 Task: Find a house in Puerto Tejada for 6 guests from 6th to 15th September, with WiFi, free parking, and self check-in, priced between ₹8,000 and ₹12,000.
Action: Mouse moved to (491, 131)
Screenshot: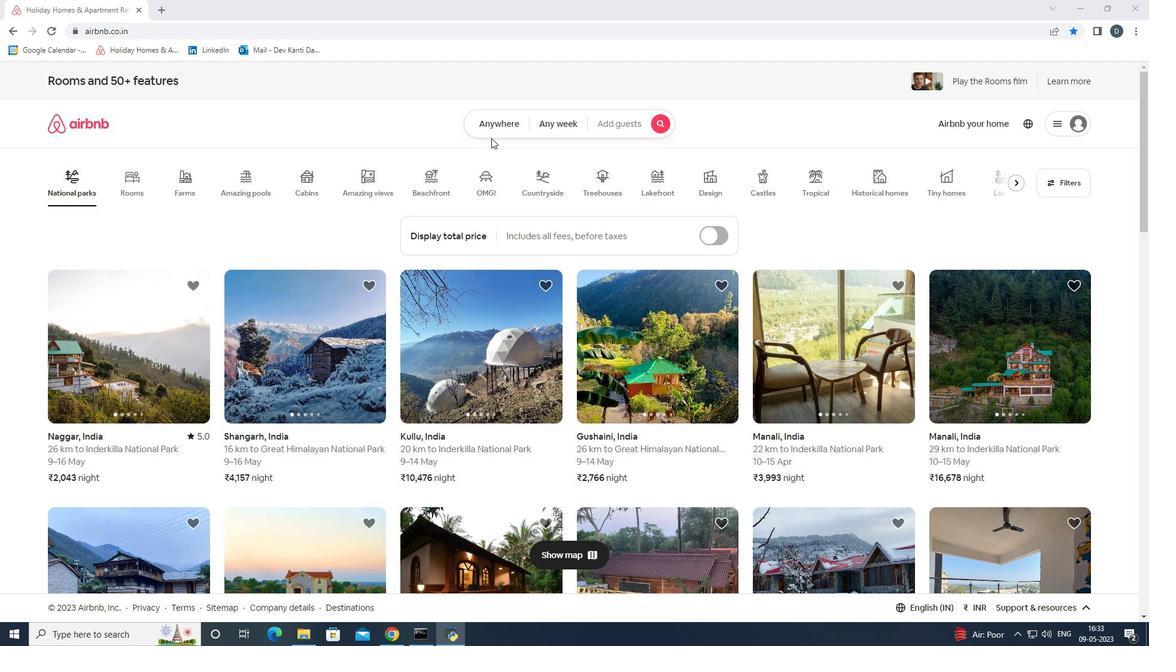 
Action: Mouse pressed left at (491, 131)
Screenshot: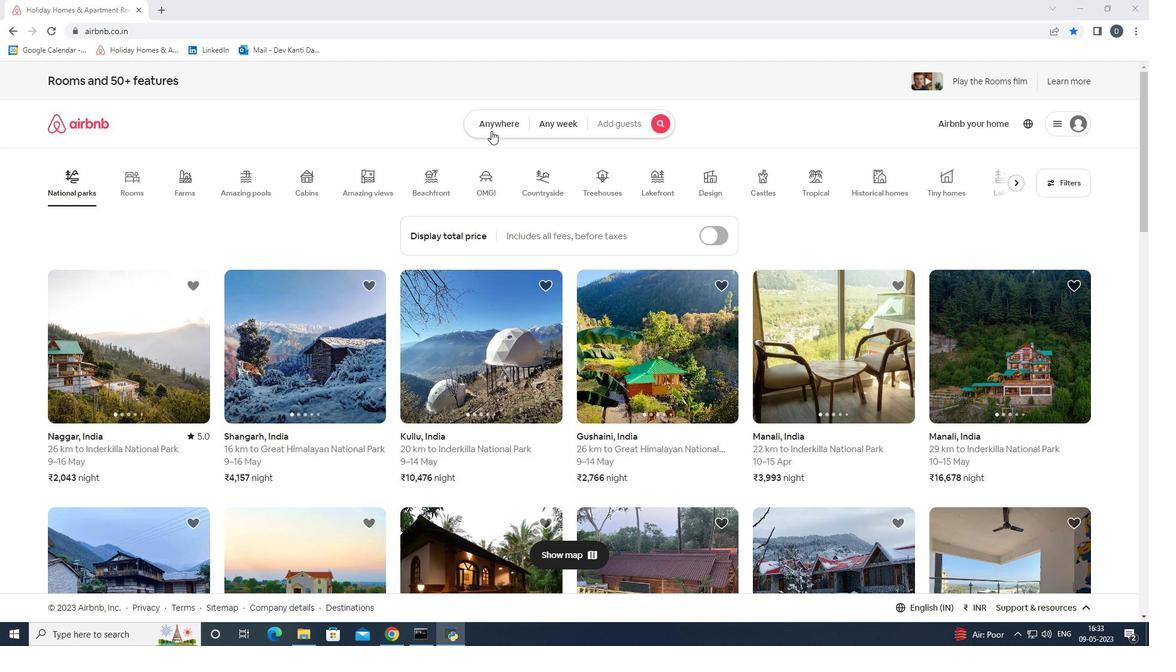 
Action: Mouse moved to (462, 170)
Screenshot: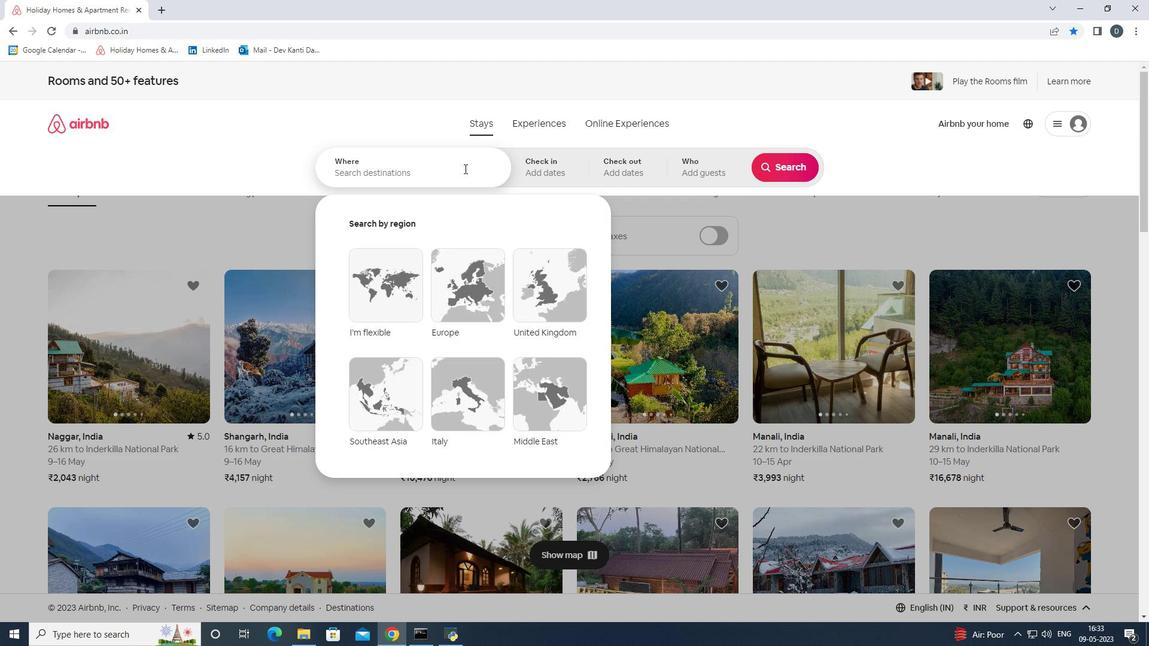 
Action: Mouse pressed left at (462, 170)
Screenshot: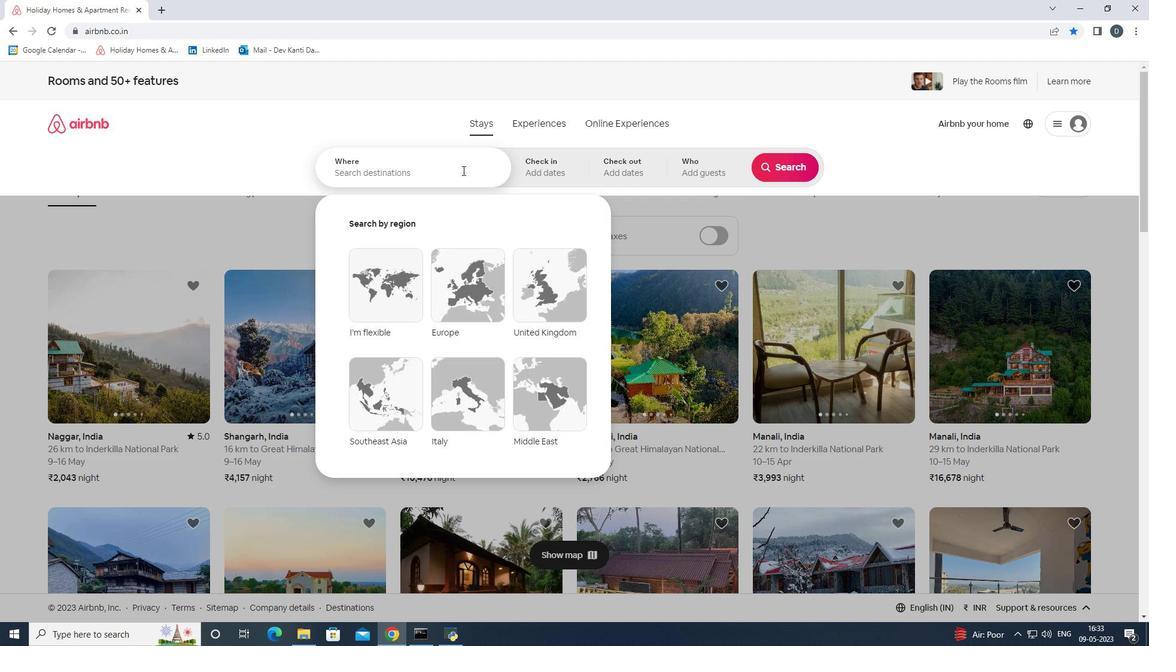 
Action: Key pressed <Key.shift_r><Key.shift_r><Key.shift_r><Key.shift_r><Key.shift_r><Key.shift_r><Key.shift_r><Key.shift_r>Puerto<Key.space><Key.shift_r><Key.shift_r><Key.shift_r><Key.shift_r><Key.shift_r><Key.shift_r><Key.shift_r><Key.shift_r><Key.shift_r><Key.shift_r><Key.shift_r><Key.shift_r><Key.shift_r><Key.shift_r><Key.shift_r><Key.shift_r><Key.shift_r><Key.shift_r><Key.shift_r><Key.shift_r><Key.shift_r><Key.shift_r><Key.shift_r><Key.shift_r><Key.shift_r><Key.shift_r><Key.shift_r><Key.shift_r>Tejada<Key.enter>
Screenshot: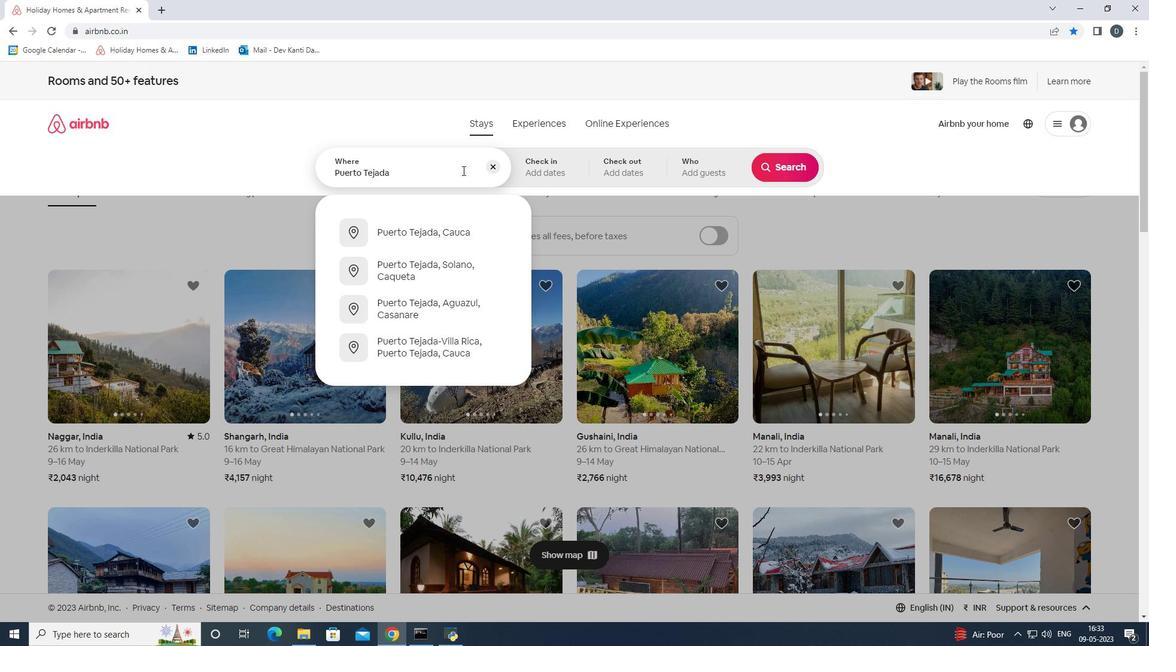 
Action: Mouse moved to (778, 265)
Screenshot: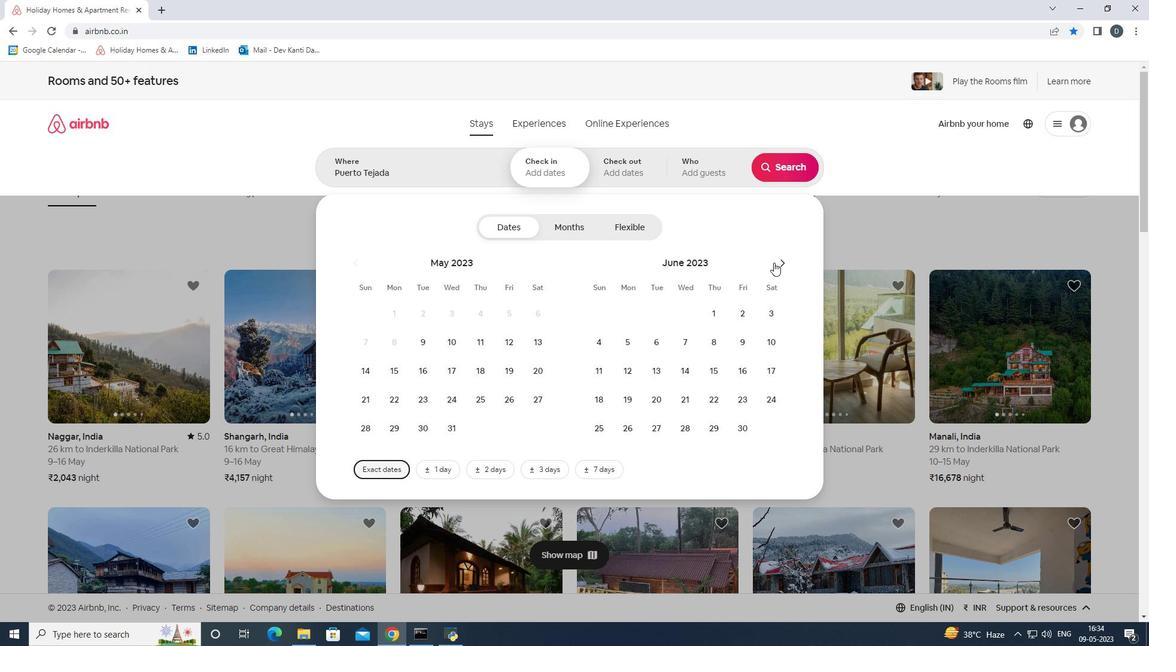 
Action: Mouse pressed left at (778, 265)
Screenshot: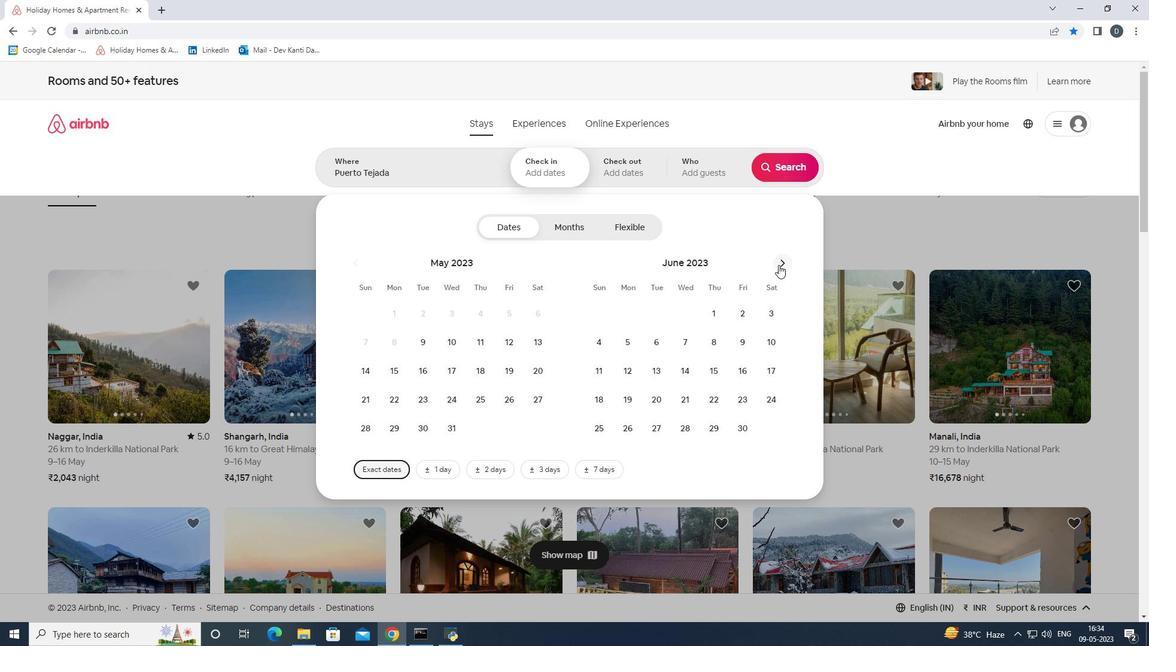 
Action: Mouse pressed left at (778, 265)
Screenshot: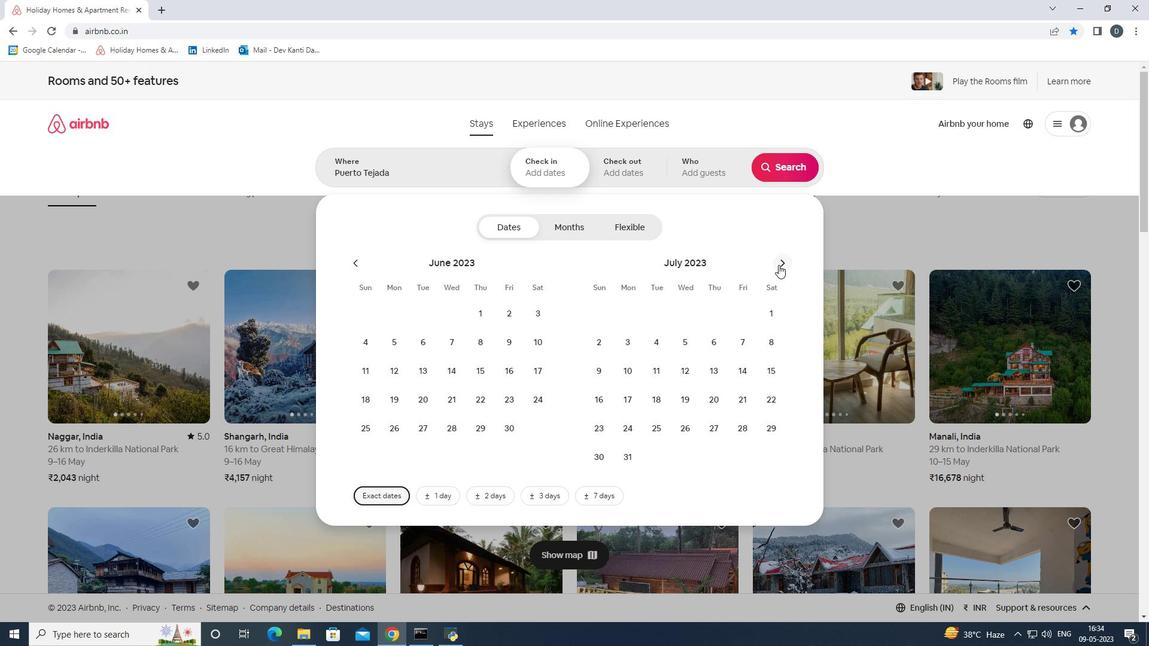 
Action: Mouse pressed left at (778, 265)
Screenshot: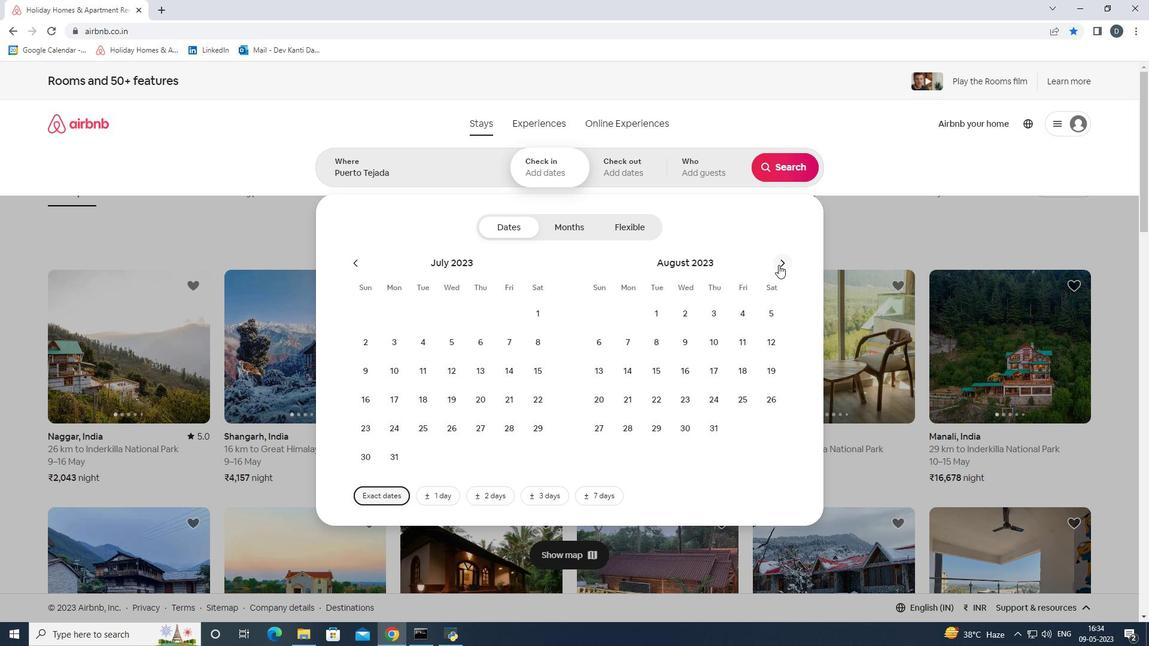 
Action: Mouse moved to (682, 335)
Screenshot: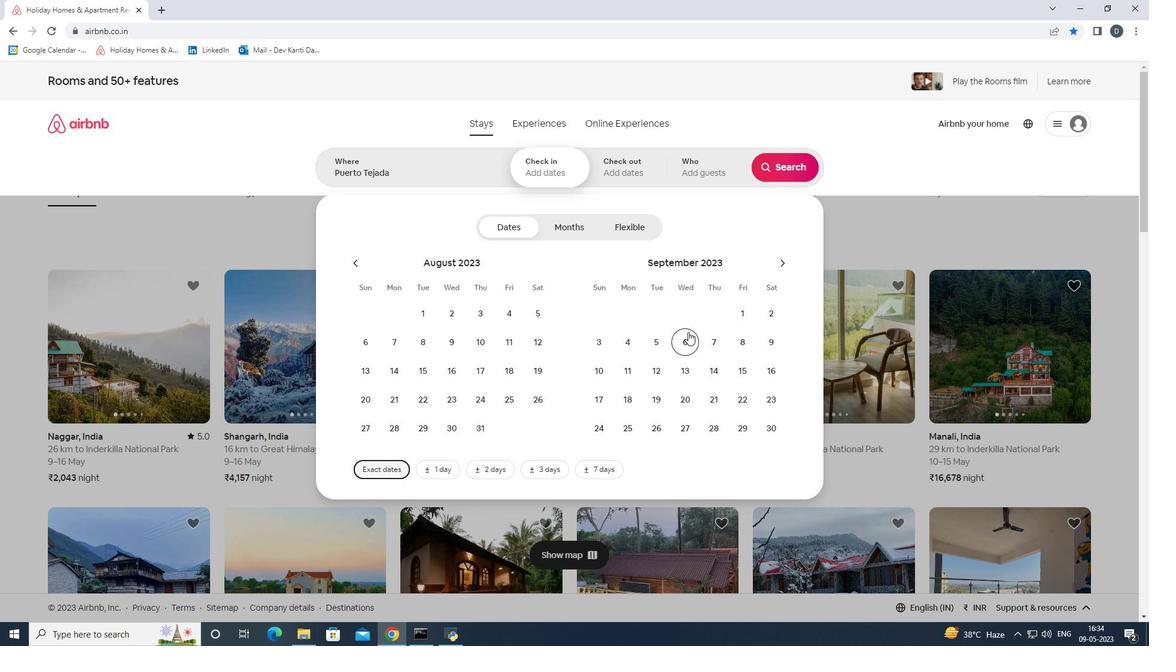 
Action: Mouse pressed left at (682, 335)
Screenshot: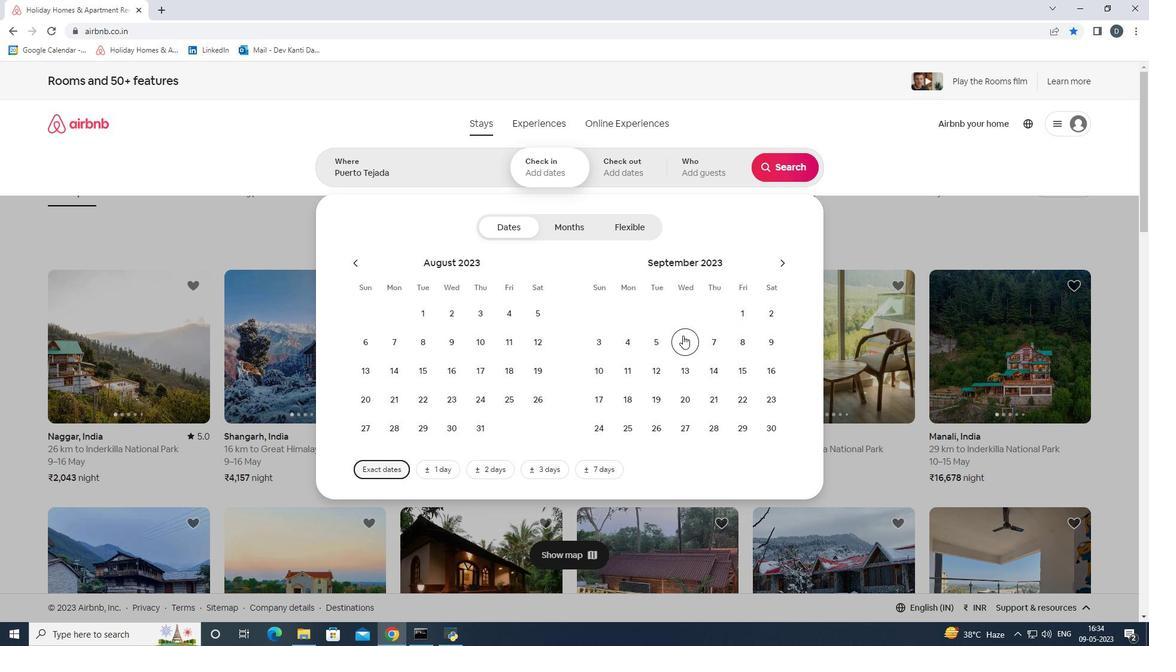 
Action: Mouse moved to (730, 368)
Screenshot: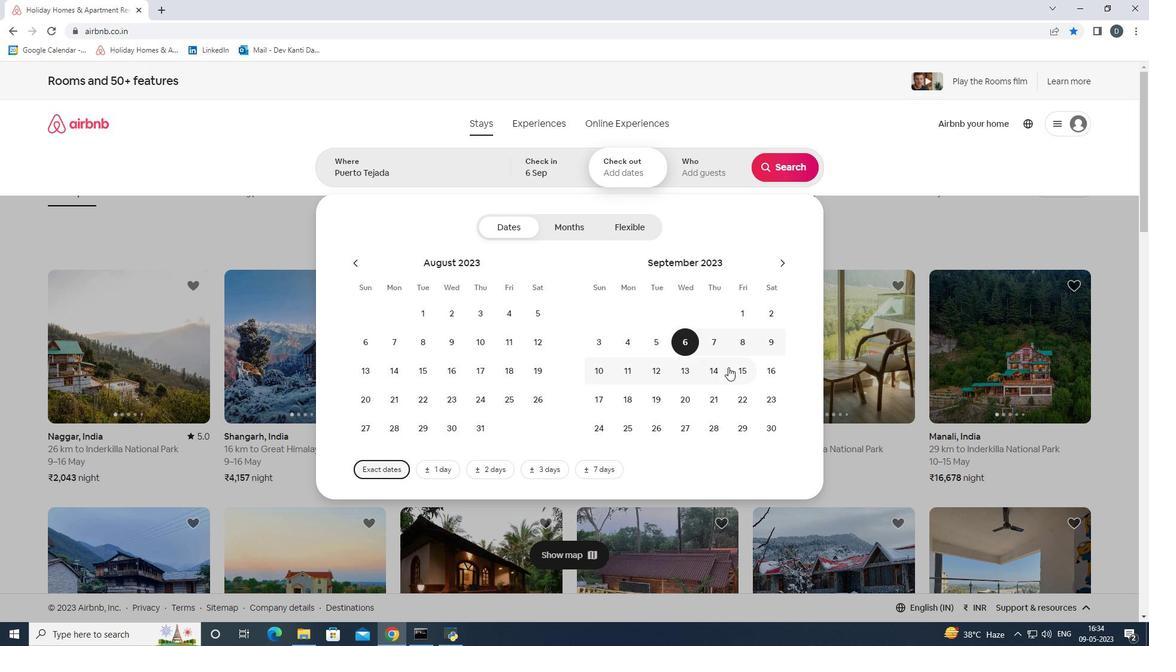 
Action: Mouse pressed left at (730, 368)
Screenshot: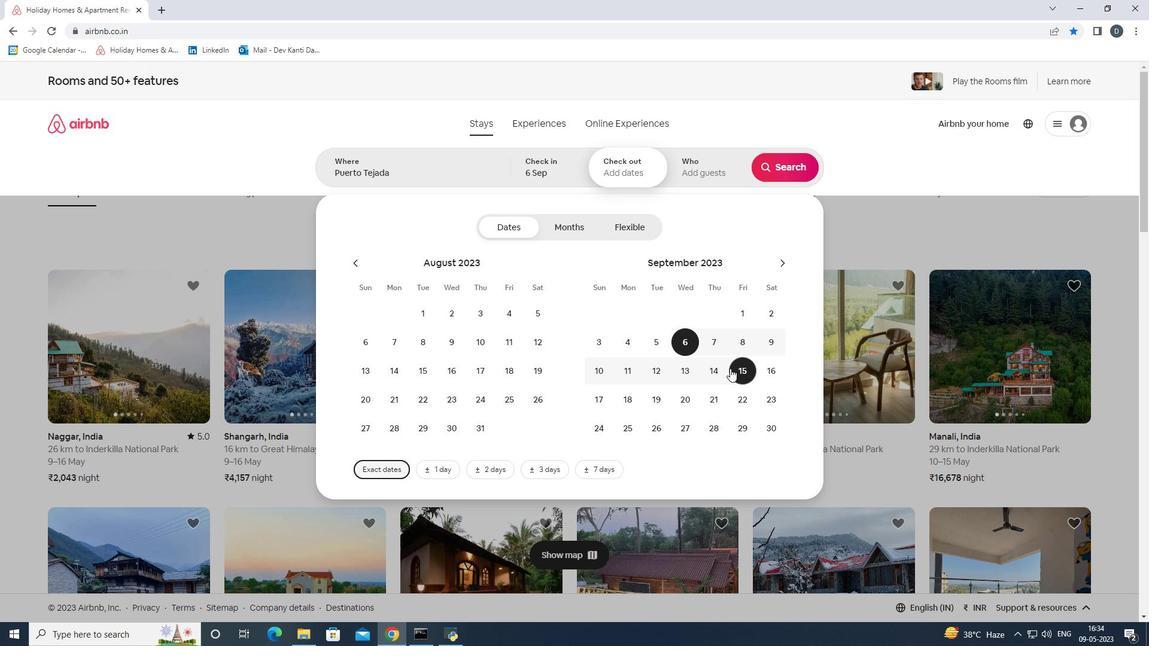 
Action: Mouse moved to (700, 180)
Screenshot: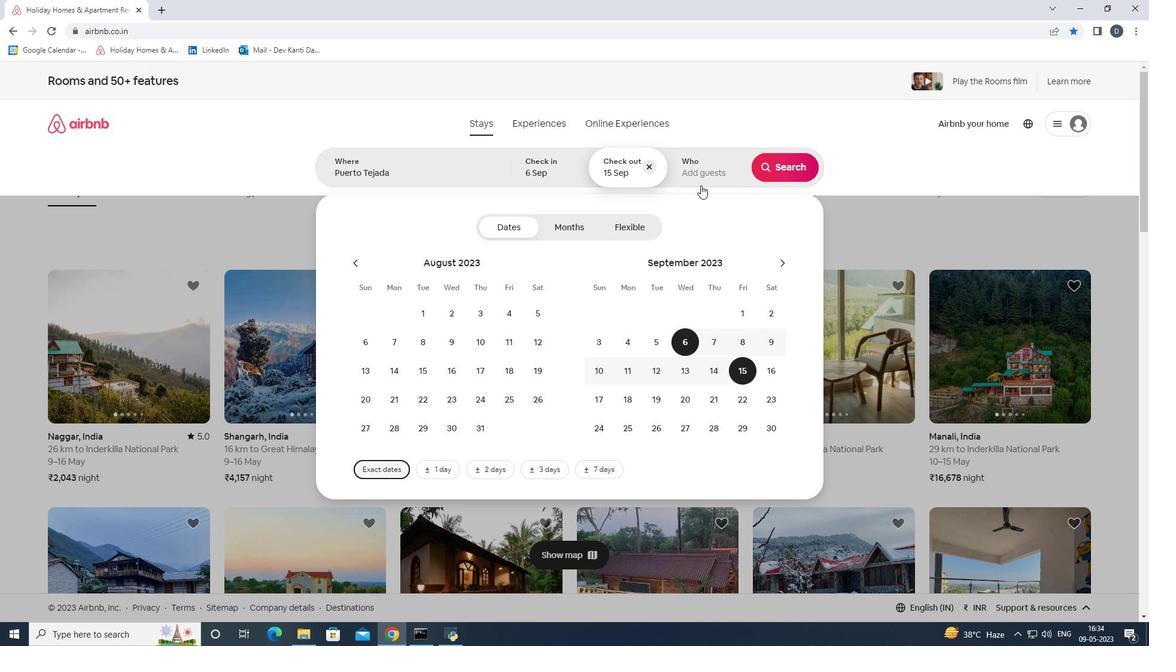 
Action: Mouse pressed left at (700, 180)
Screenshot: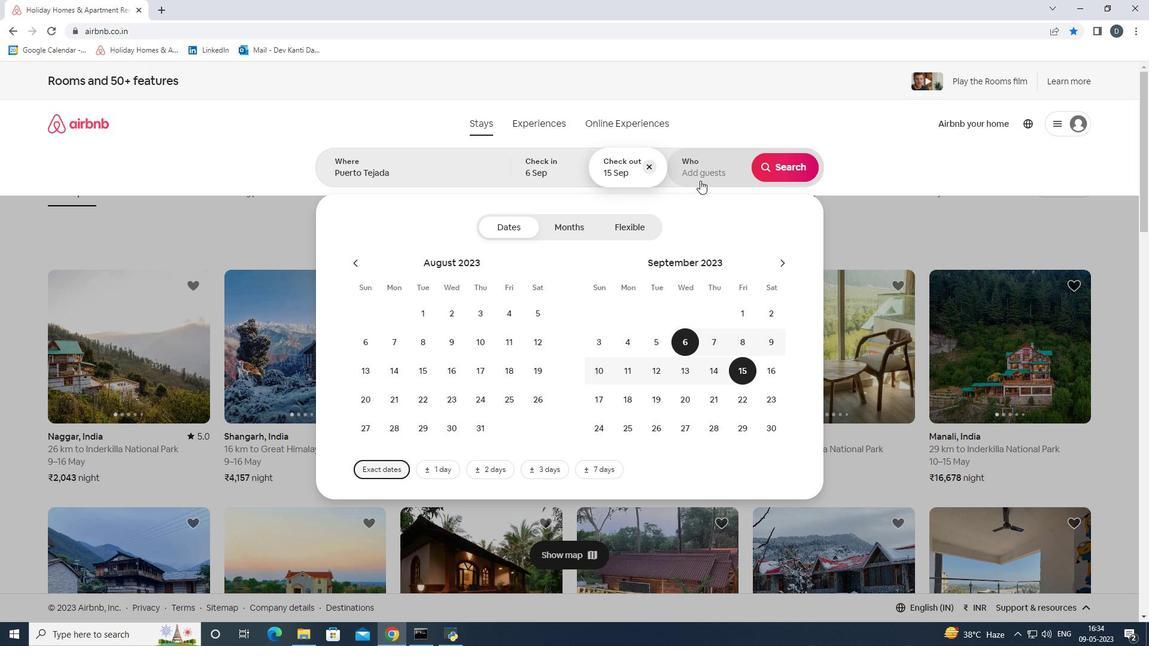 
Action: Mouse moved to (787, 227)
Screenshot: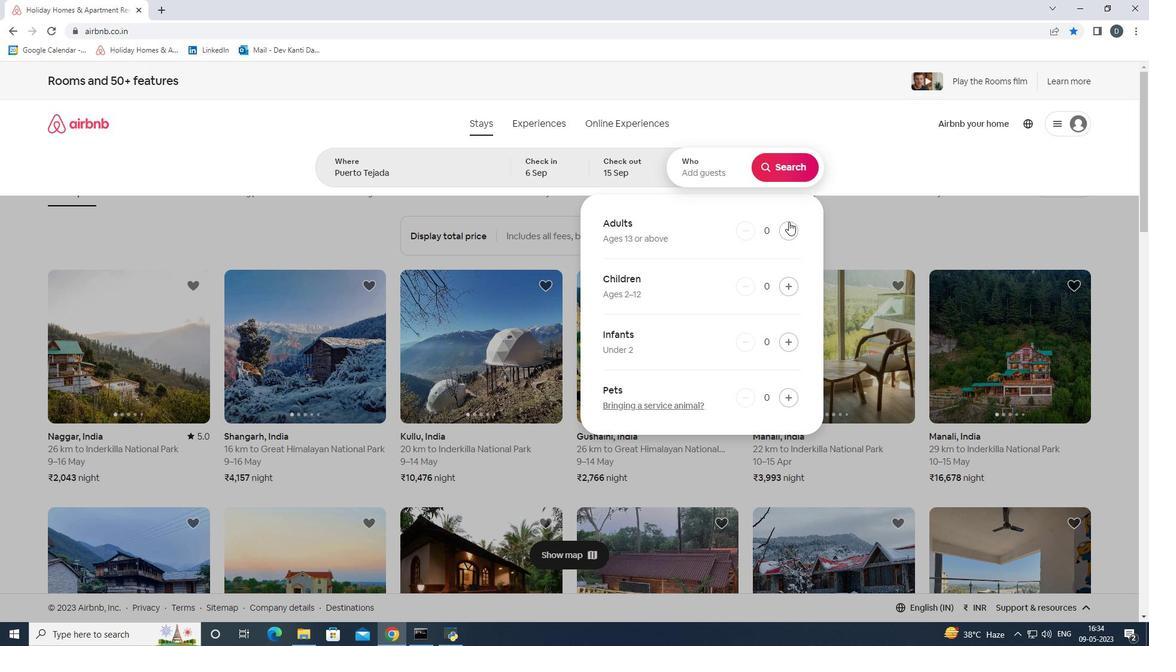
Action: Mouse pressed left at (787, 227)
Screenshot: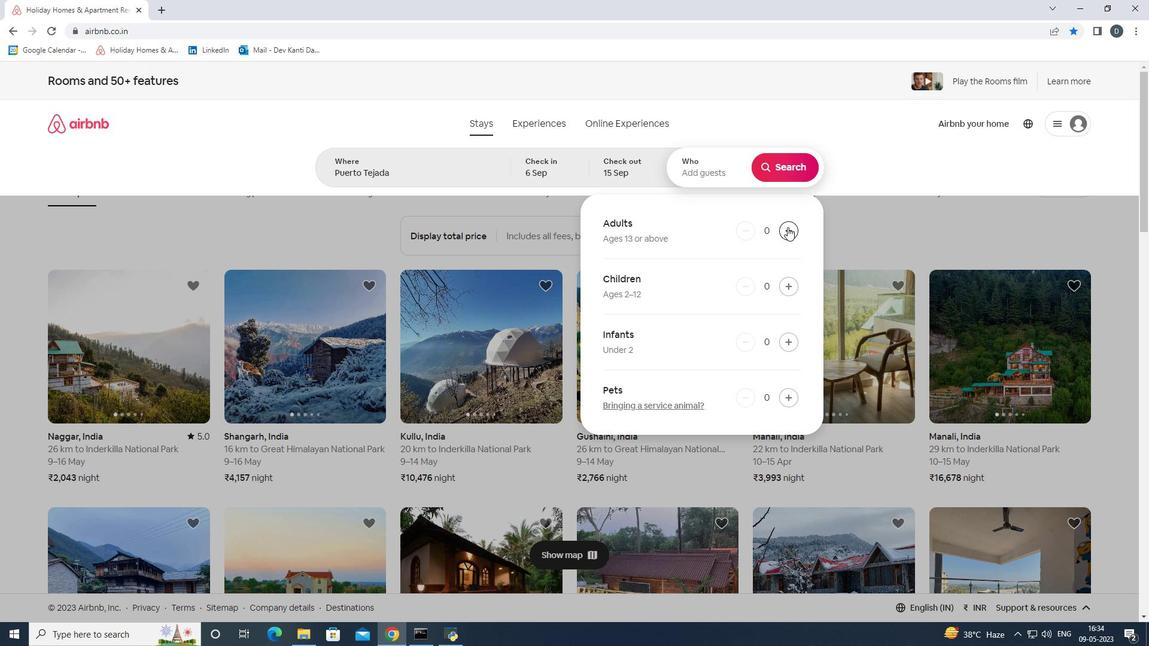 
Action: Mouse pressed left at (787, 227)
Screenshot: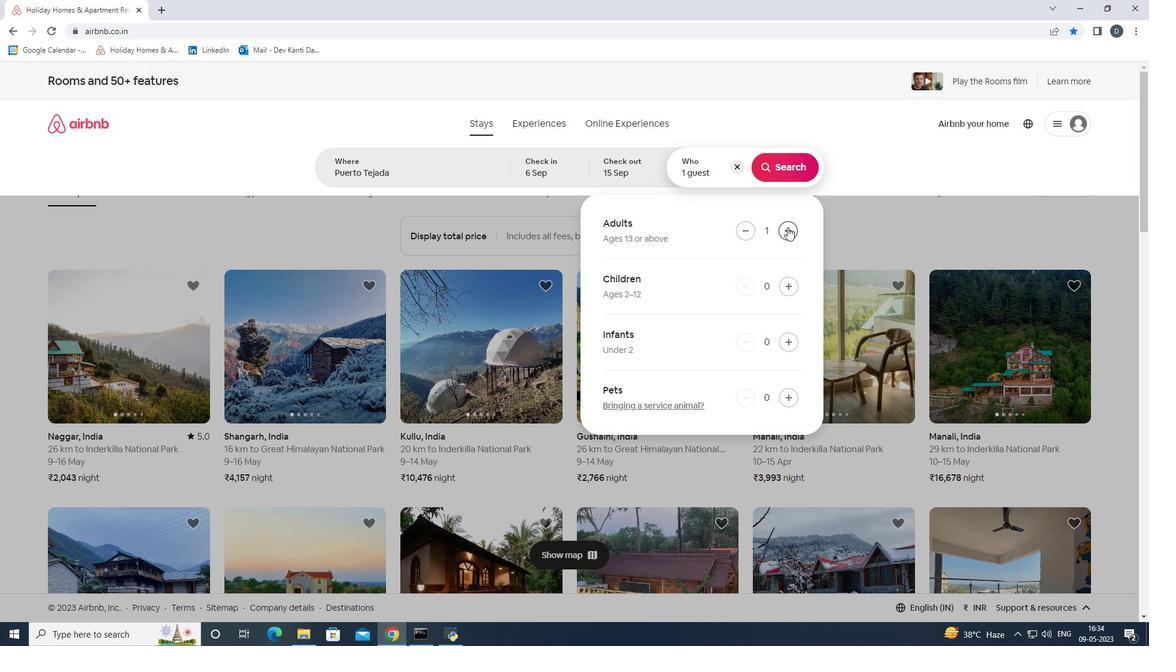 
Action: Mouse pressed left at (787, 227)
Screenshot: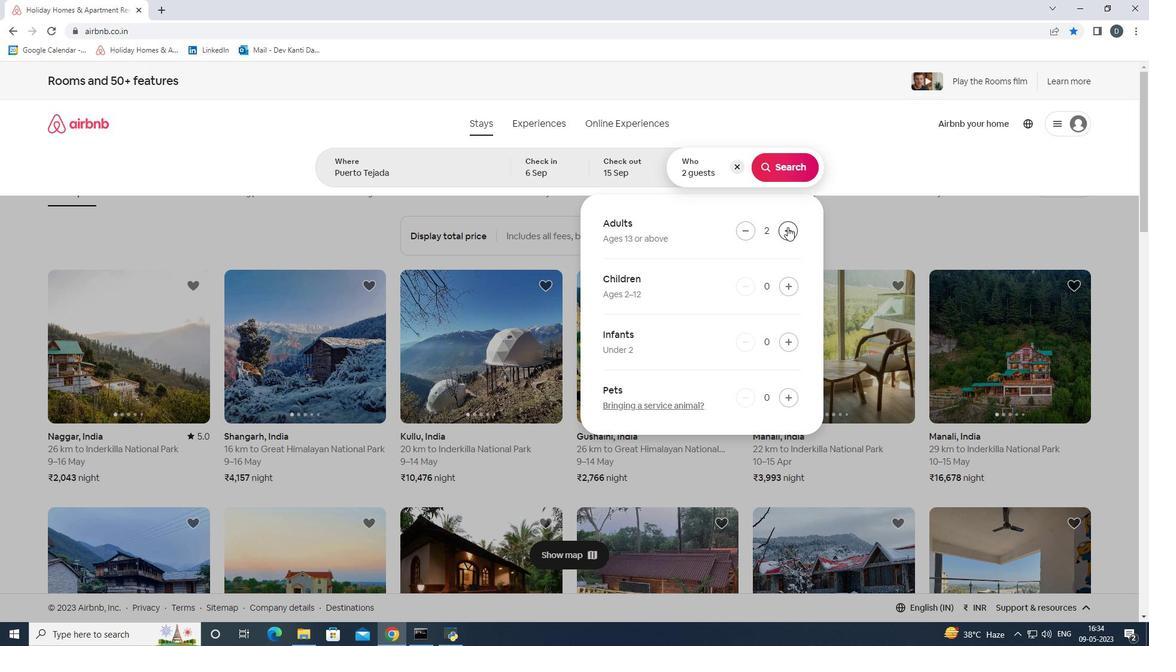 
Action: Mouse pressed left at (787, 227)
Screenshot: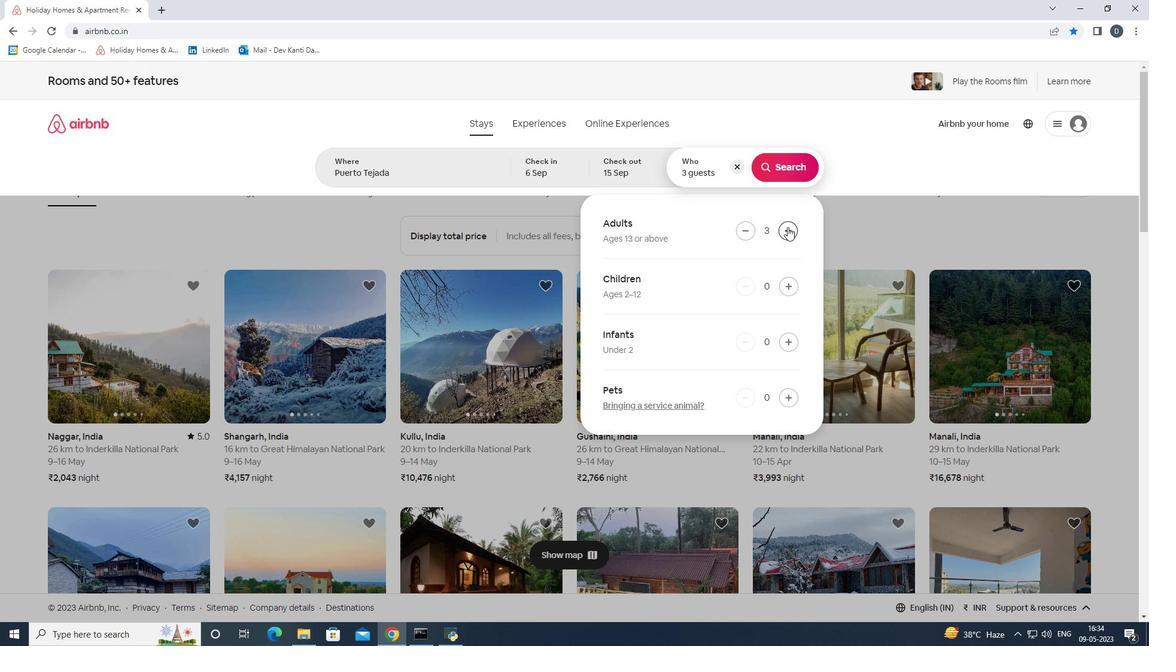 
Action: Mouse pressed left at (787, 227)
Screenshot: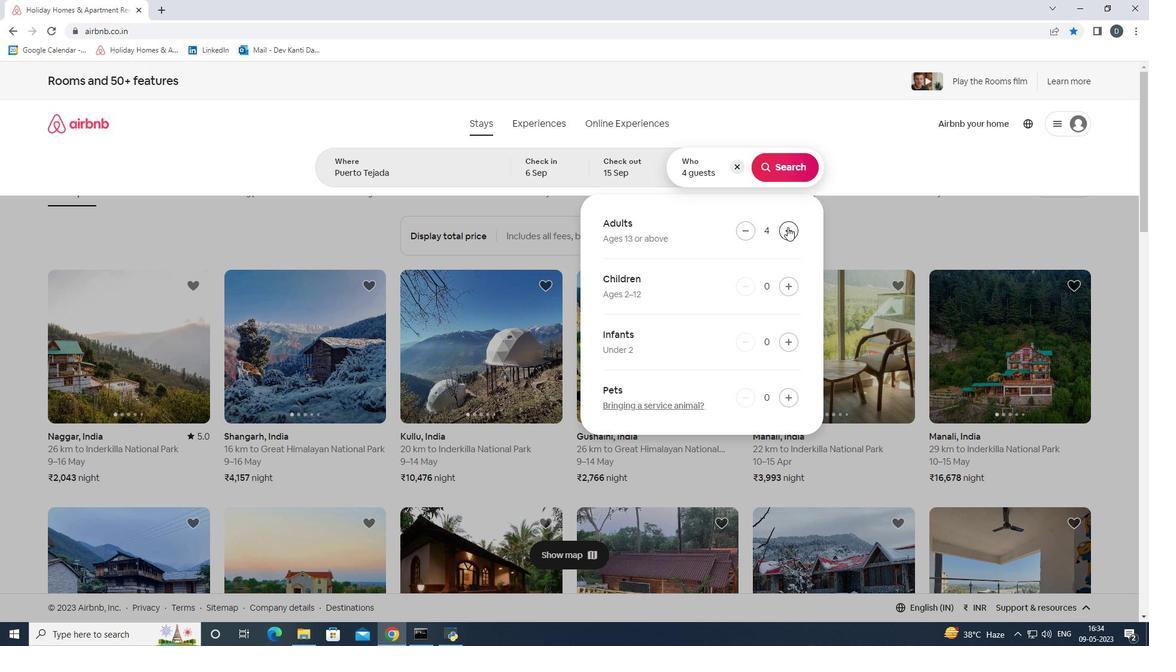 
Action: Mouse pressed left at (787, 227)
Screenshot: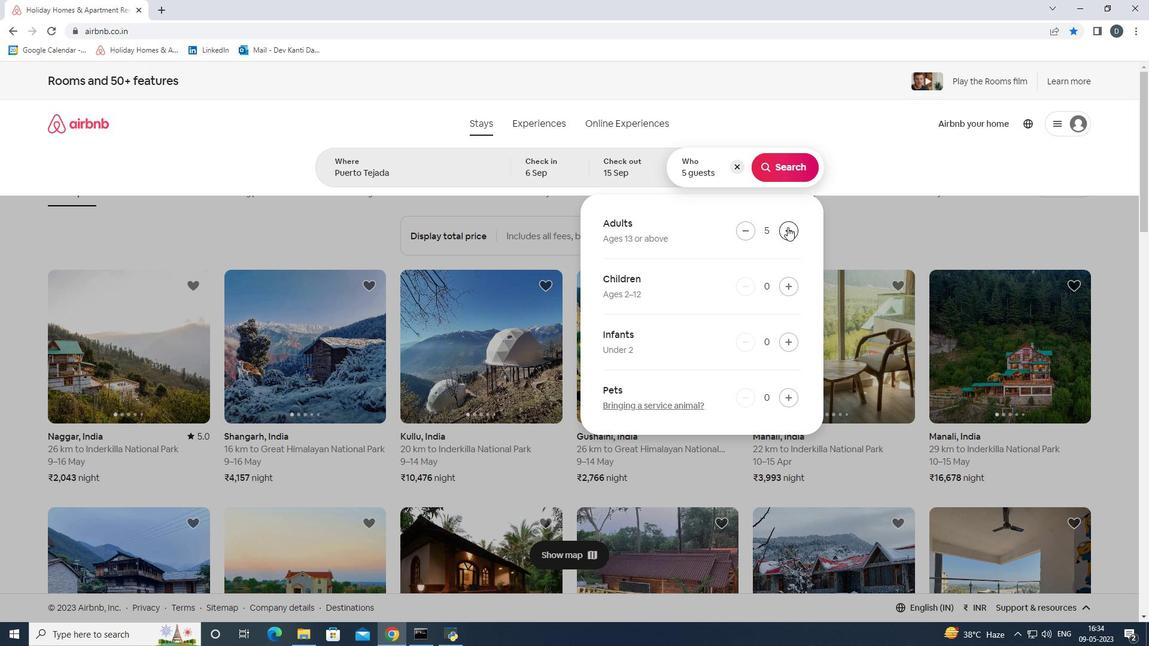 
Action: Mouse moved to (781, 178)
Screenshot: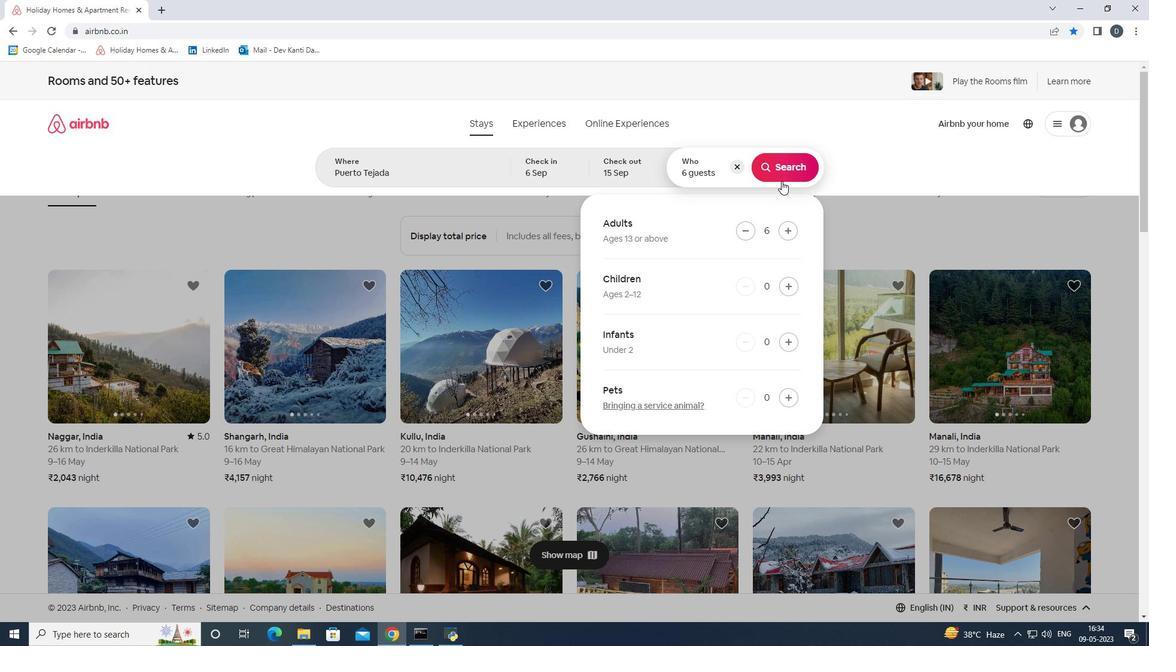 
Action: Mouse pressed left at (781, 178)
Screenshot: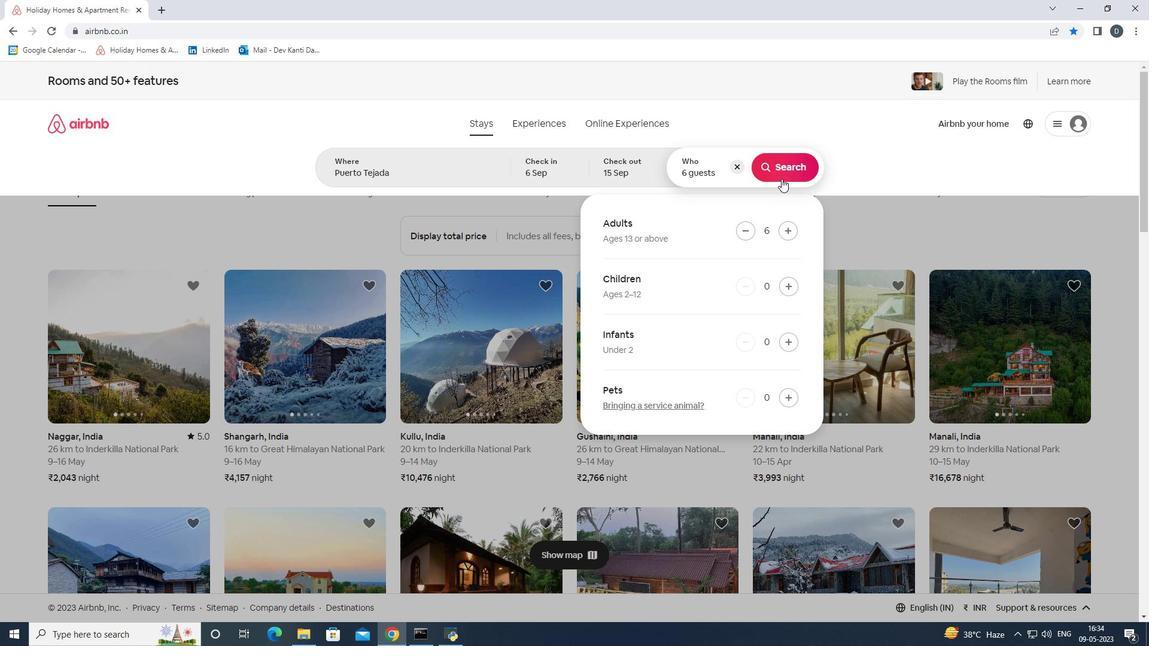 
Action: Mouse moved to (1086, 131)
Screenshot: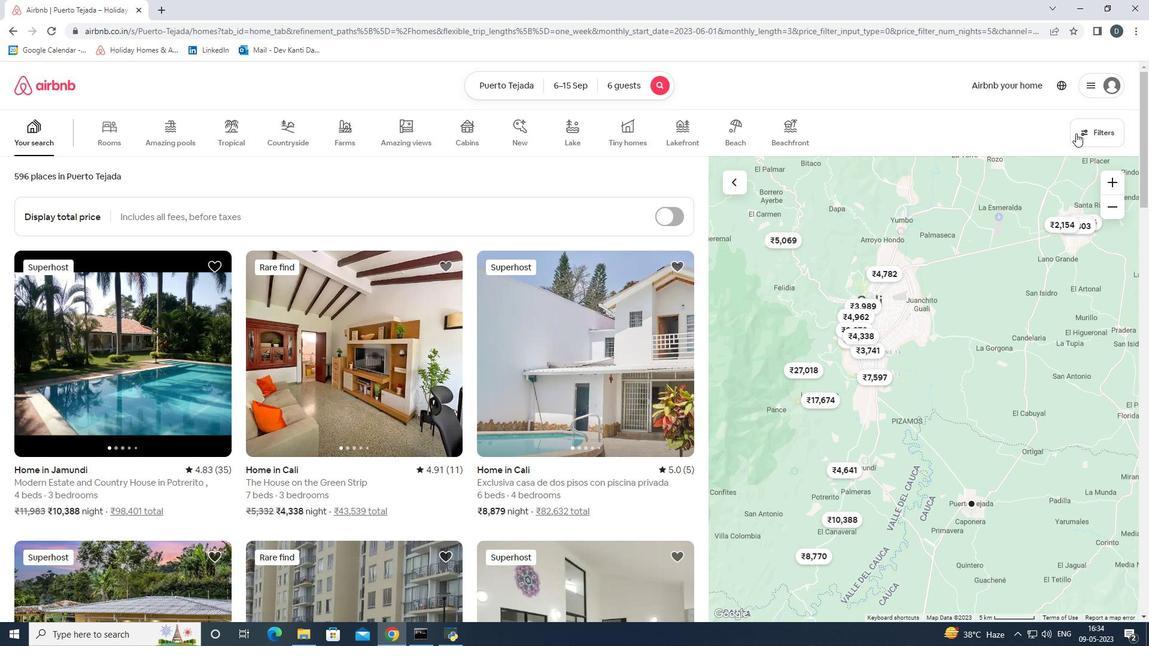 
Action: Mouse pressed left at (1086, 131)
Screenshot: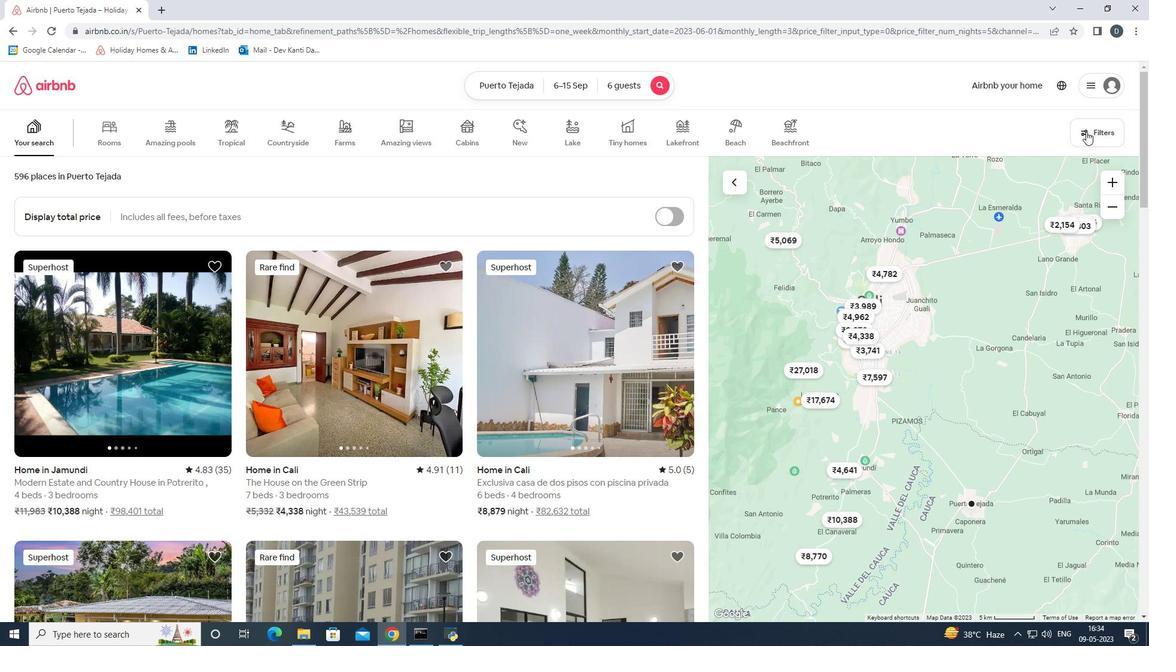 
Action: Mouse moved to (518, 422)
Screenshot: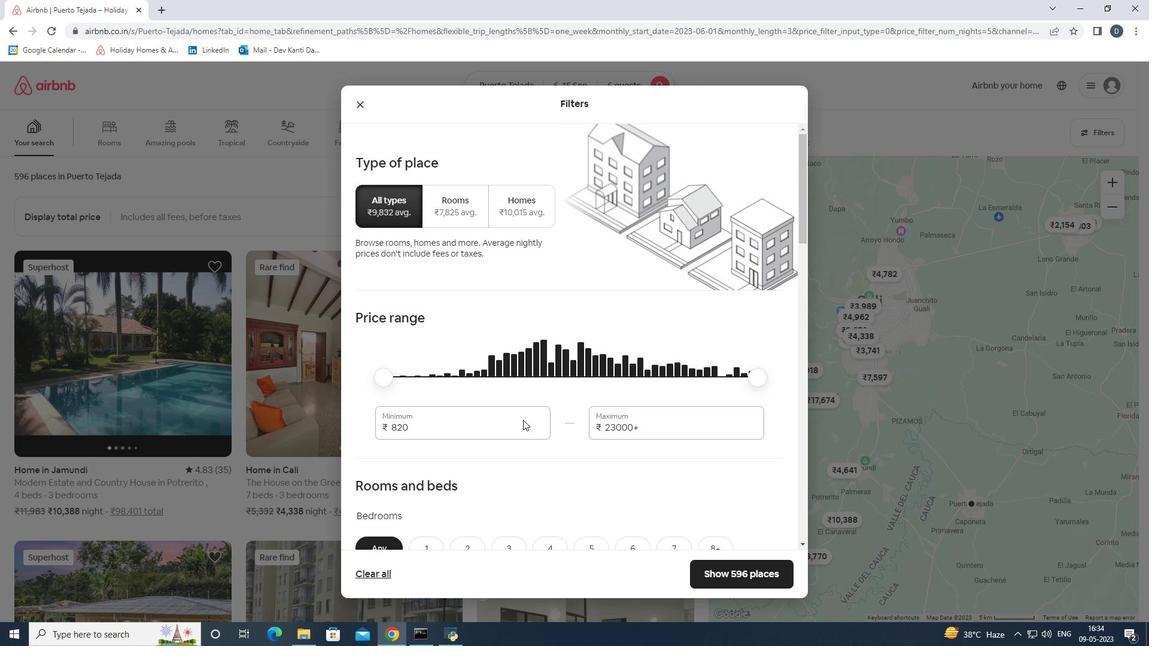 
Action: Mouse pressed left at (518, 422)
Screenshot: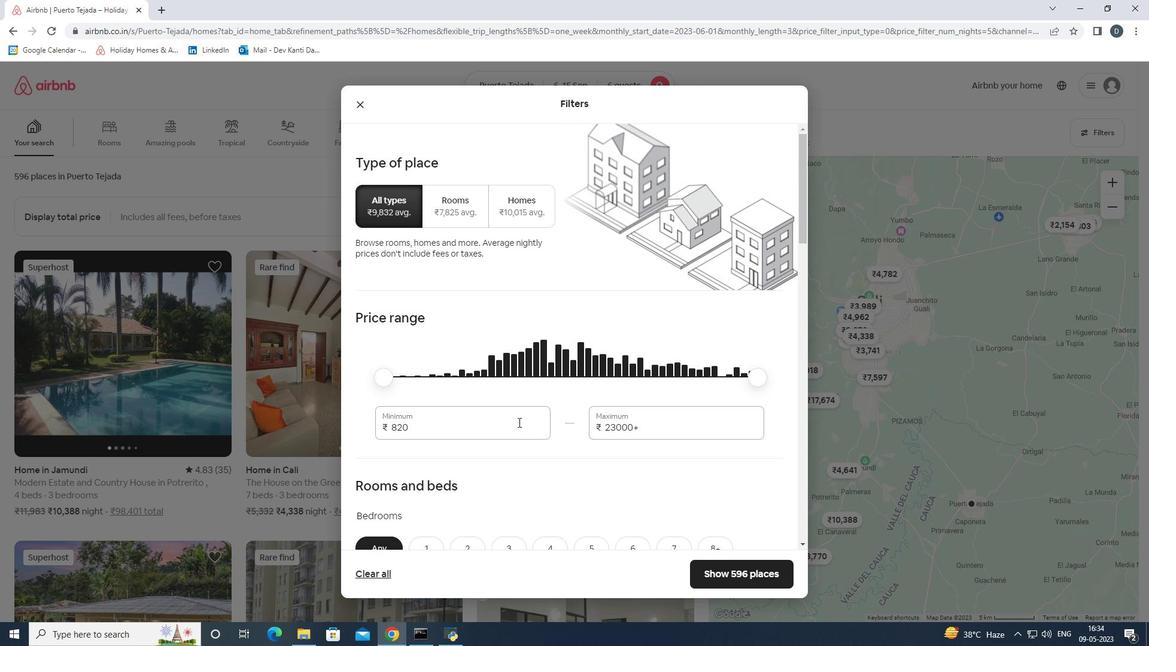 
Action: Mouse pressed left at (518, 422)
Screenshot: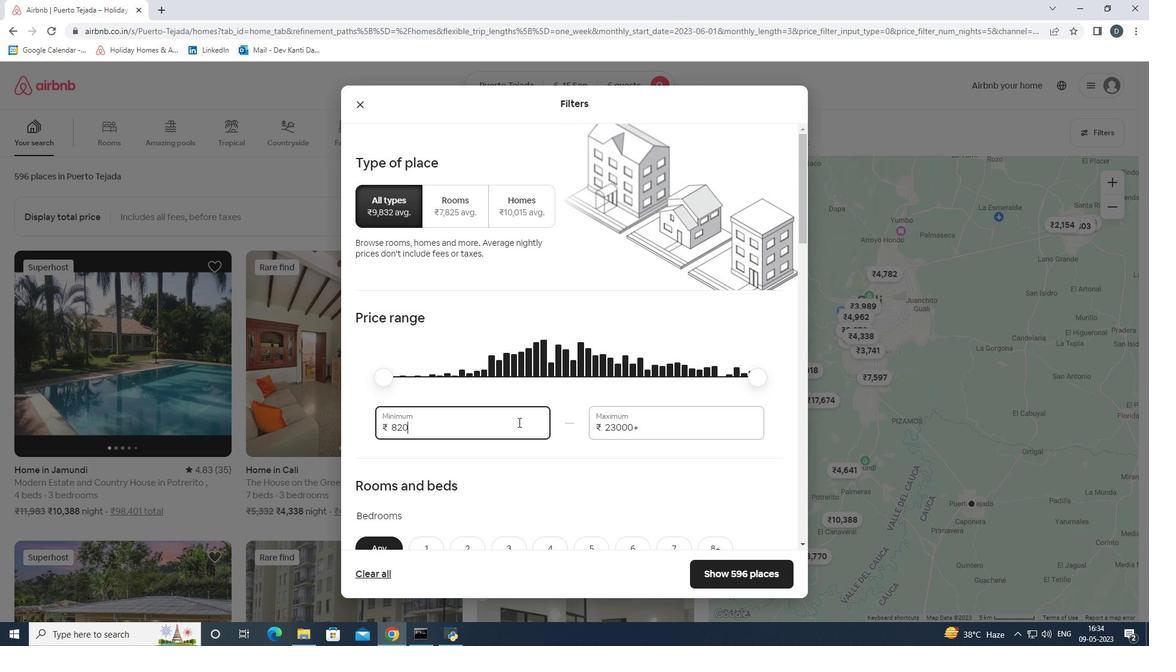 
Action: Mouse moved to (518, 422)
Screenshot: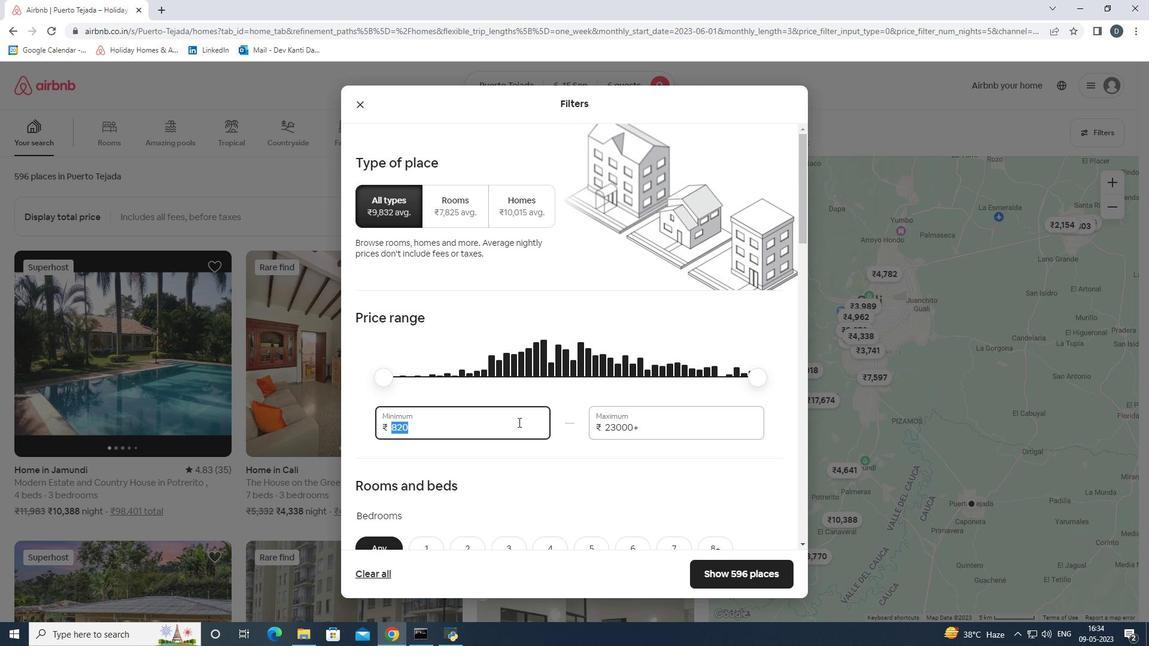 
Action: Key pressed 8000<Key.tab>12000
Screenshot: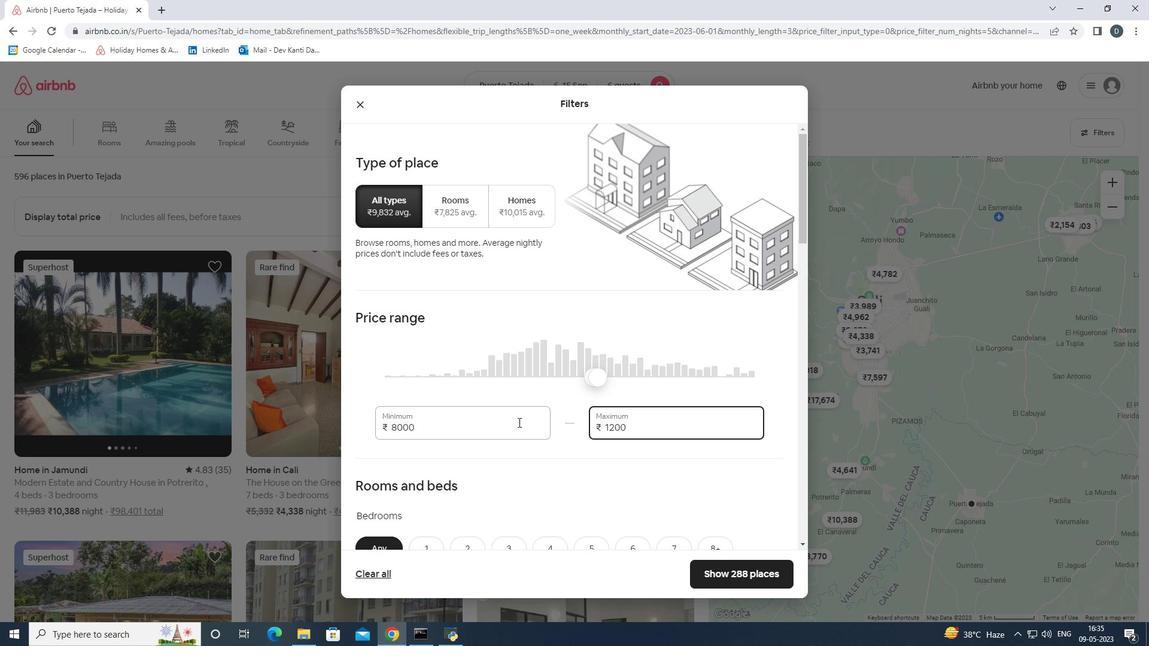 
Action: Mouse moved to (538, 420)
Screenshot: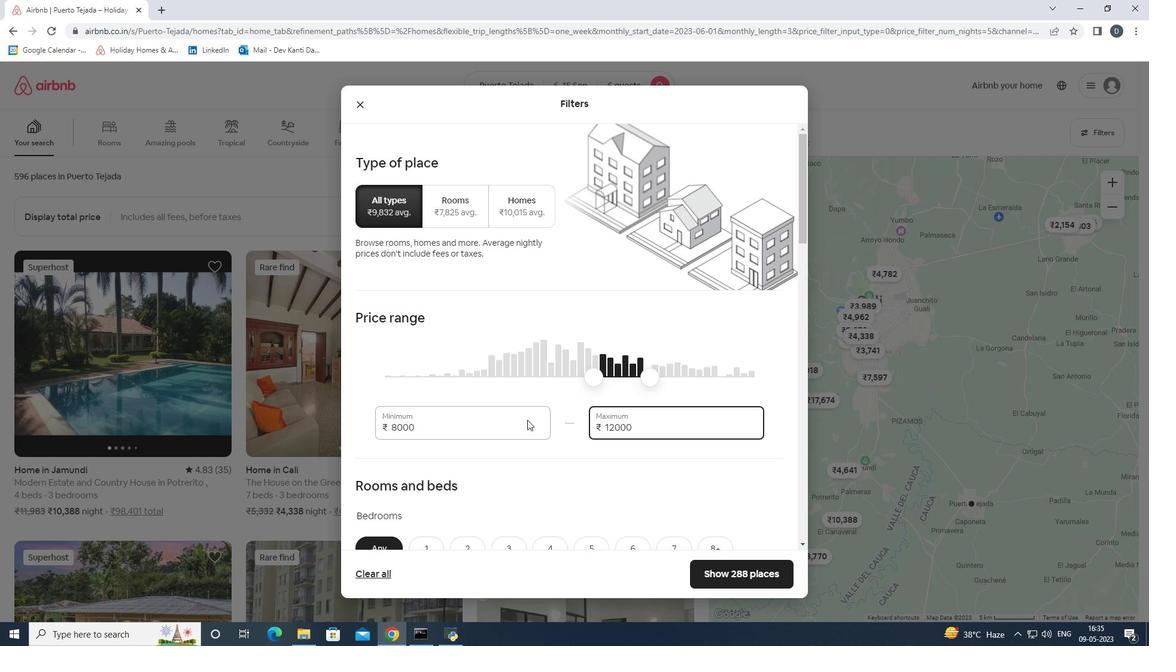
Action: Mouse scrolled (538, 419) with delta (0, 0)
Screenshot: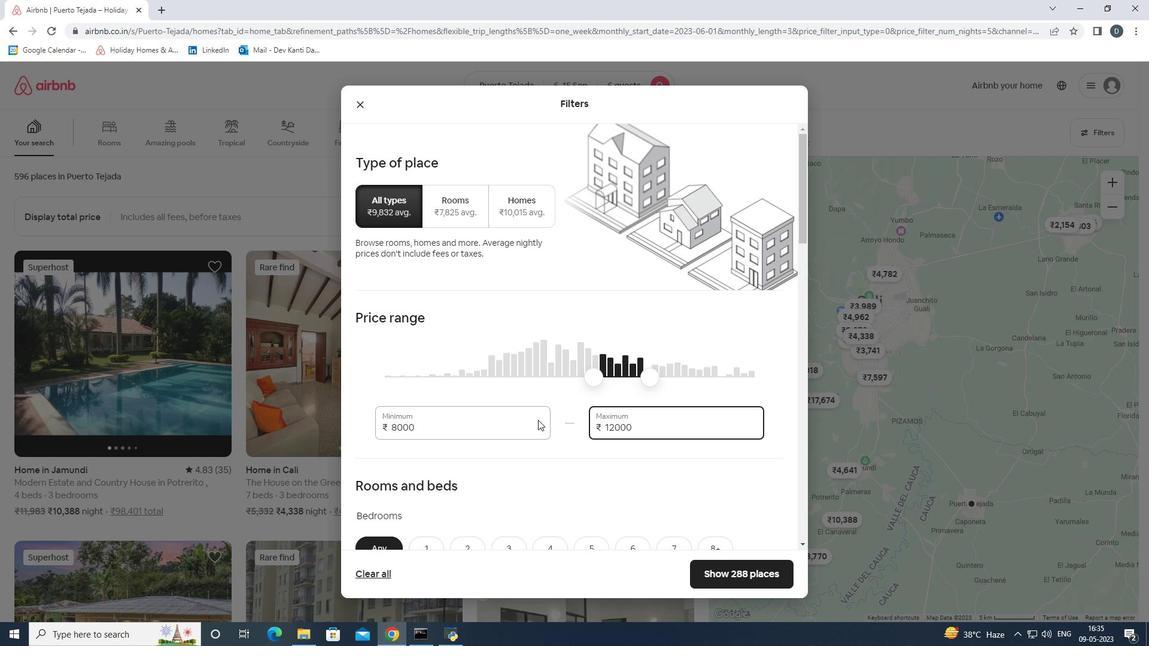 
Action: Mouse scrolled (538, 419) with delta (0, 0)
Screenshot: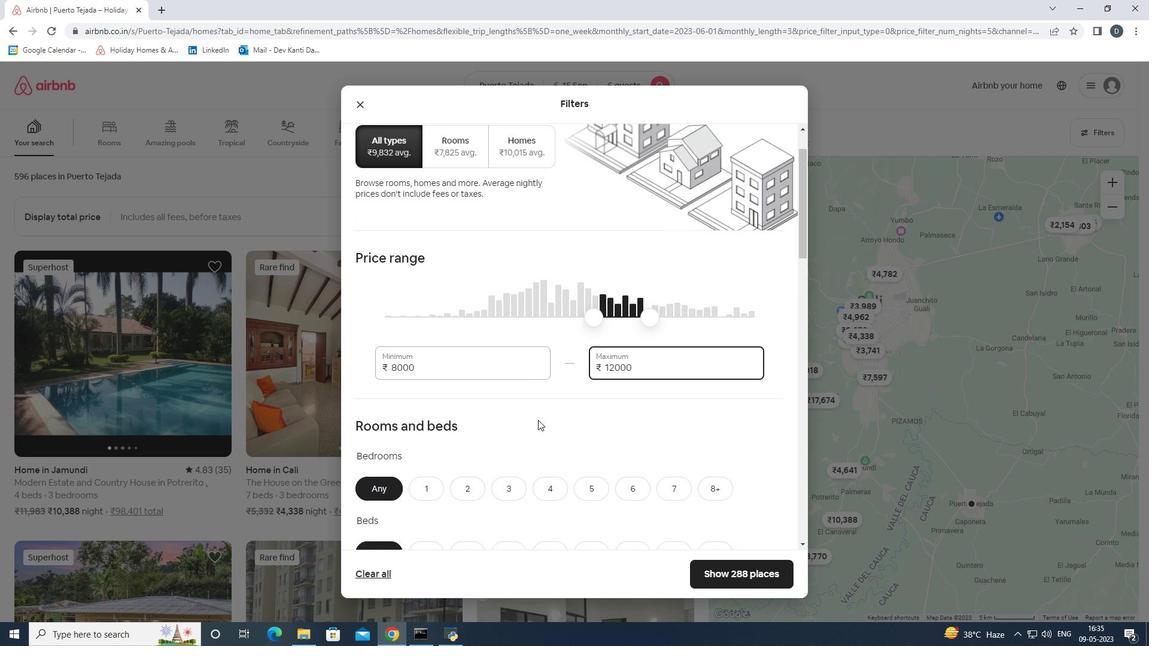 
Action: Mouse scrolled (538, 419) with delta (0, 0)
Screenshot: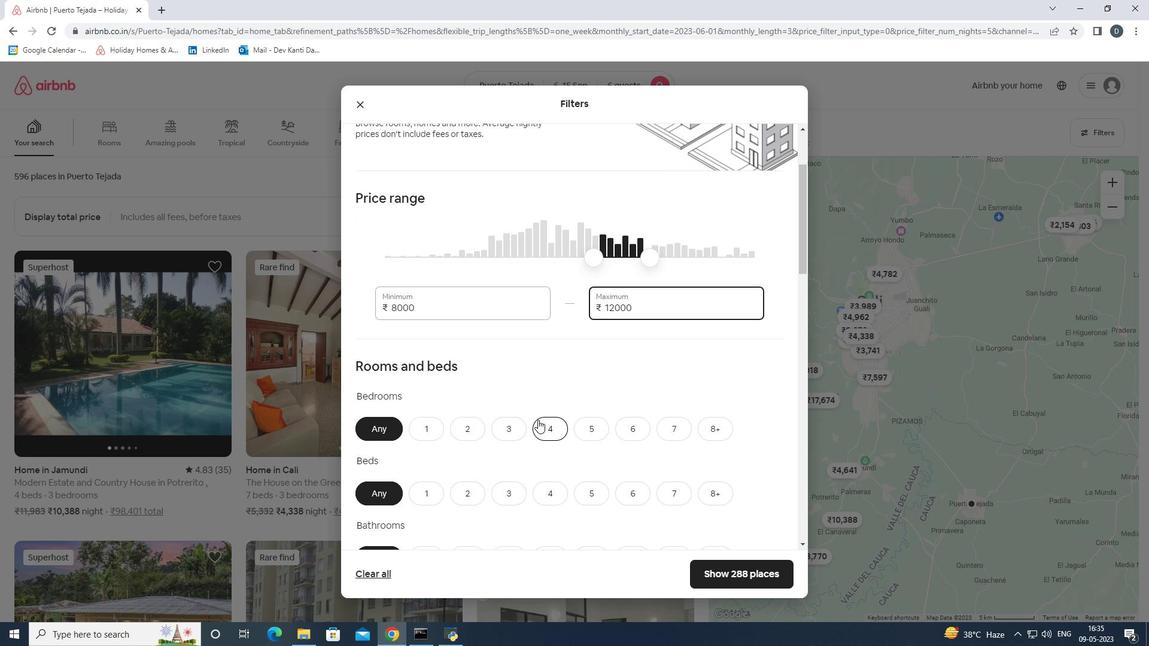 
Action: Mouse moved to (542, 419)
Screenshot: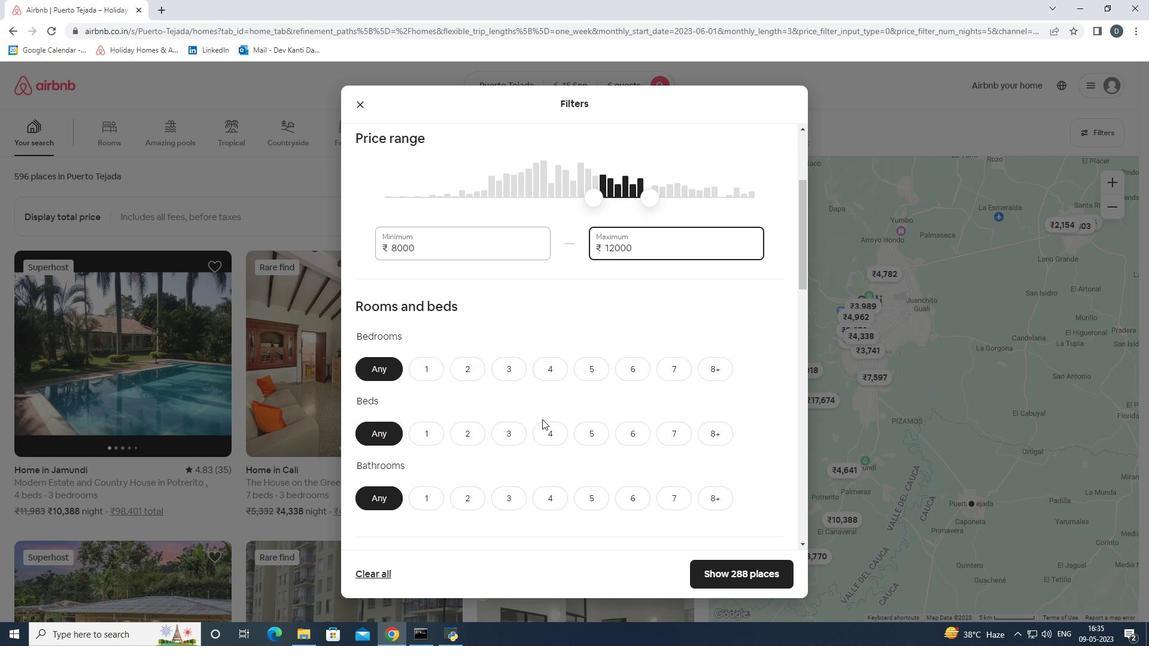 
Action: Mouse scrolled (542, 418) with delta (0, 0)
Screenshot: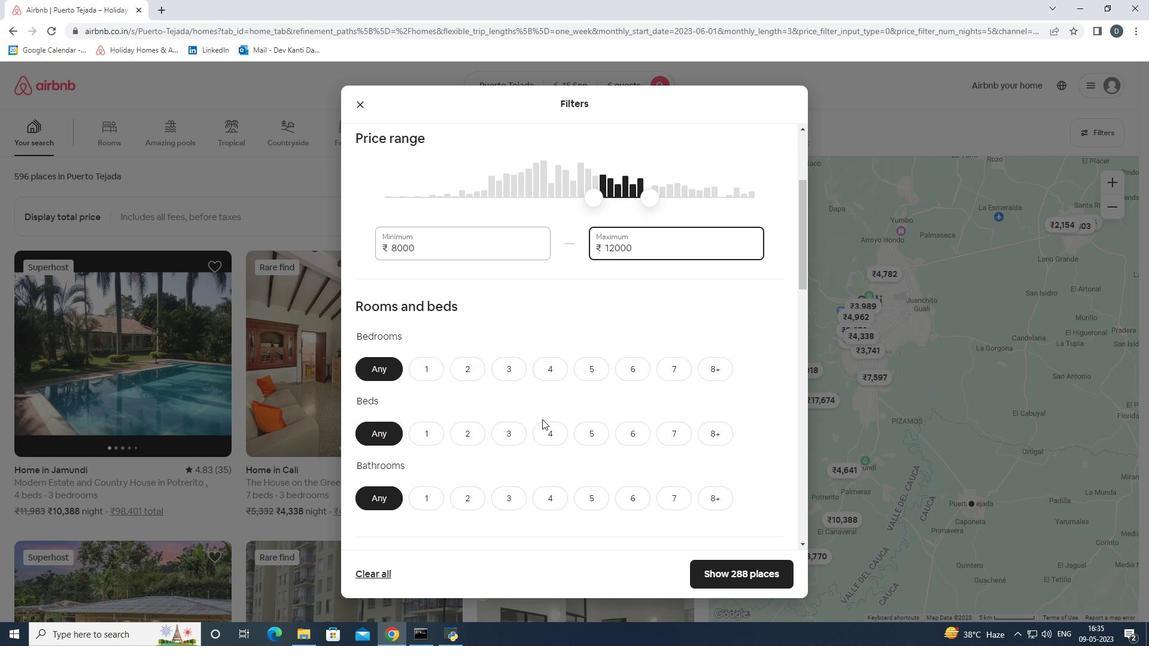 
Action: Mouse moved to (629, 317)
Screenshot: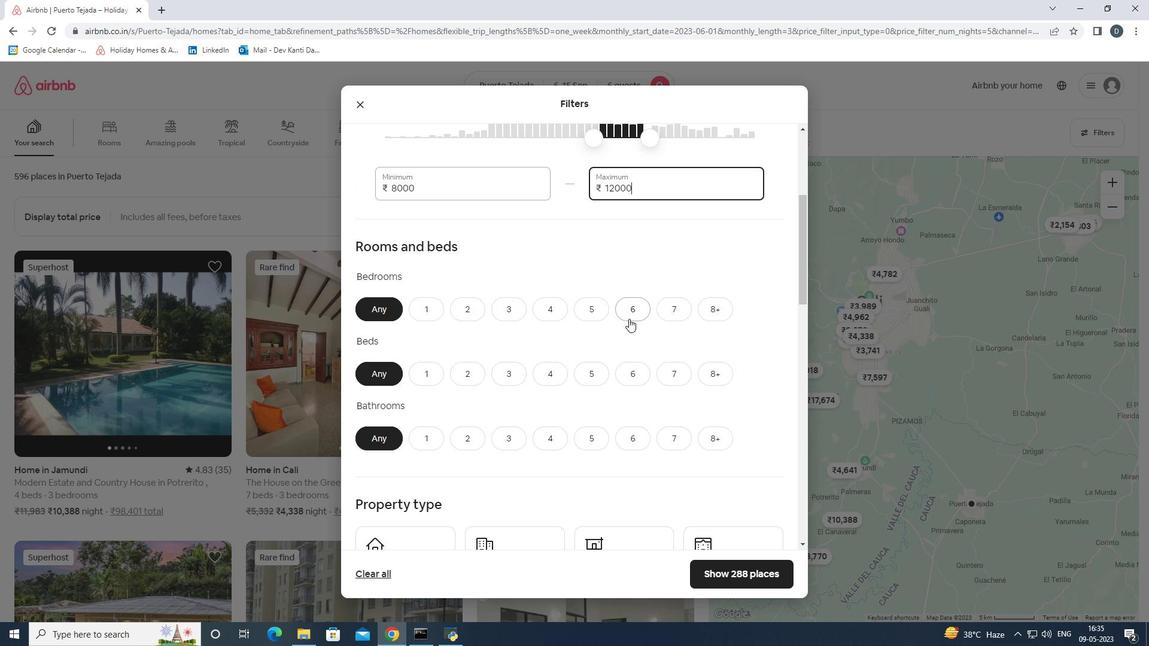 
Action: Mouse pressed left at (629, 317)
Screenshot: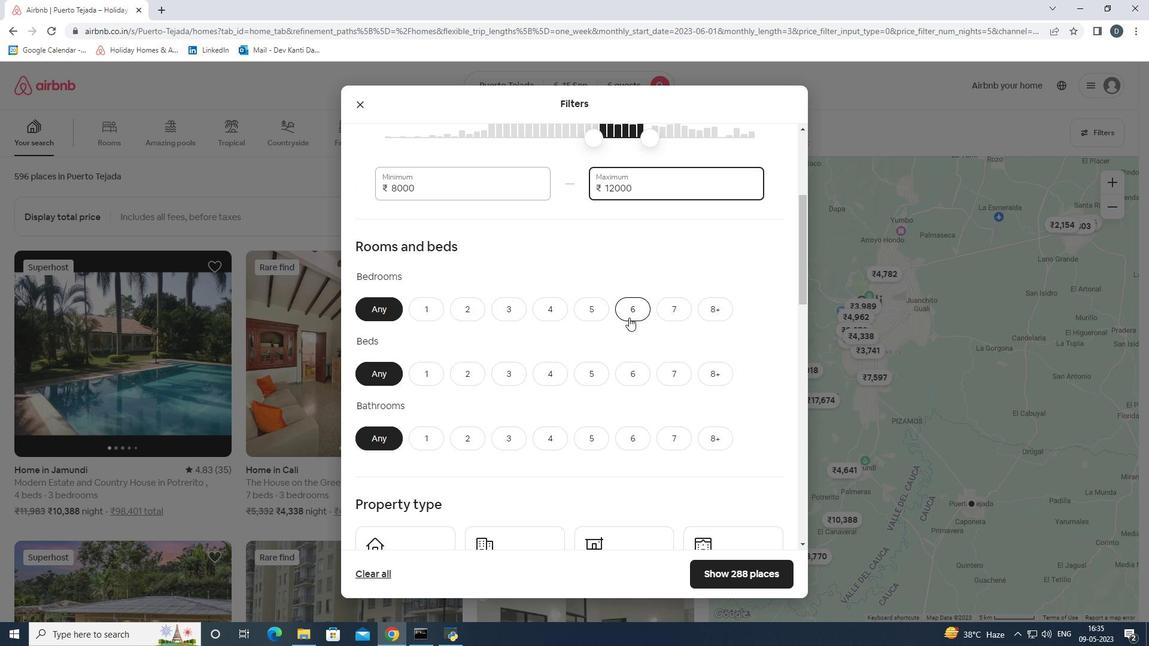 
Action: Mouse moved to (631, 371)
Screenshot: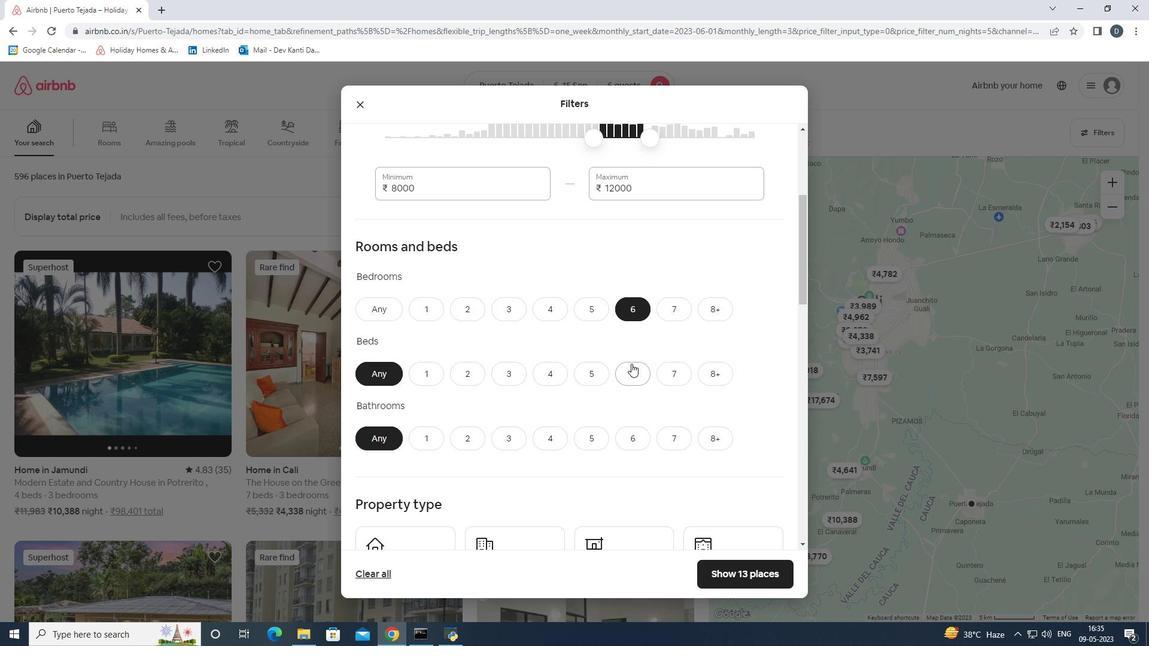 
Action: Mouse pressed left at (631, 371)
Screenshot: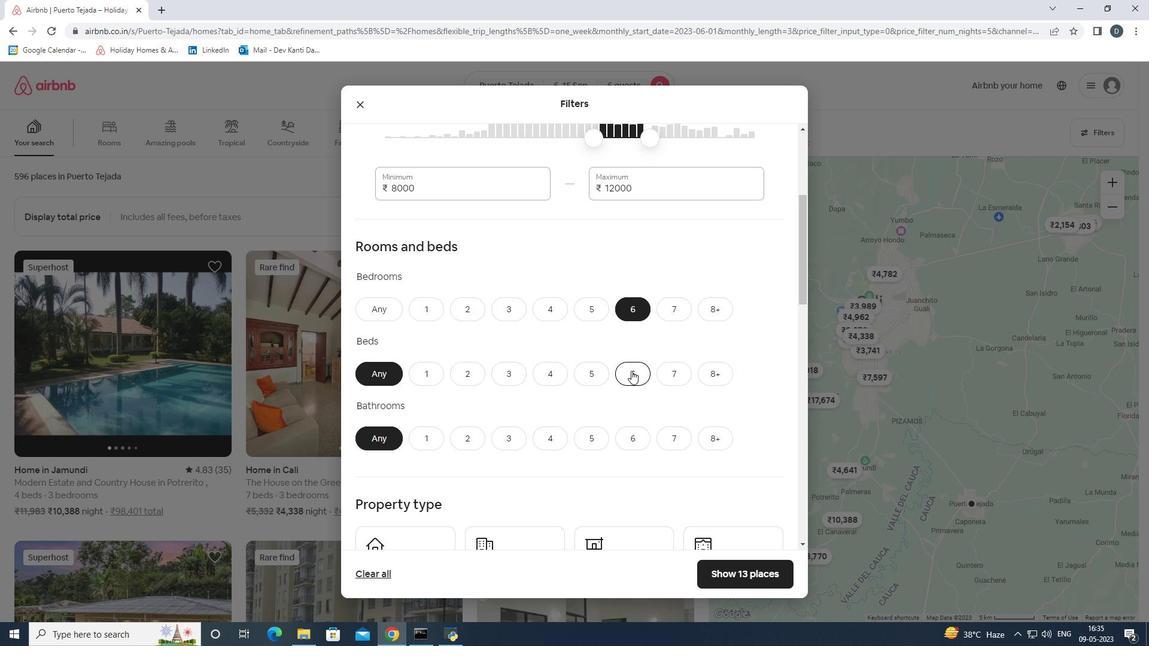 
Action: Mouse moved to (634, 431)
Screenshot: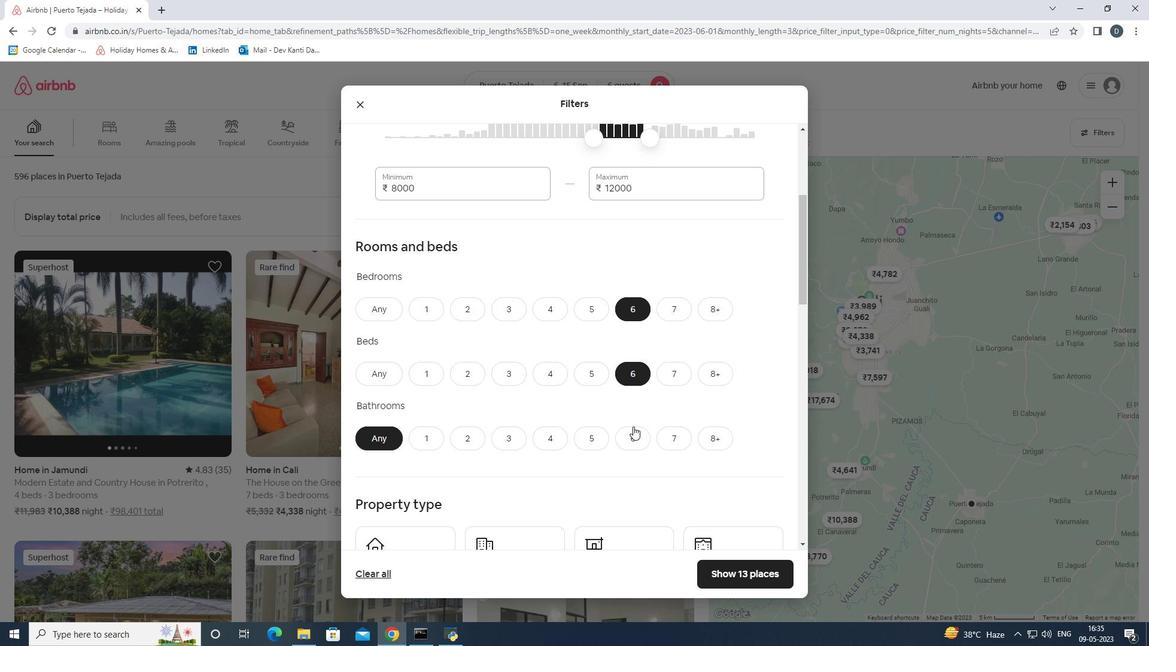 
Action: Mouse pressed left at (634, 431)
Screenshot: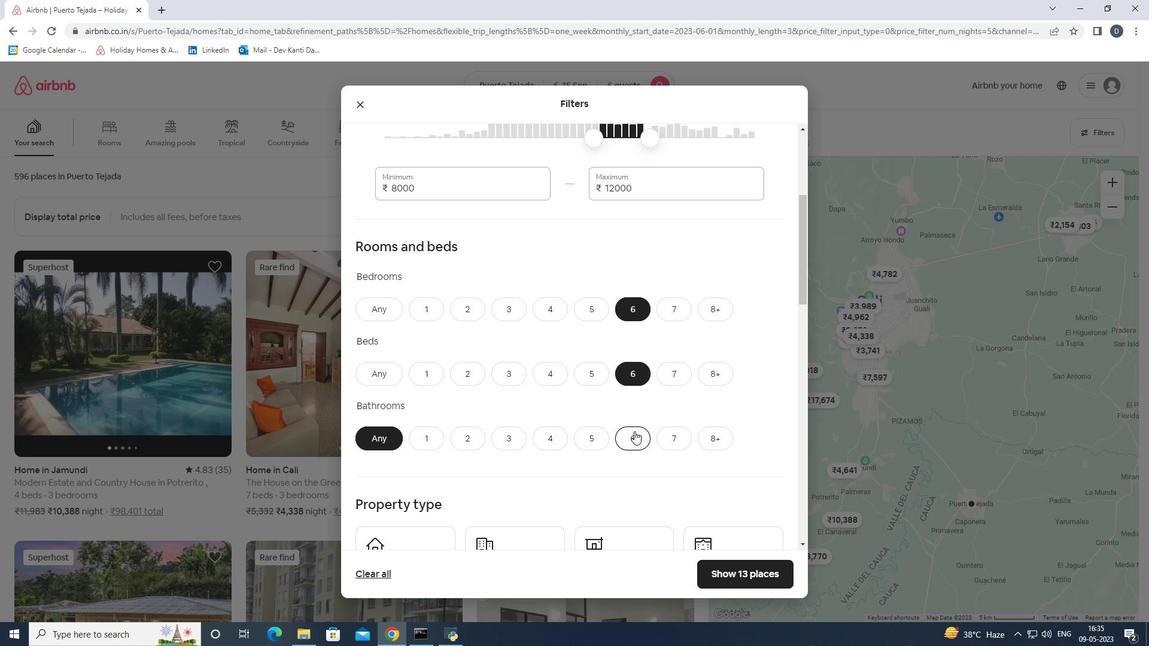
Action: Mouse scrolled (634, 430) with delta (0, 0)
Screenshot: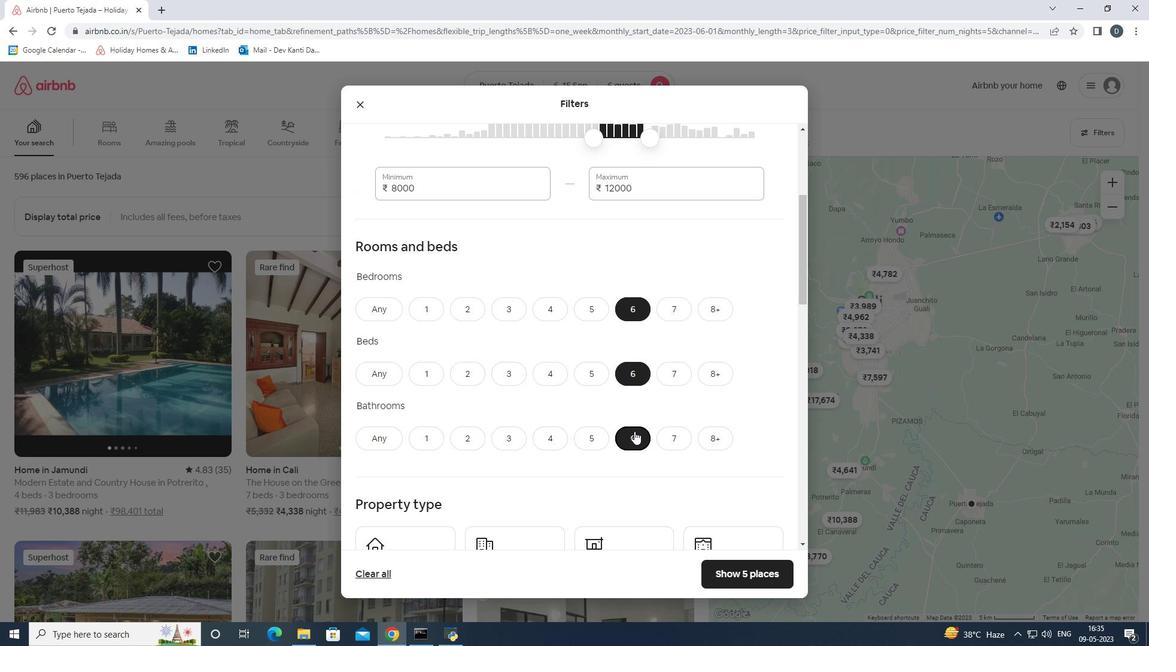 
Action: Mouse moved to (627, 420)
Screenshot: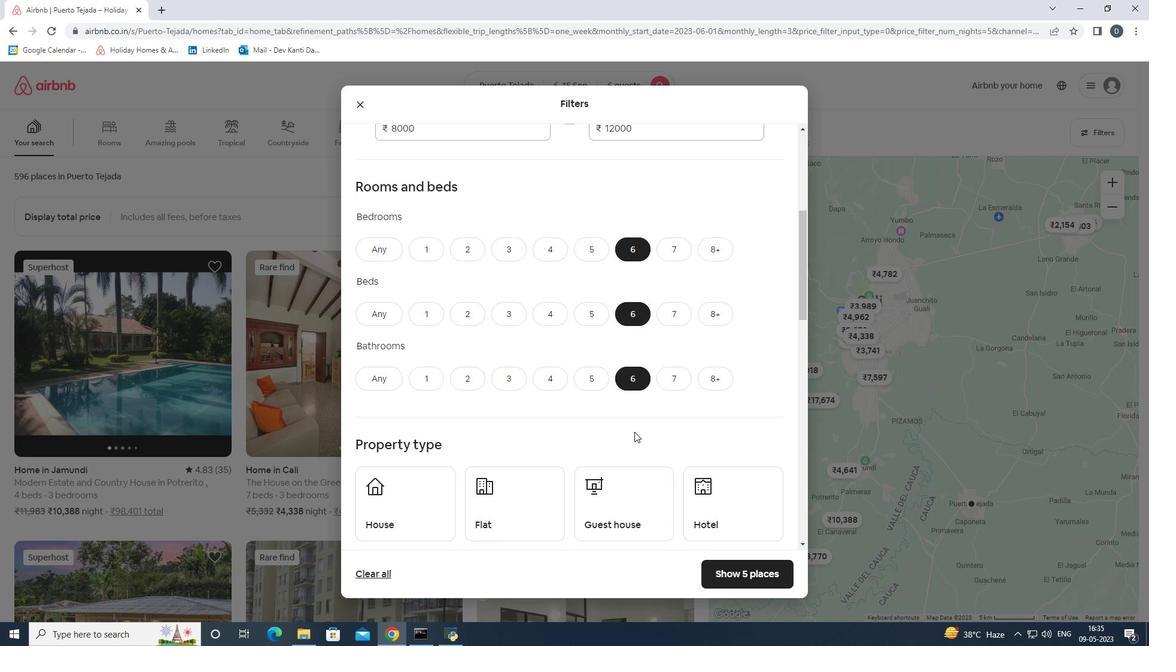 
Action: Mouse scrolled (627, 420) with delta (0, 0)
Screenshot: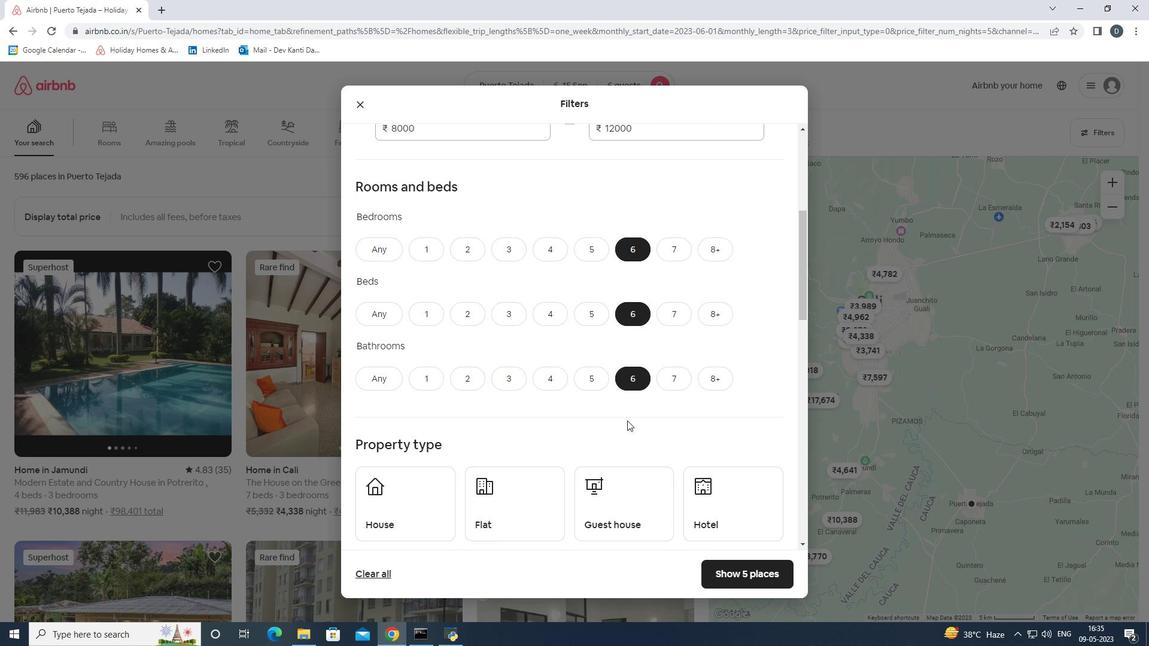 
Action: Mouse moved to (621, 414)
Screenshot: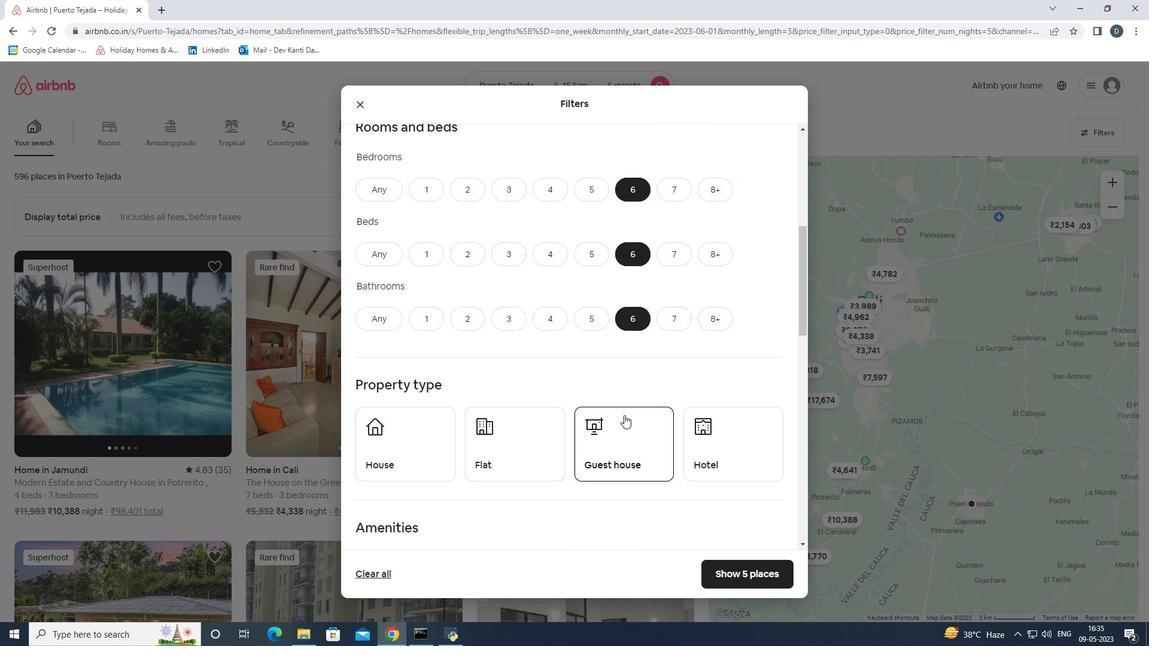 
Action: Mouse scrolled (621, 414) with delta (0, 0)
Screenshot: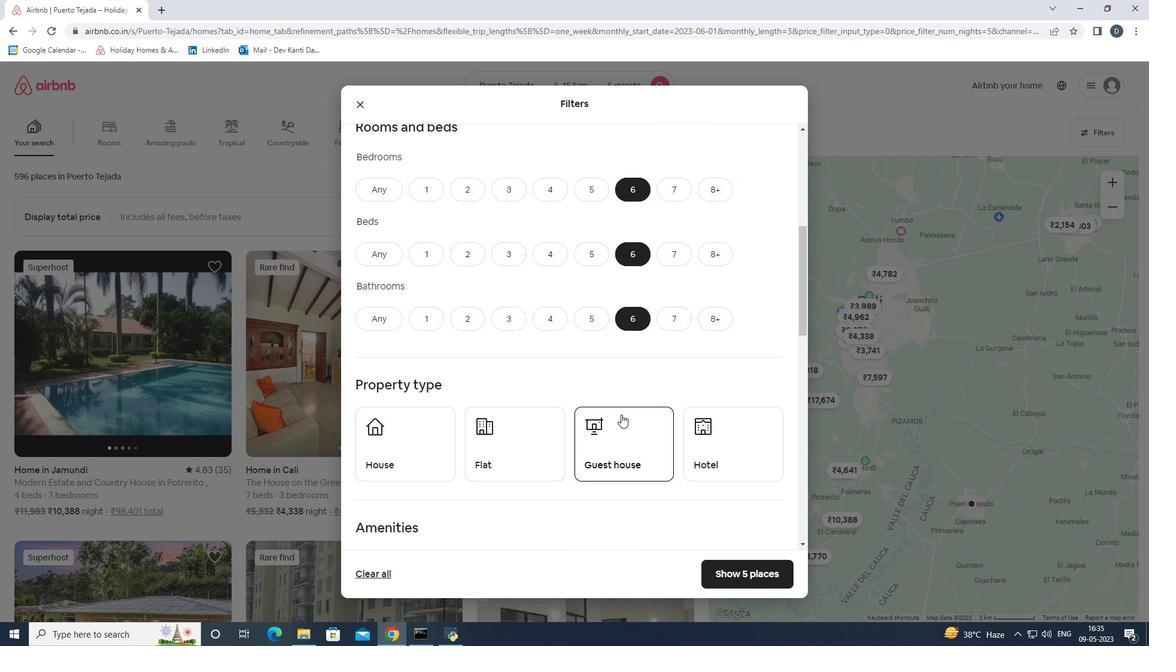 
Action: Mouse moved to (433, 384)
Screenshot: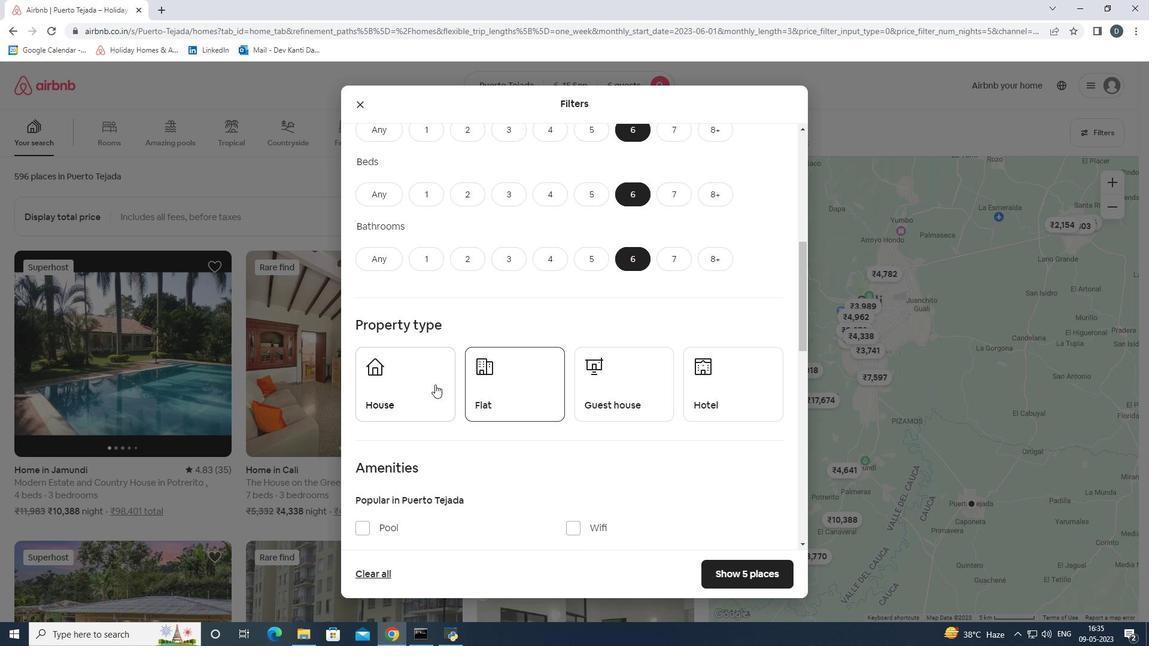 
Action: Mouse pressed left at (433, 384)
Screenshot: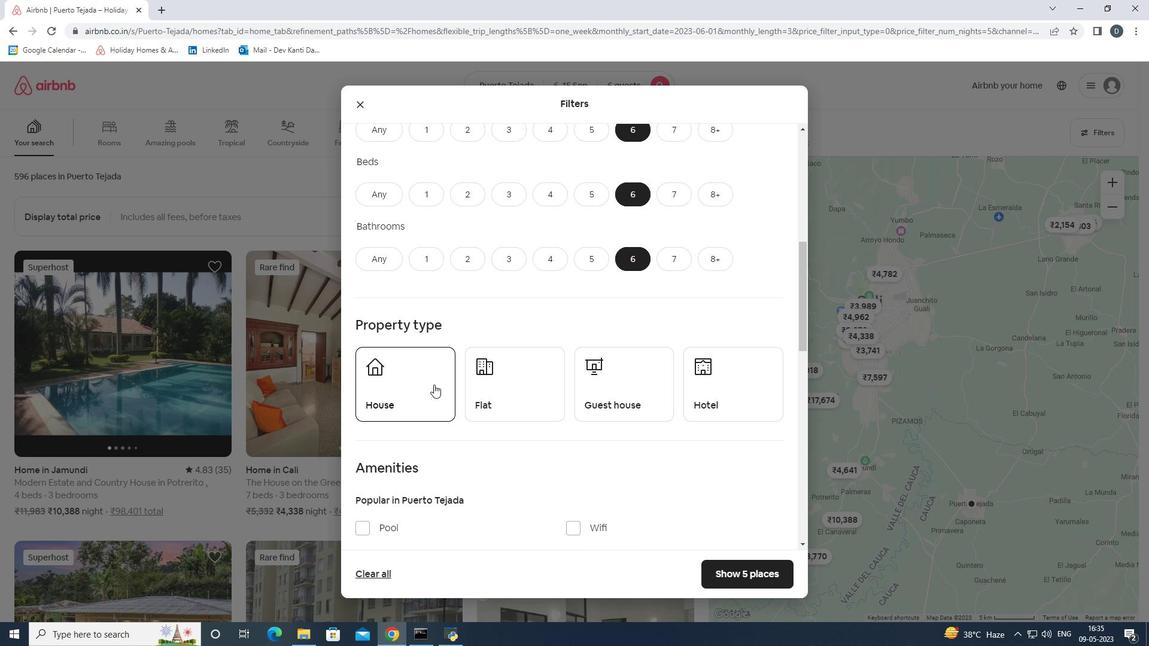 
Action: Mouse moved to (495, 387)
Screenshot: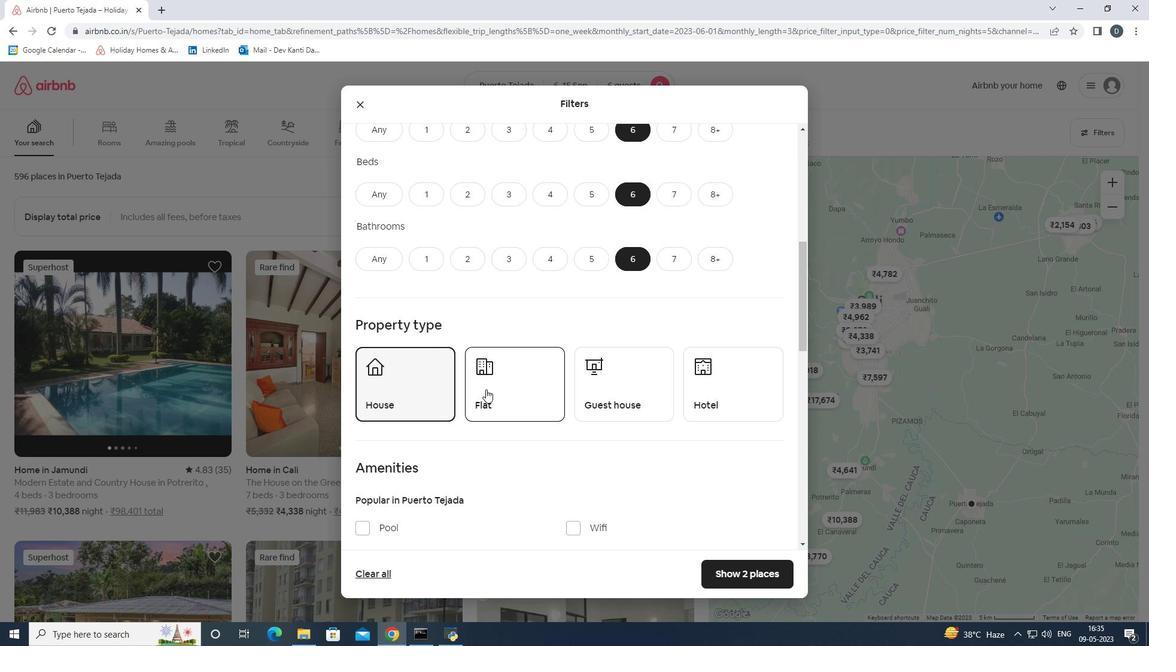 
Action: Mouse pressed left at (495, 387)
Screenshot: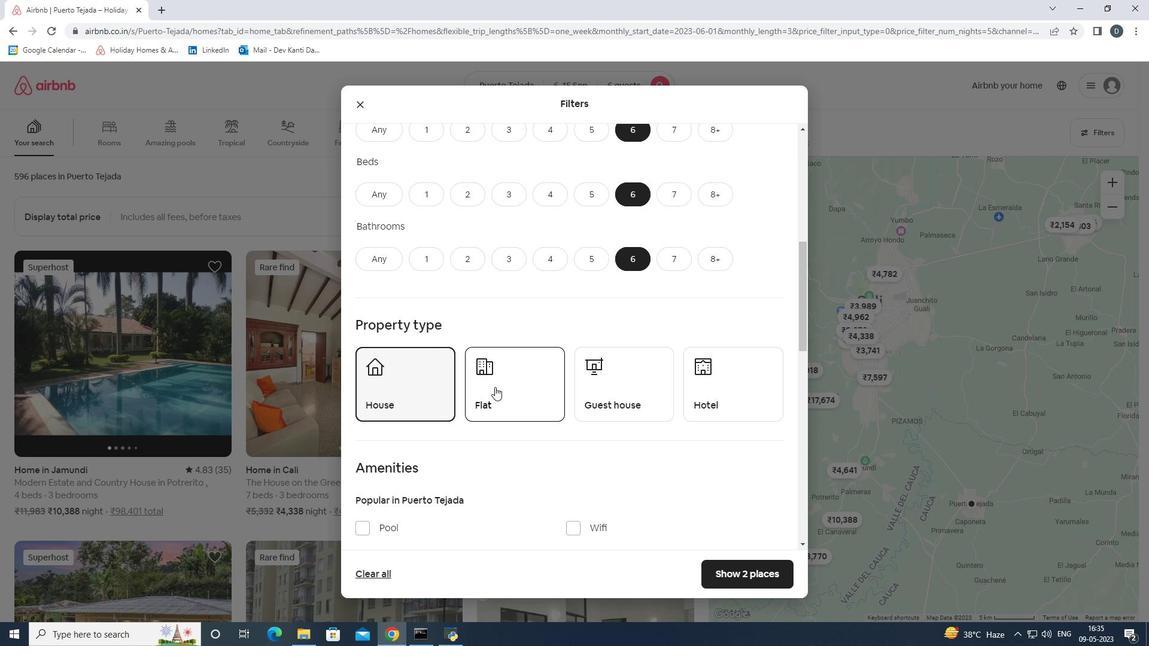 
Action: Mouse moved to (594, 389)
Screenshot: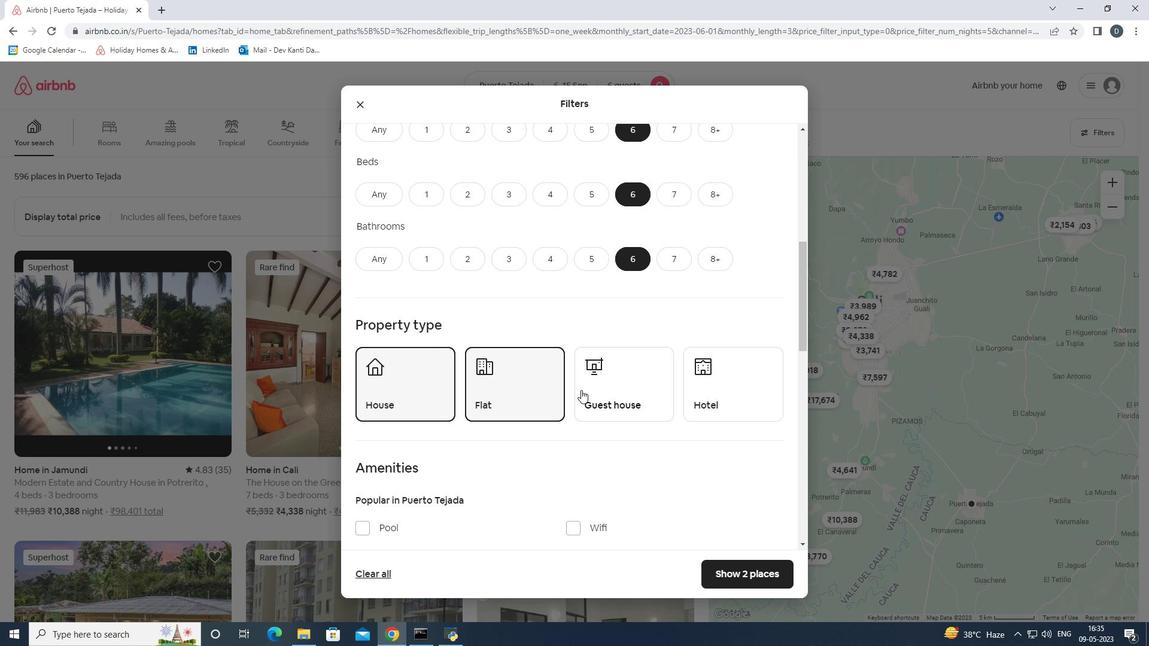 
Action: Mouse pressed left at (594, 389)
Screenshot: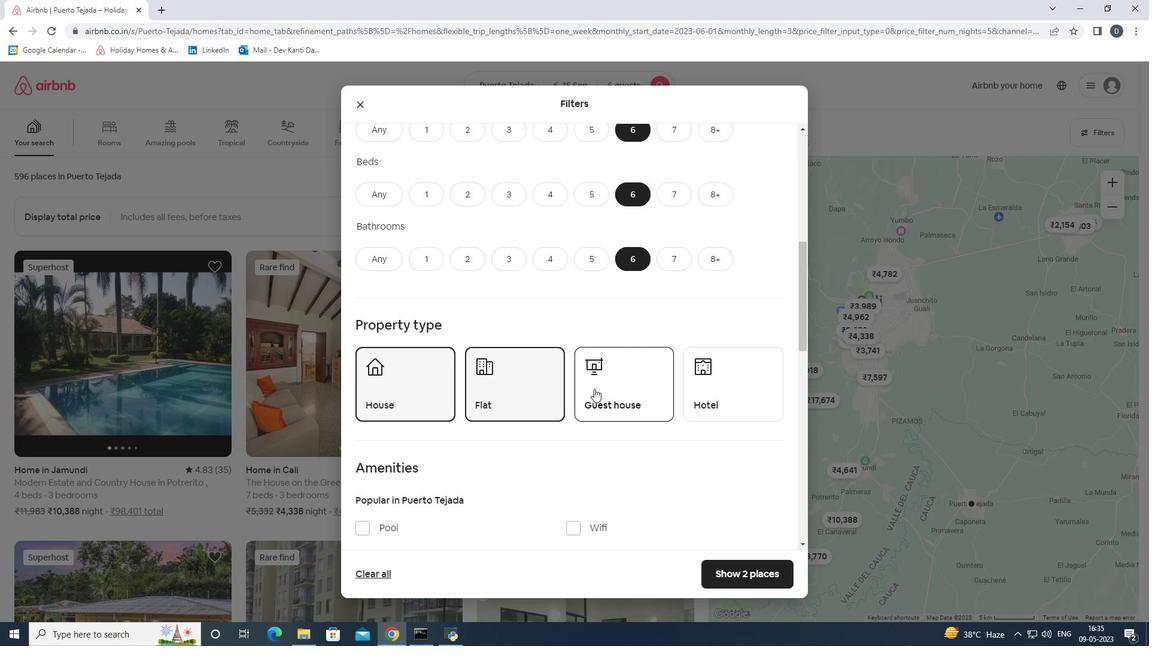 
Action: Mouse scrolled (594, 388) with delta (0, 0)
Screenshot: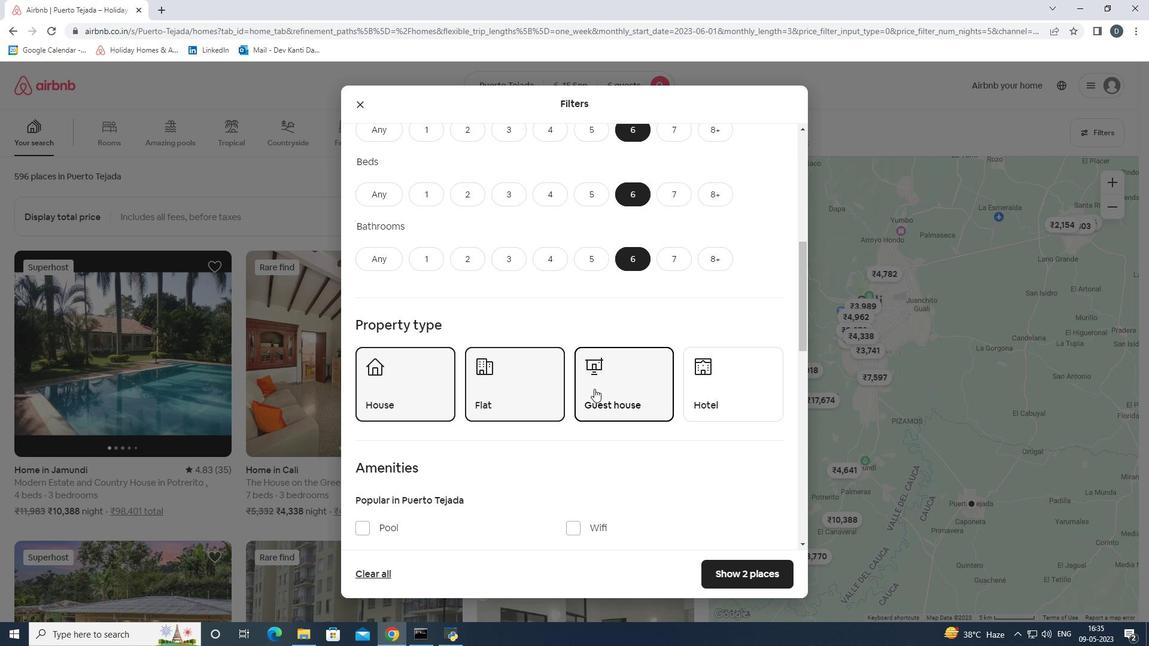 
Action: Mouse scrolled (594, 388) with delta (0, 0)
Screenshot: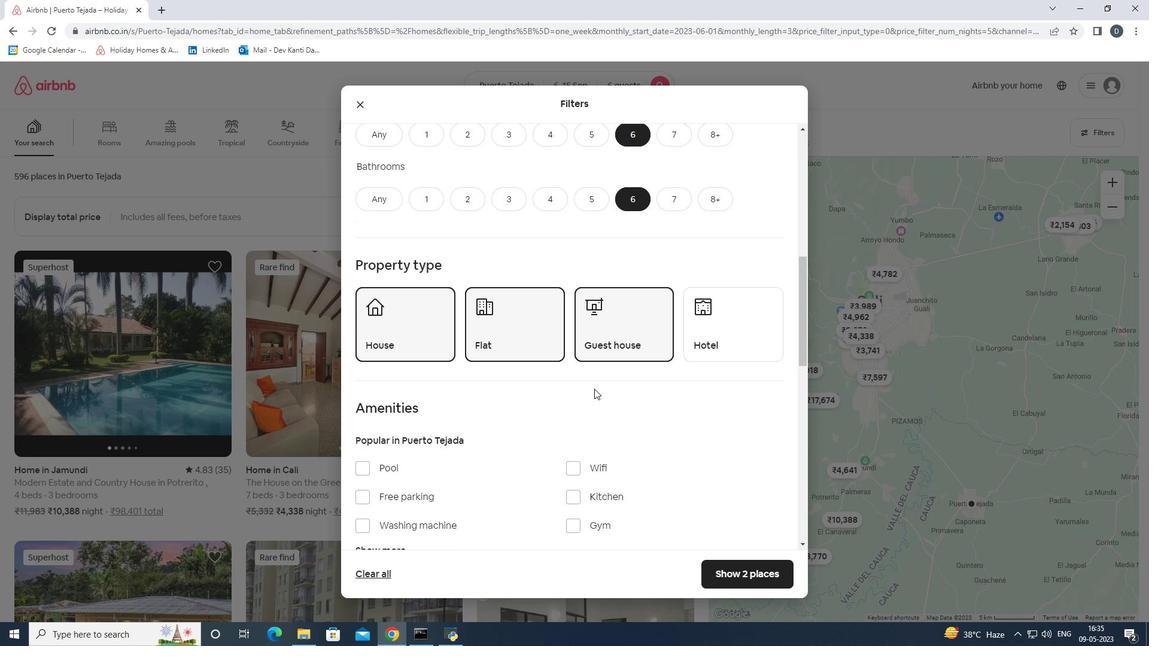 
Action: Mouse scrolled (594, 388) with delta (0, 0)
Screenshot: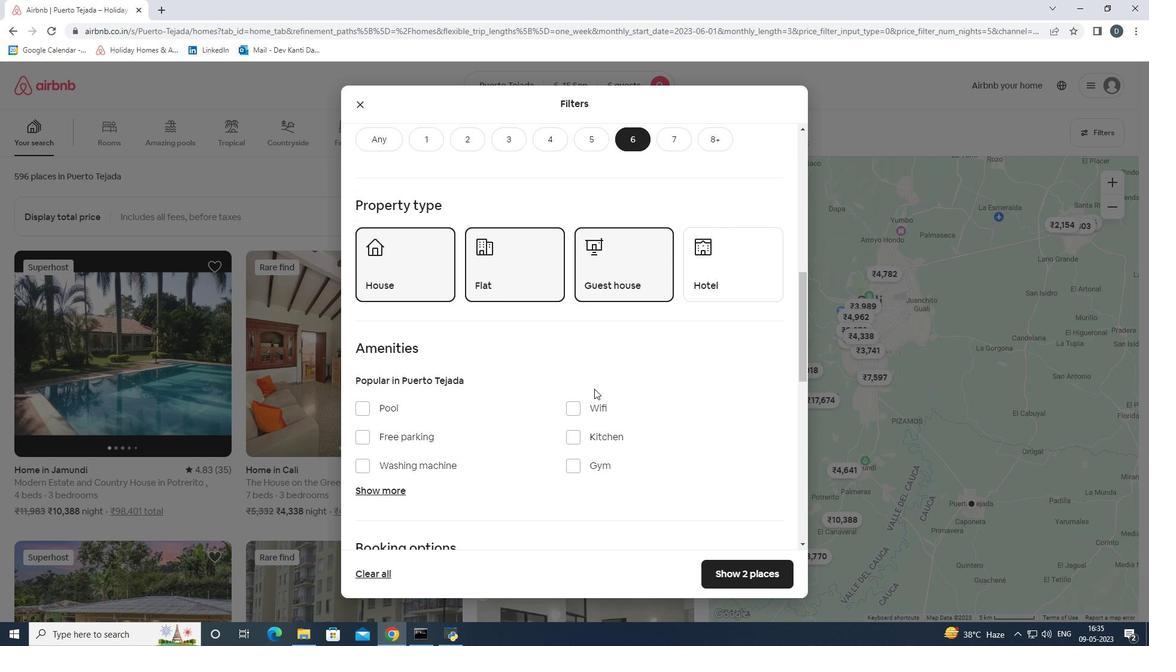 
Action: Mouse moved to (569, 353)
Screenshot: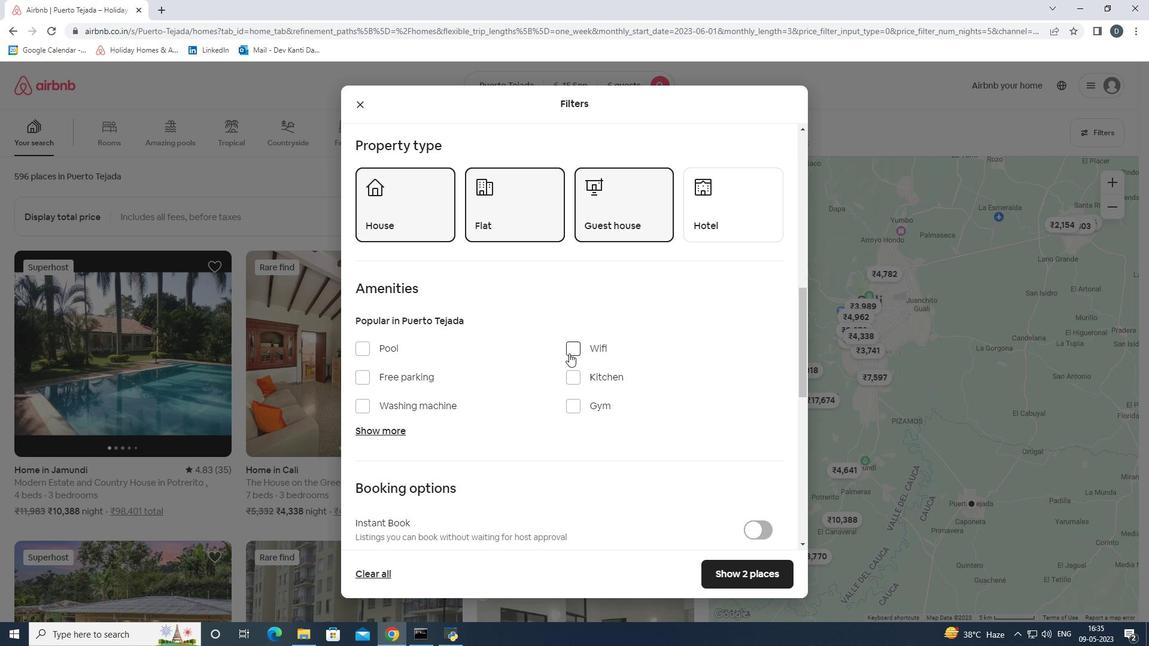 
Action: Mouse pressed left at (569, 353)
Screenshot: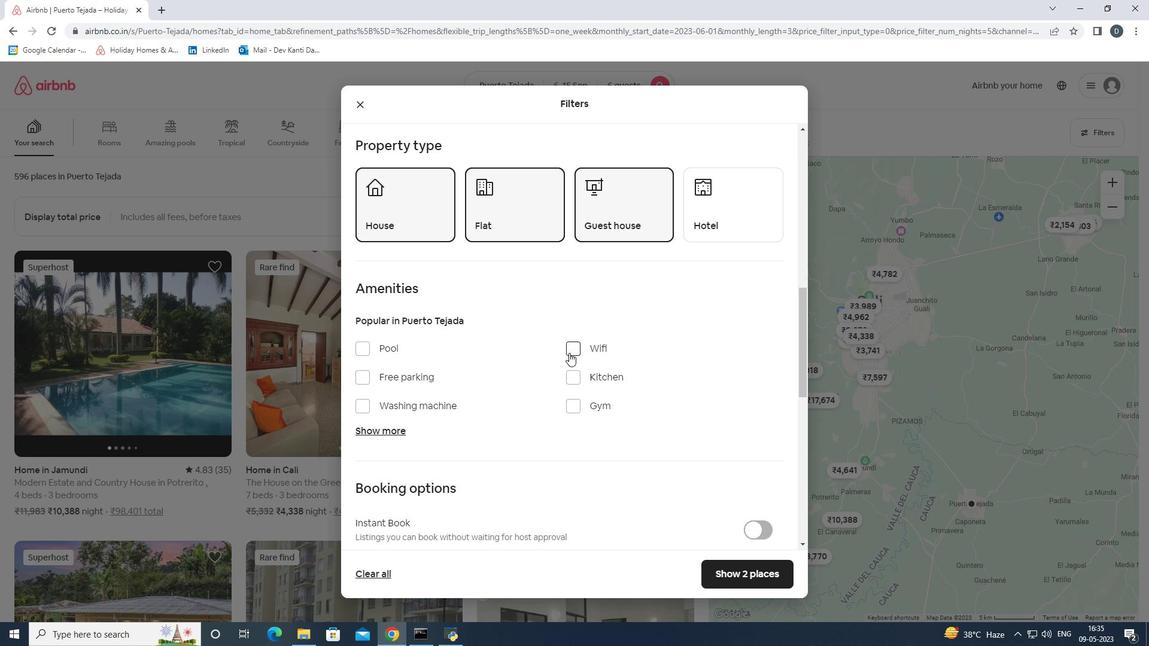 
Action: Mouse moved to (367, 379)
Screenshot: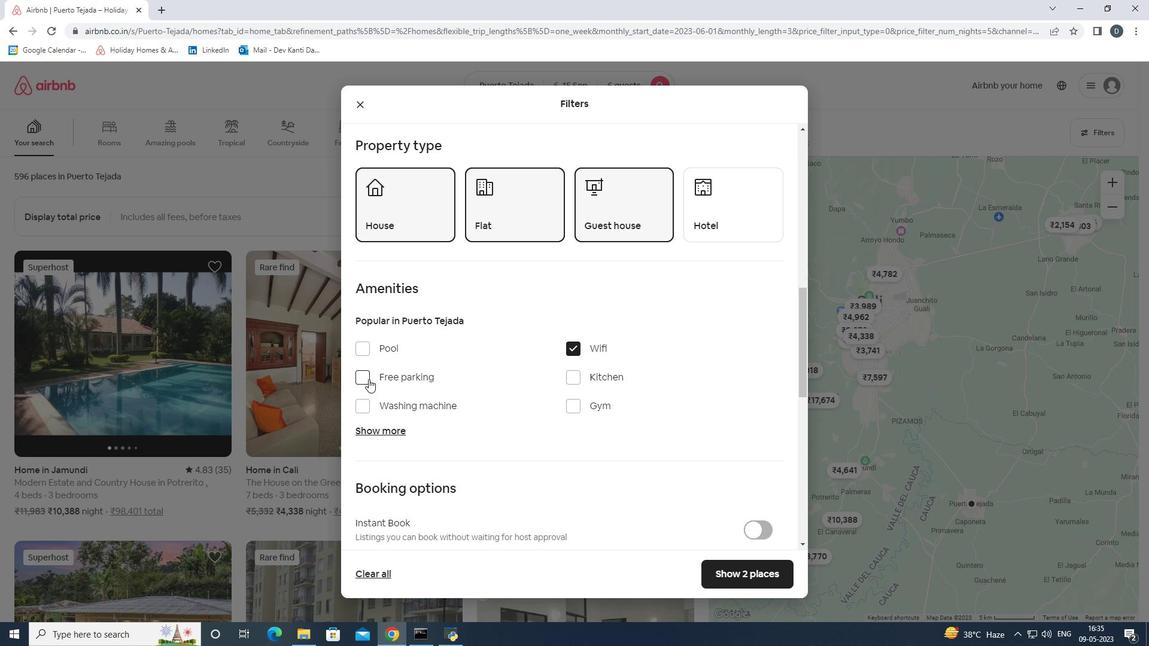 
Action: Mouse pressed left at (367, 379)
Screenshot: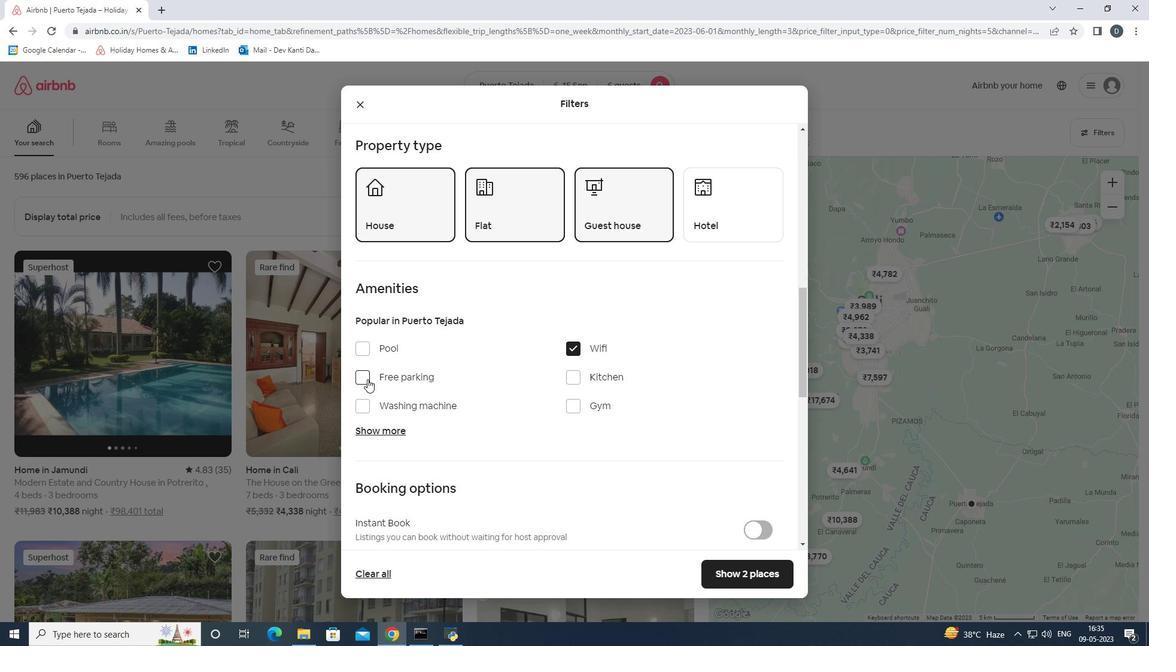 
Action: Mouse moved to (387, 431)
Screenshot: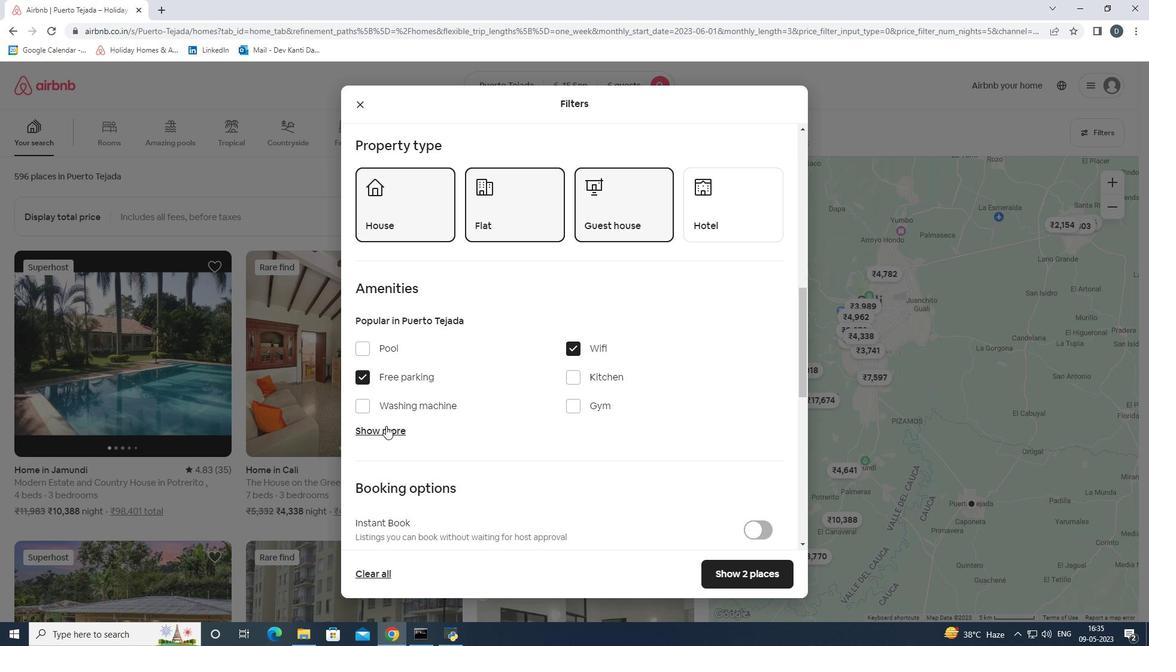 
Action: Mouse pressed left at (387, 431)
Screenshot: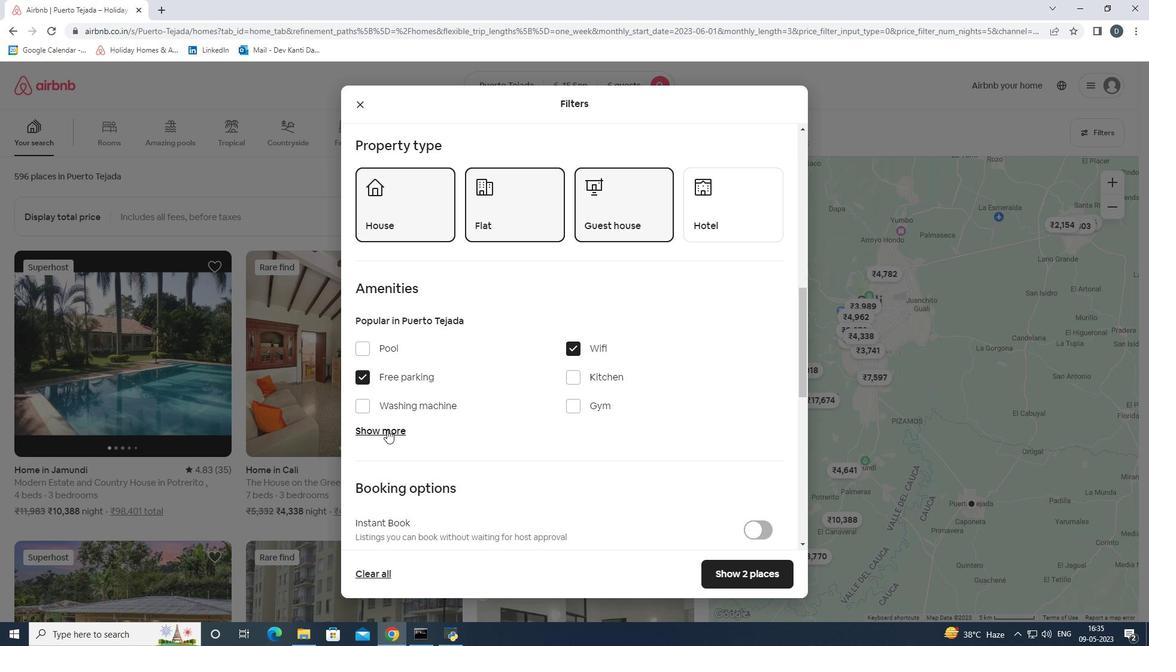 
Action: Mouse moved to (387, 431)
Screenshot: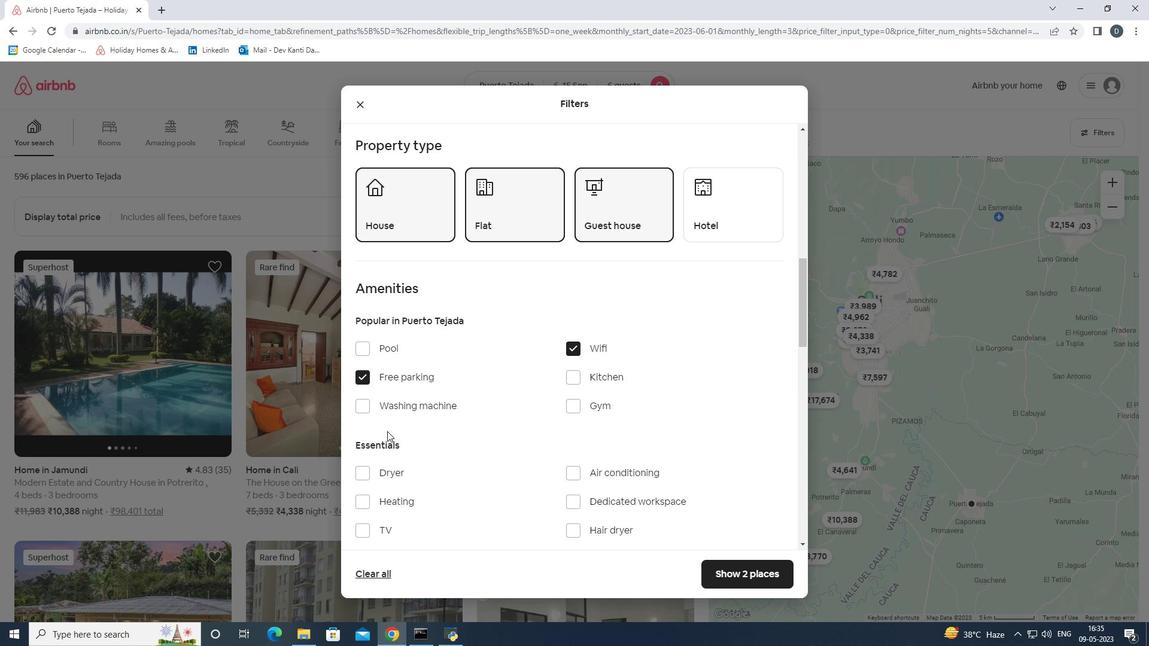 
Action: Mouse scrolled (387, 430) with delta (0, 0)
Screenshot: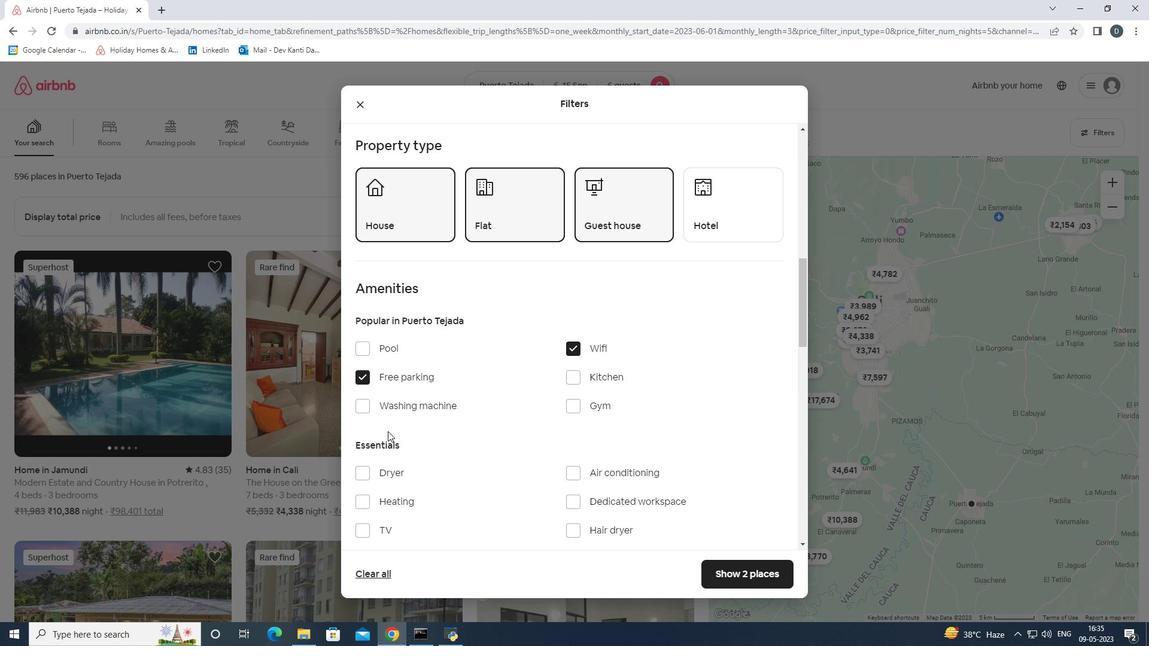 
Action: Mouse moved to (413, 434)
Screenshot: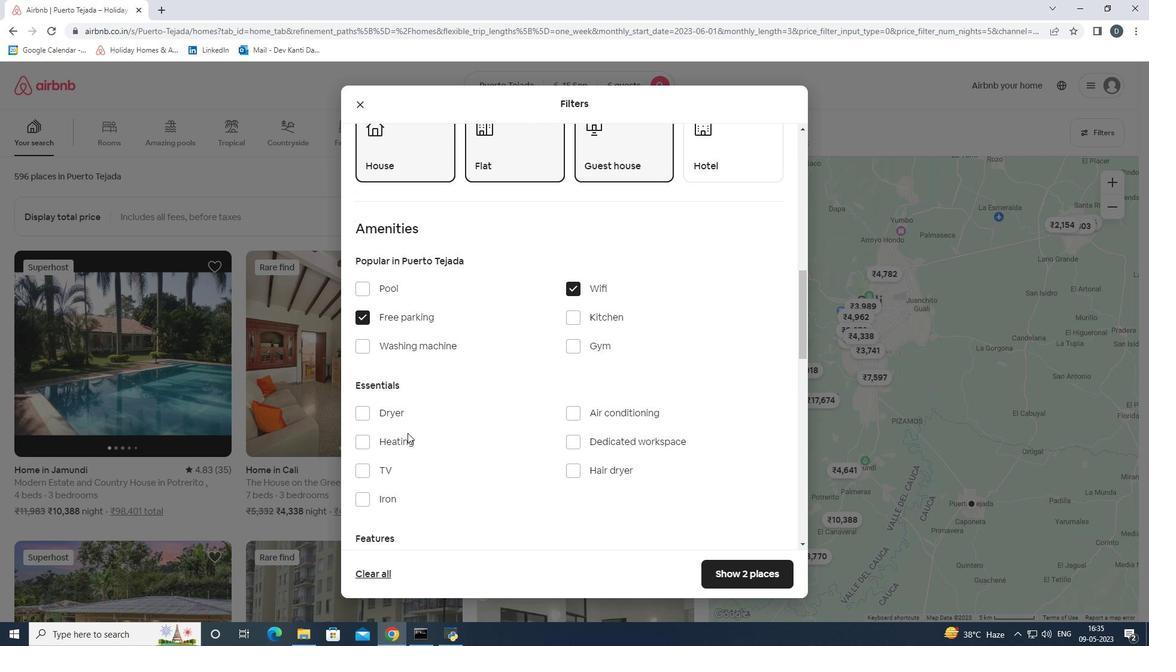 
Action: Mouse scrolled (413, 433) with delta (0, 0)
Screenshot: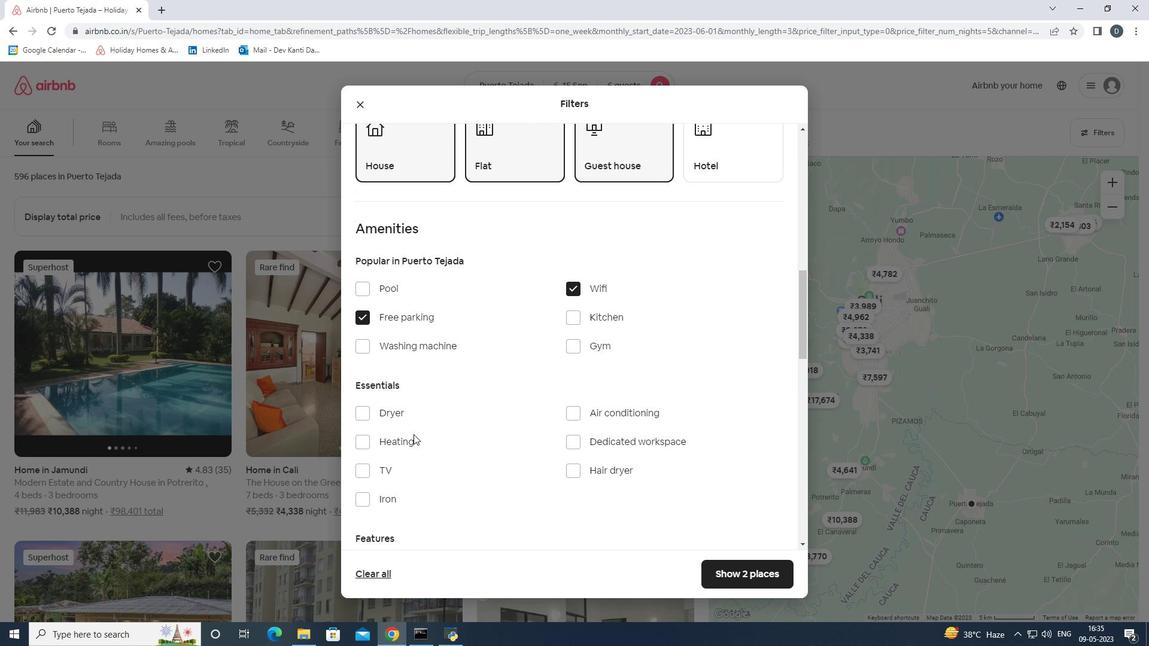 
Action: Mouse moved to (368, 416)
Screenshot: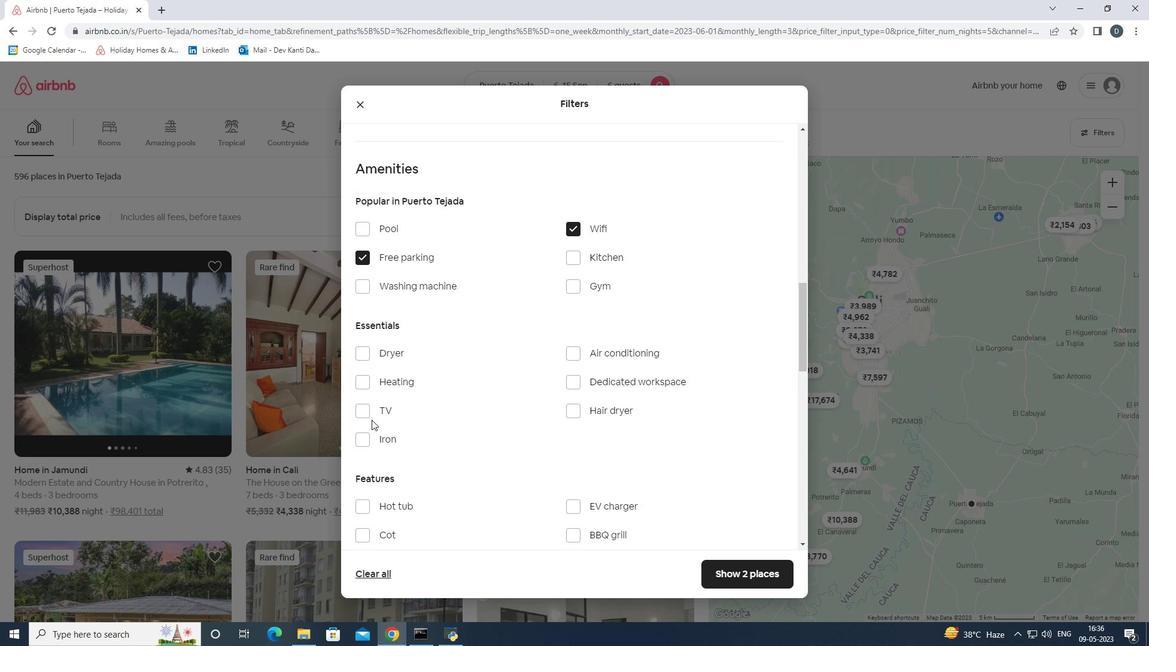 
Action: Mouse pressed left at (368, 416)
Screenshot: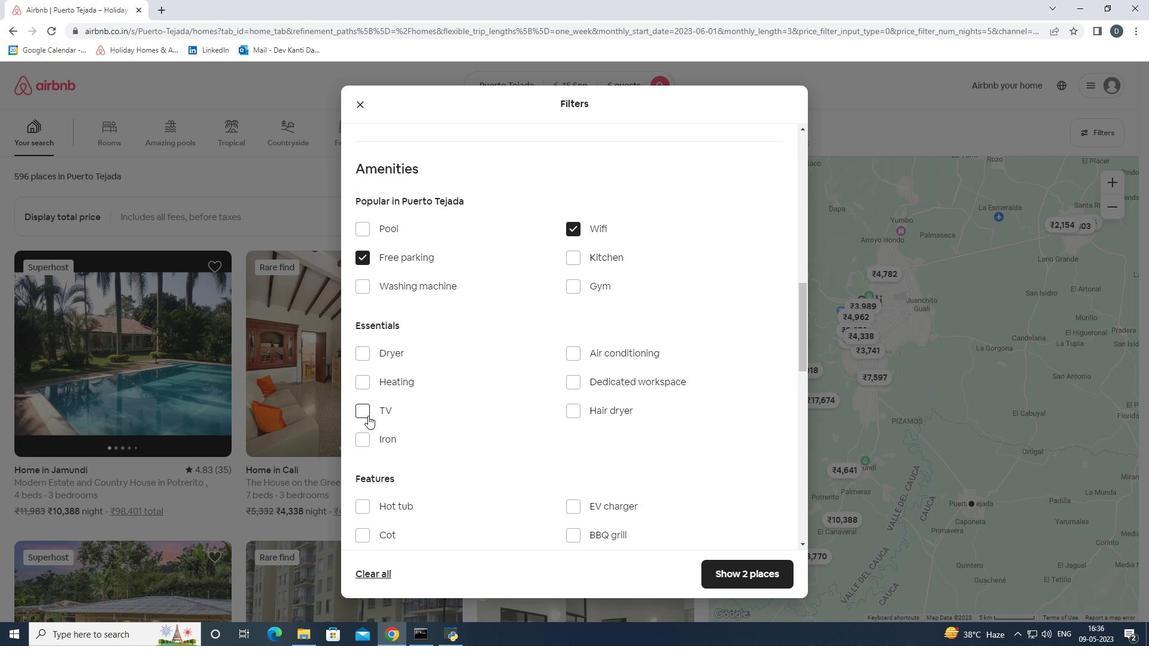 
Action: Mouse moved to (411, 416)
Screenshot: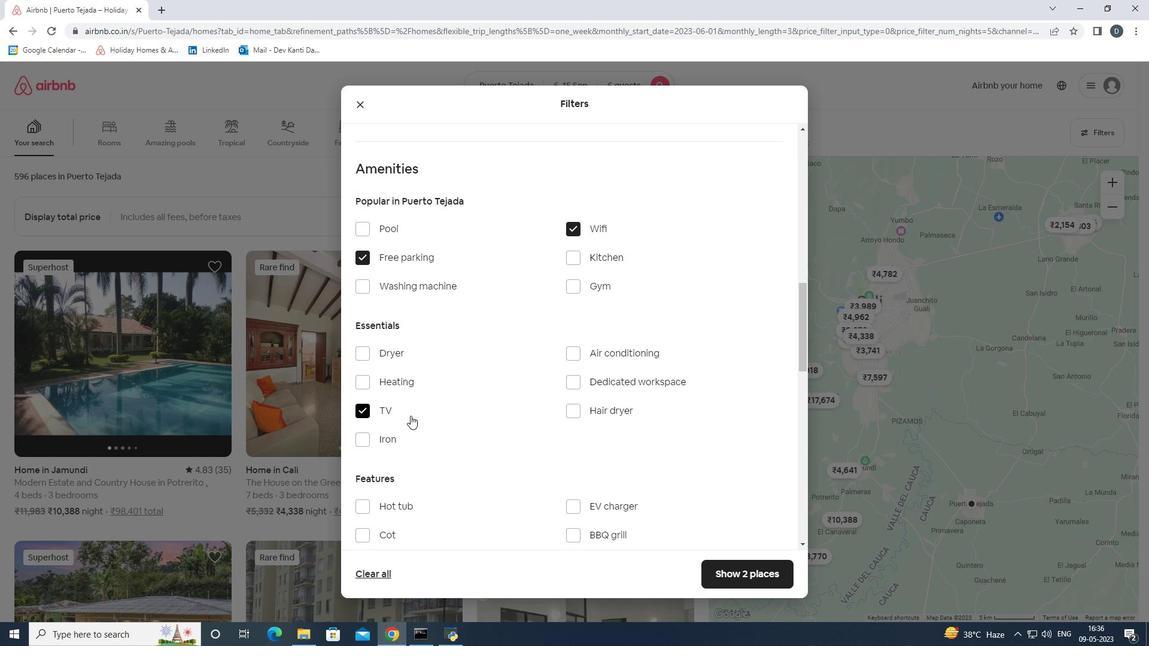 
Action: Mouse scrolled (411, 416) with delta (0, 0)
Screenshot: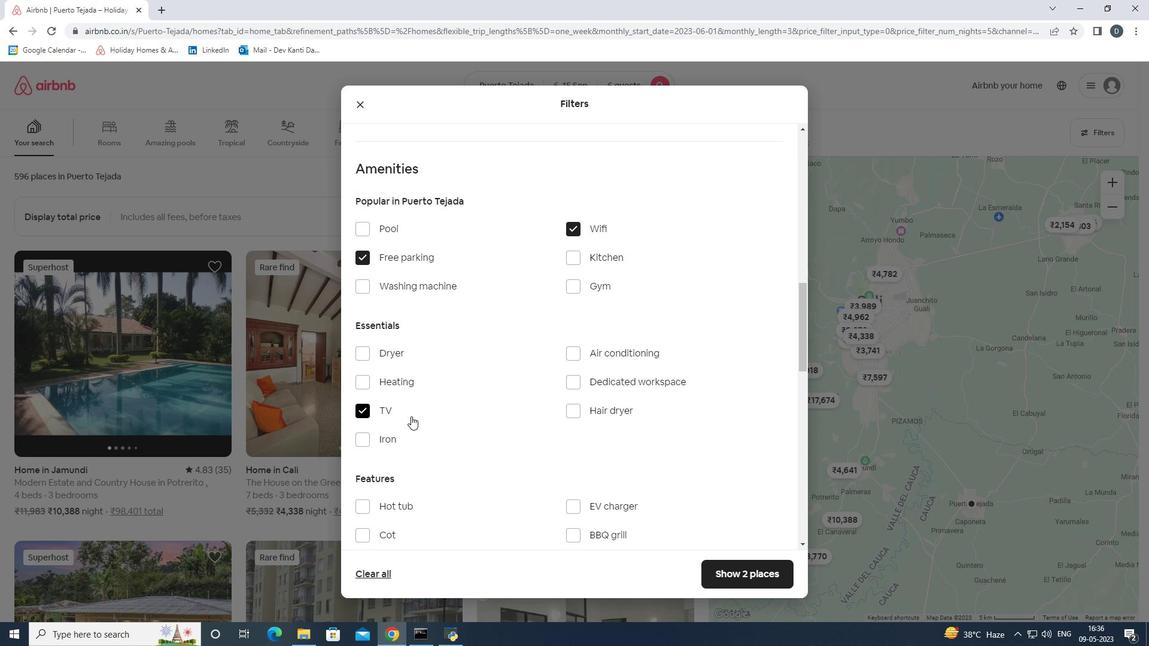 
Action: Mouse moved to (416, 426)
Screenshot: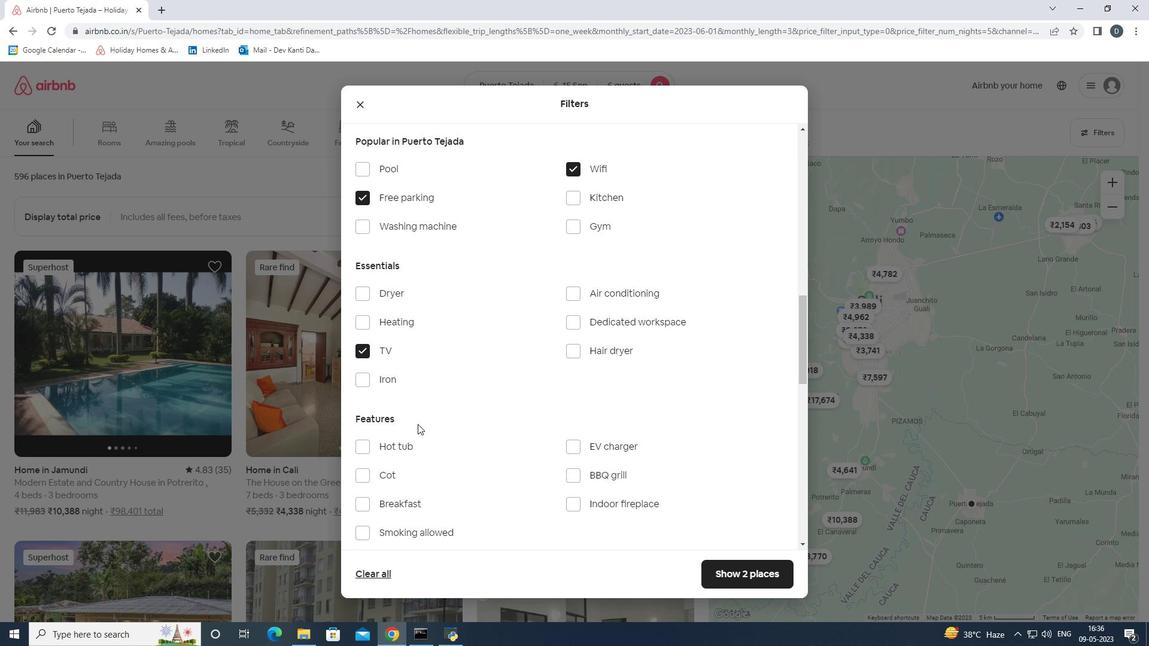 
Action: Mouse scrolled (416, 425) with delta (0, 0)
Screenshot: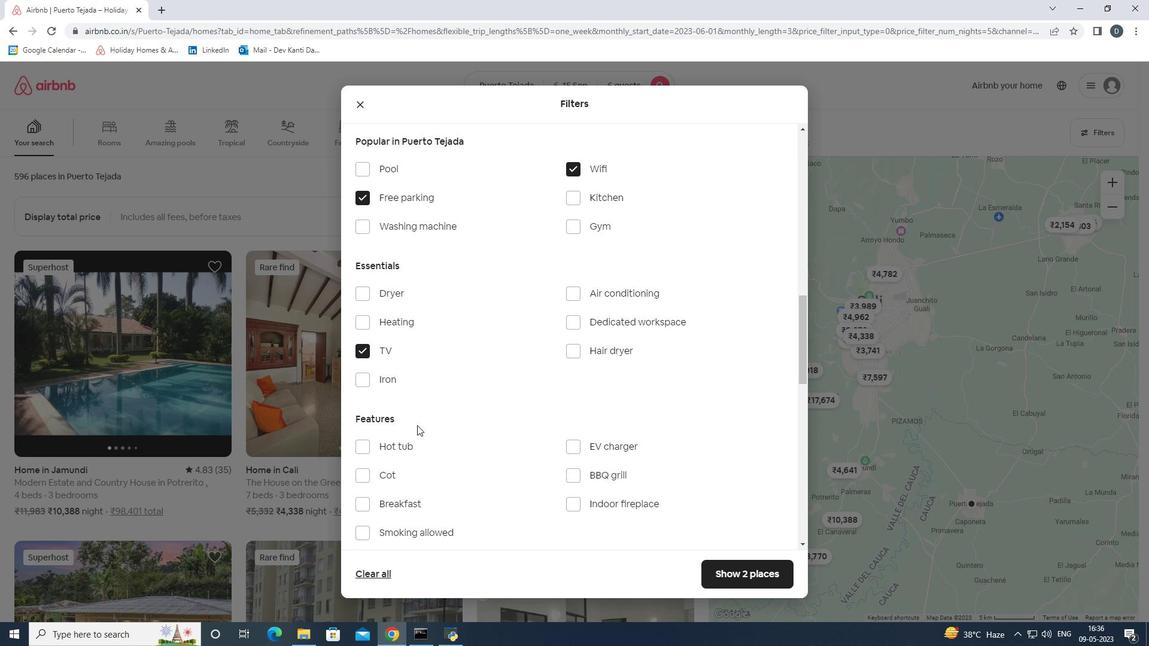 
Action: Mouse moved to (410, 439)
Screenshot: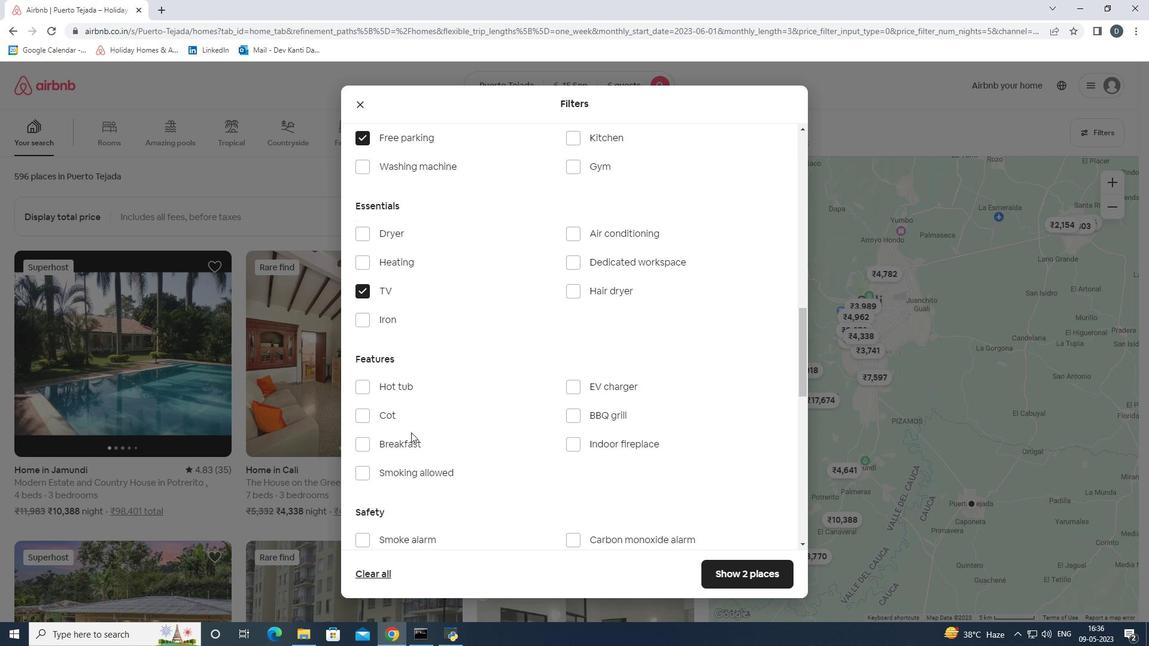 
Action: Mouse pressed left at (410, 439)
Screenshot: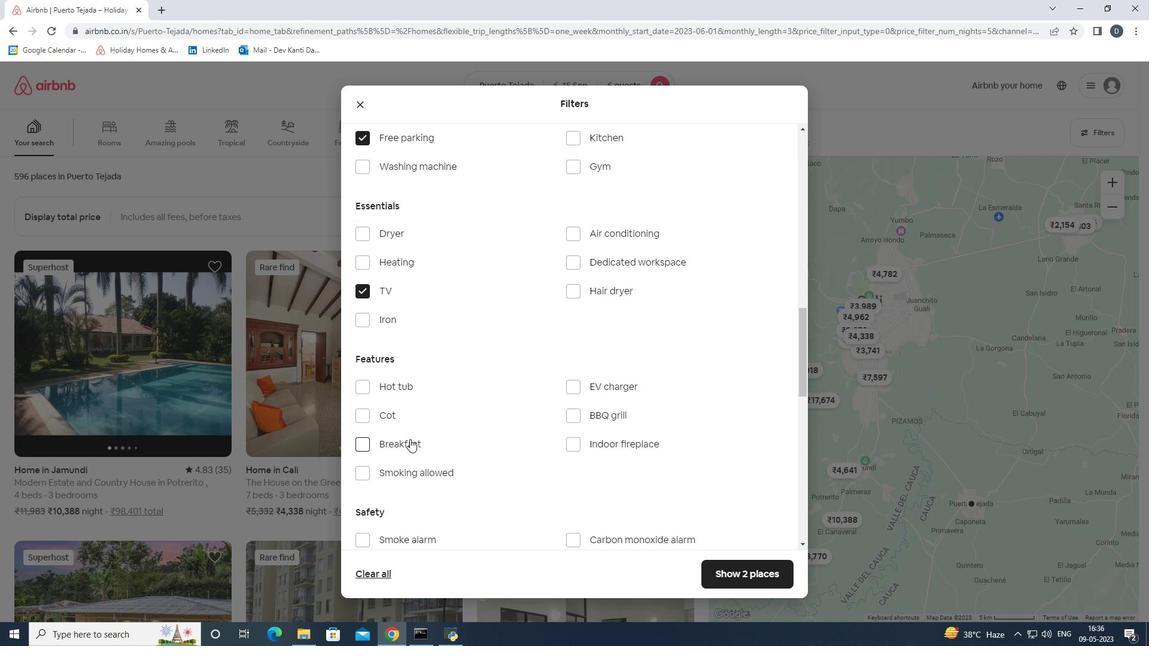 
Action: Mouse scrolled (410, 439) with delta (0, 0)
Screenshot: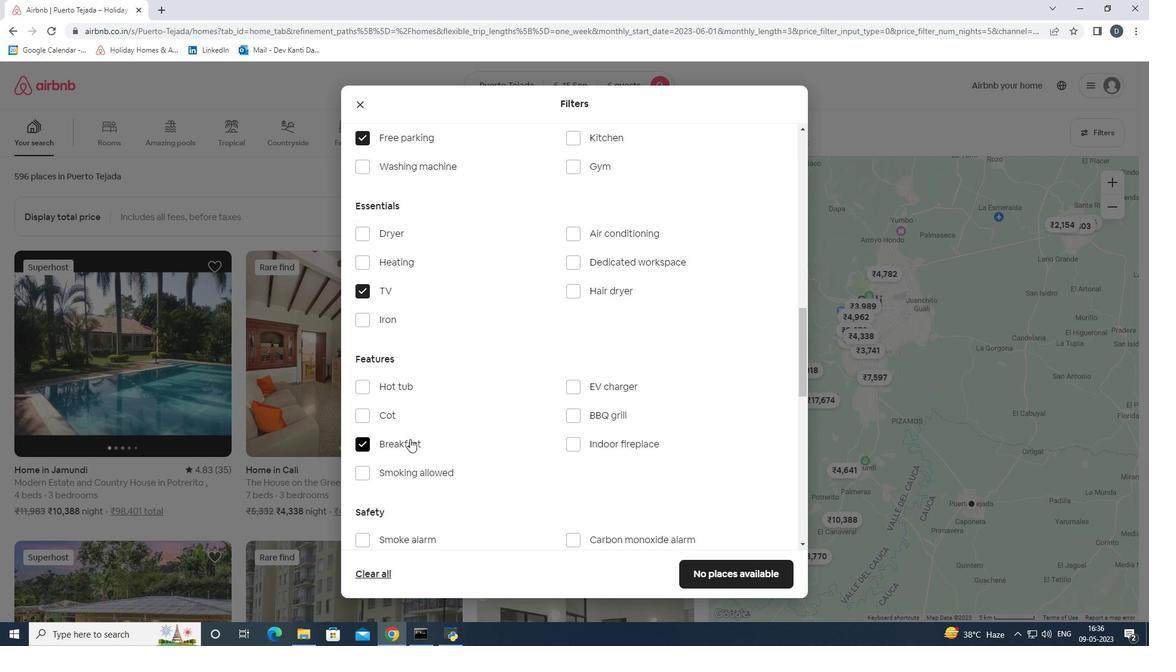 
Action: Mouse moved to (580, 223)
Screenshot: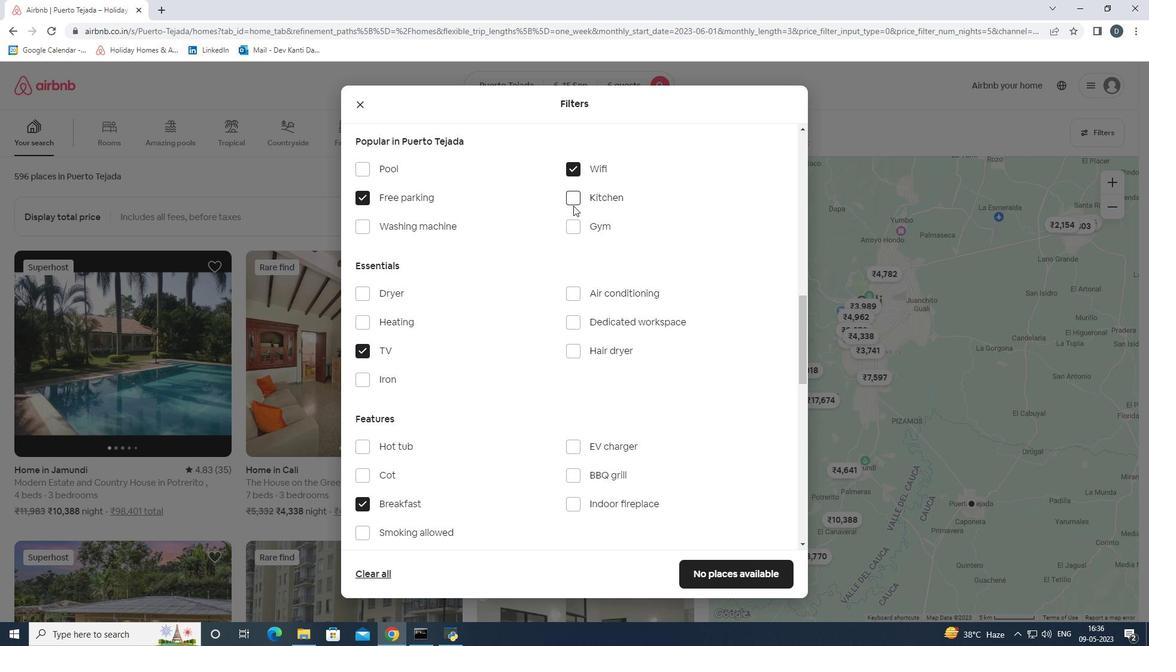 
Action: Mouse pressed left at (580, 223)
Screenshot: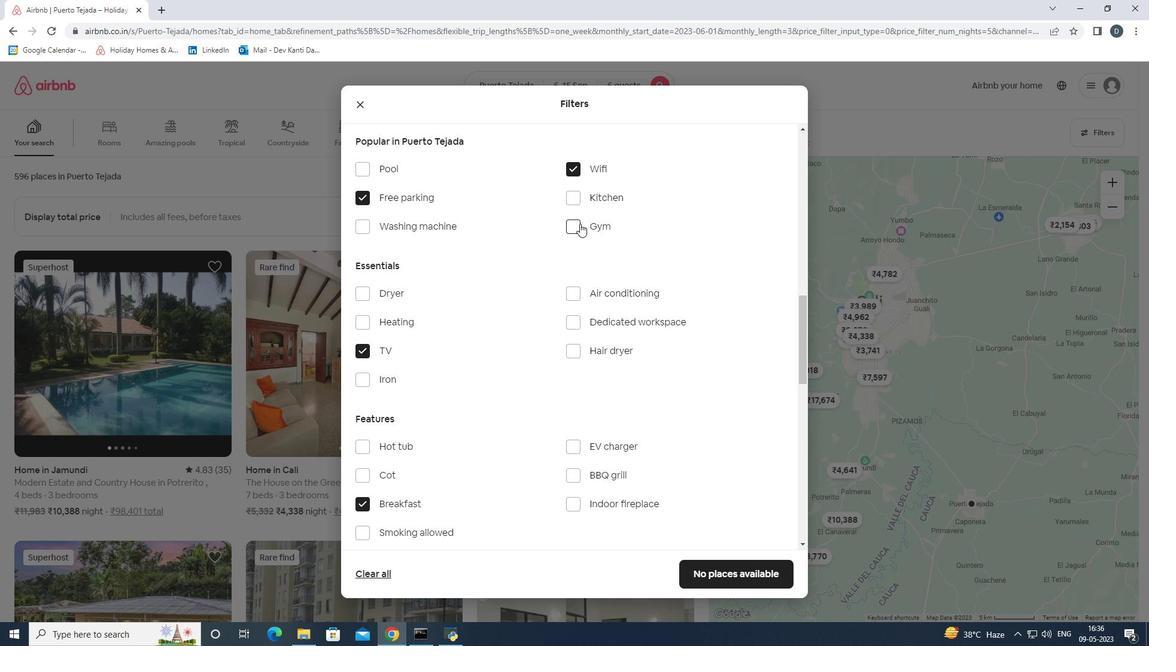 
Action: Mouse scrolled (580, 223) with delta (0, 0)
Screenshot: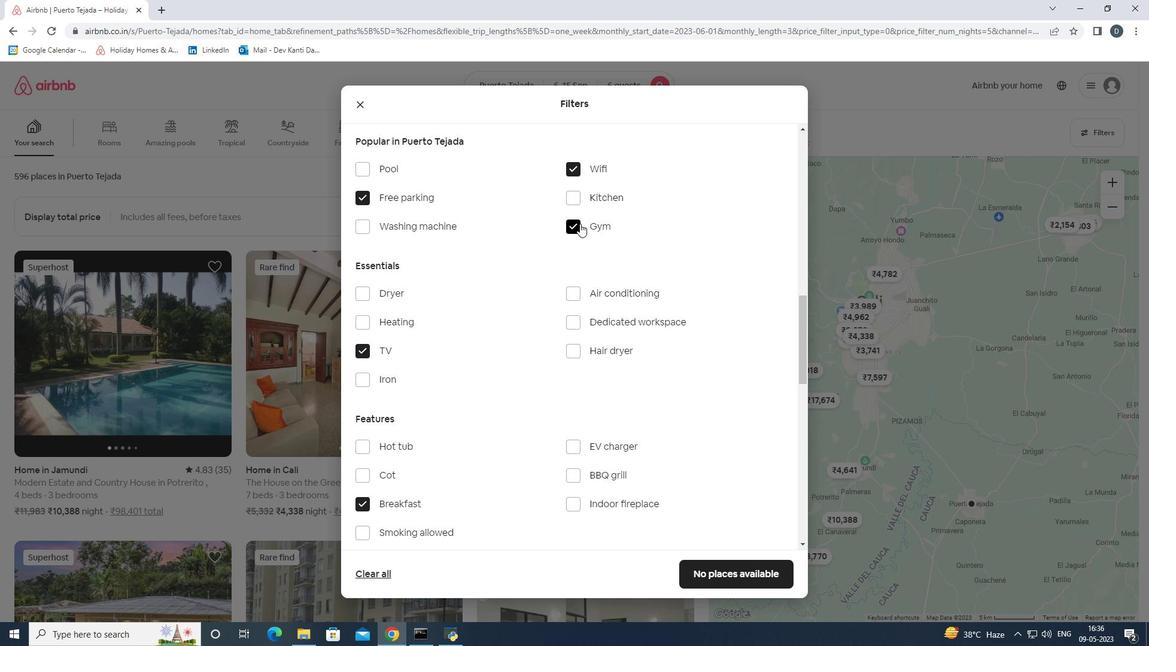 
Action: Mouse scrolled (580, 223) with delta (0, 0)
Screenshot: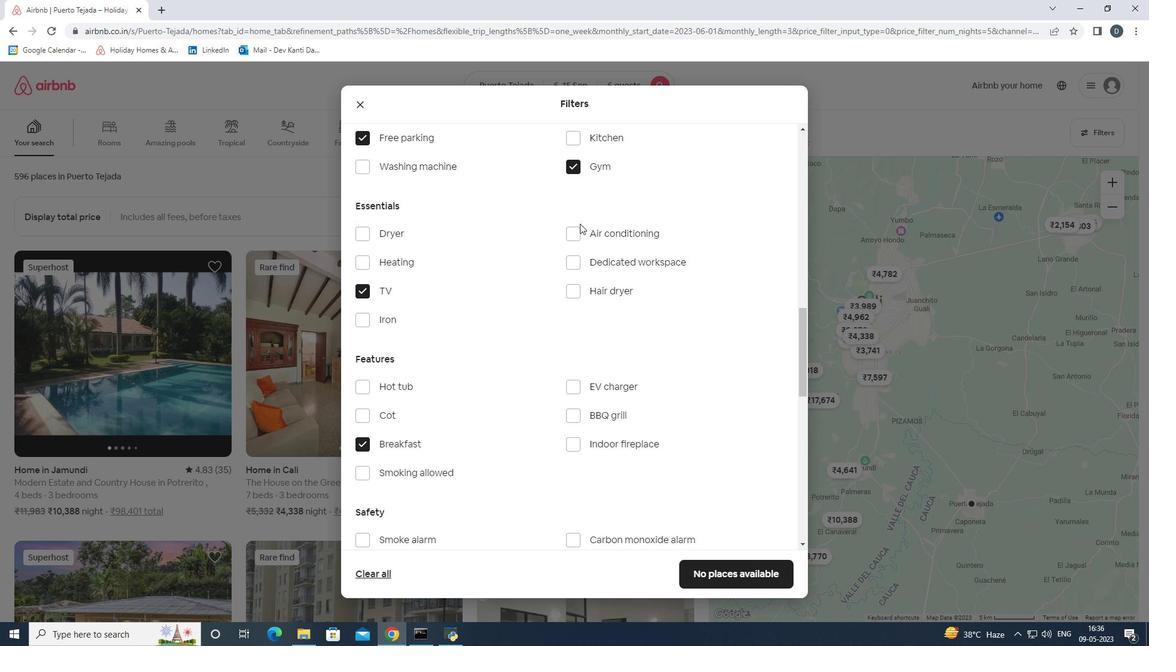 
Action: Mouse scrolled (580, 223) with delta (0, 0)
Screenshot: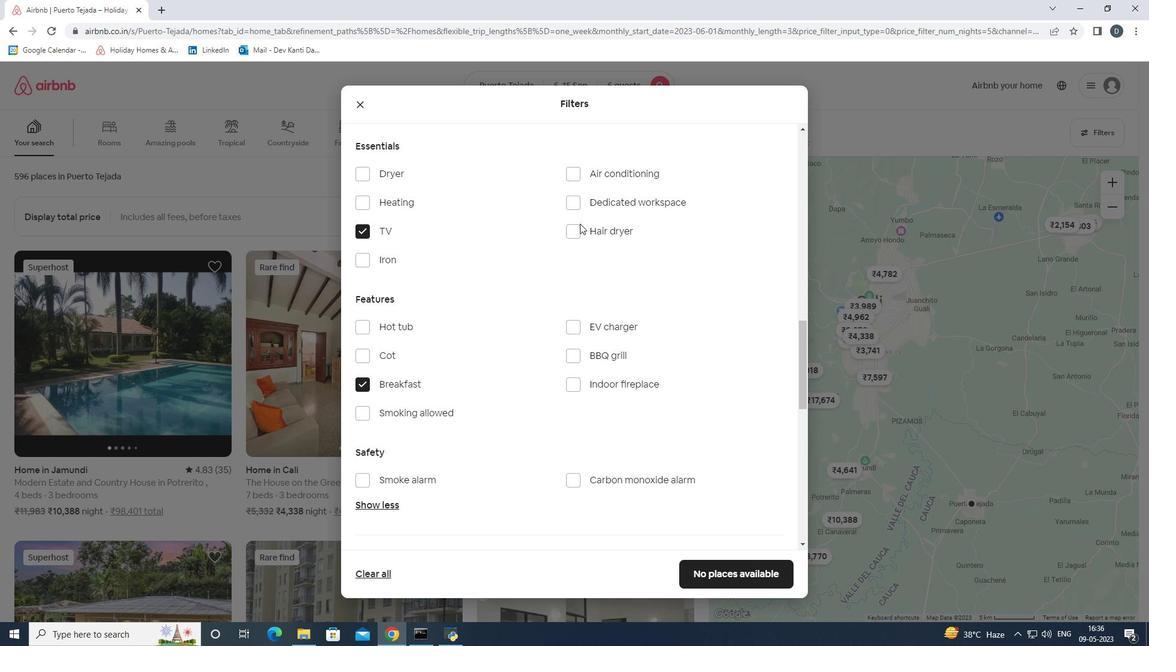 
Action: Mouse scrolled (580, 223) with delta (0, 0)
Screenshot: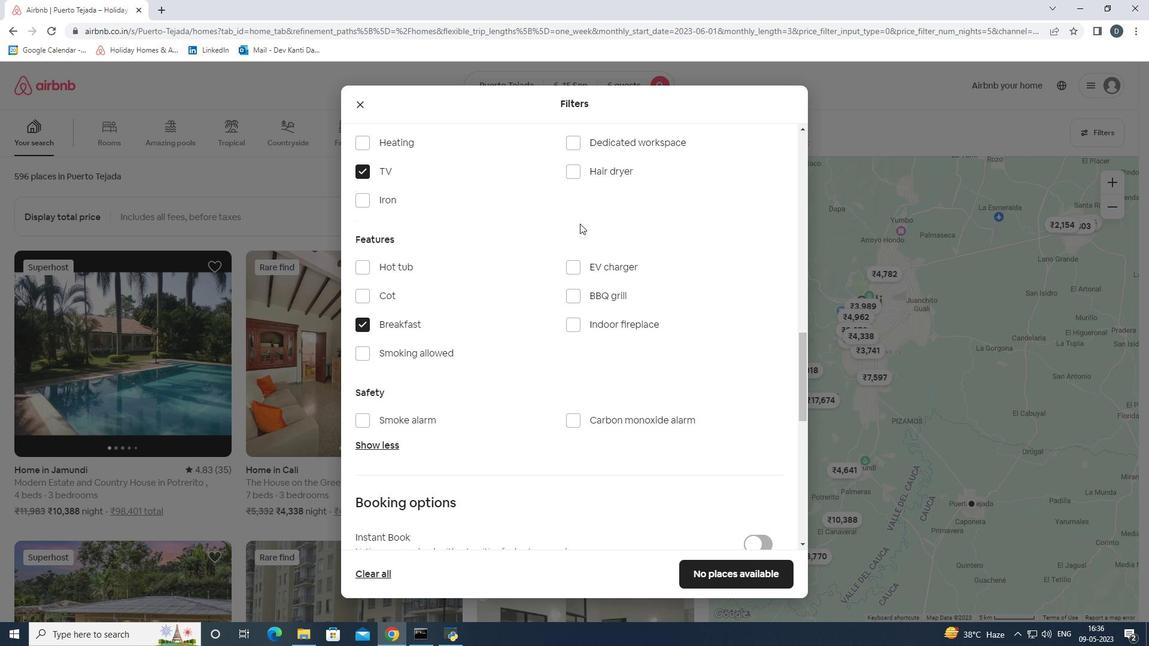 
Action: Mouse scrolled (580, 223) with delta (0, 0)
Screenshot: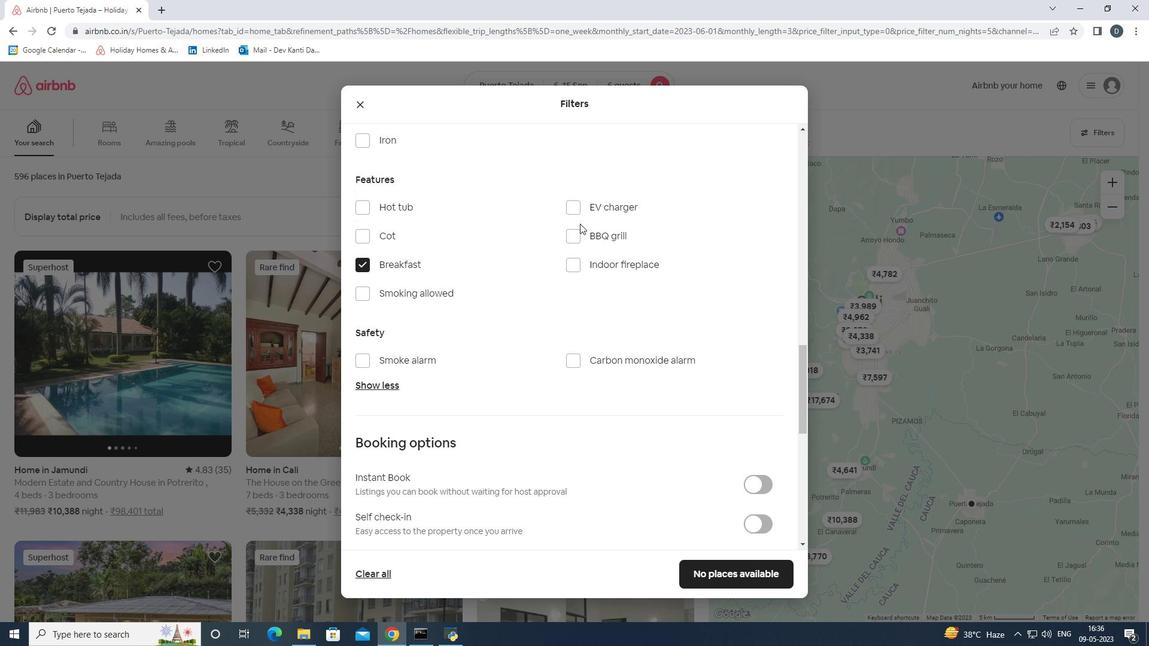 
Action: Mouse moved to (580, 223)
Screenshot: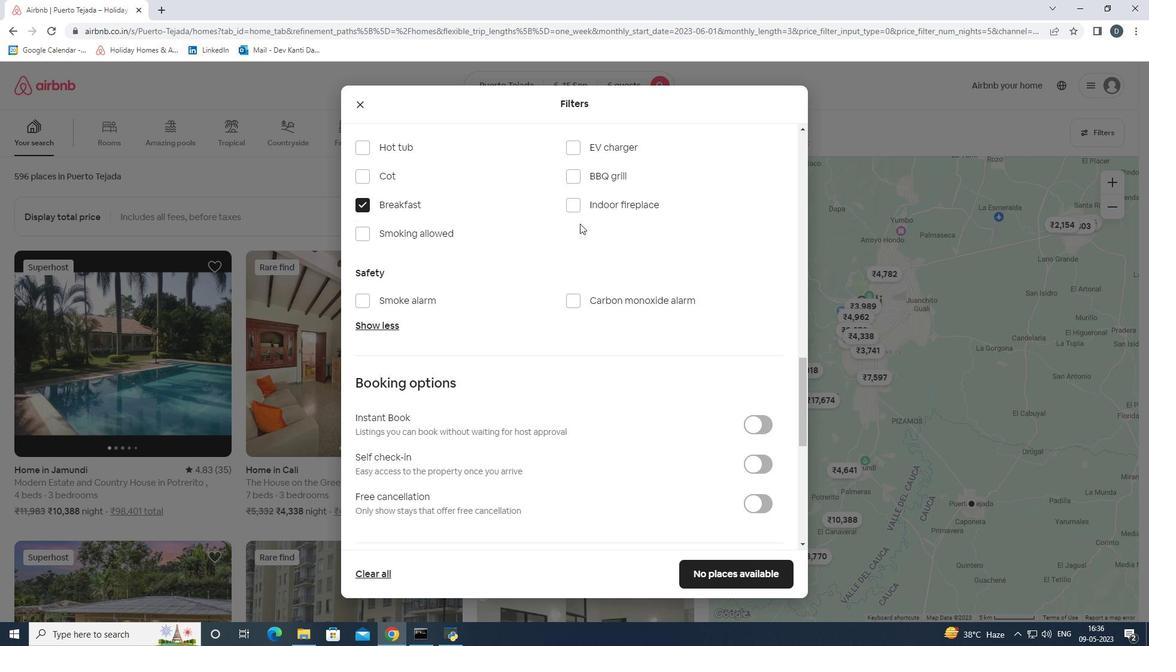 
Action: Mouse scrolled (580, 223) with delta (0, 0)
Screenshot: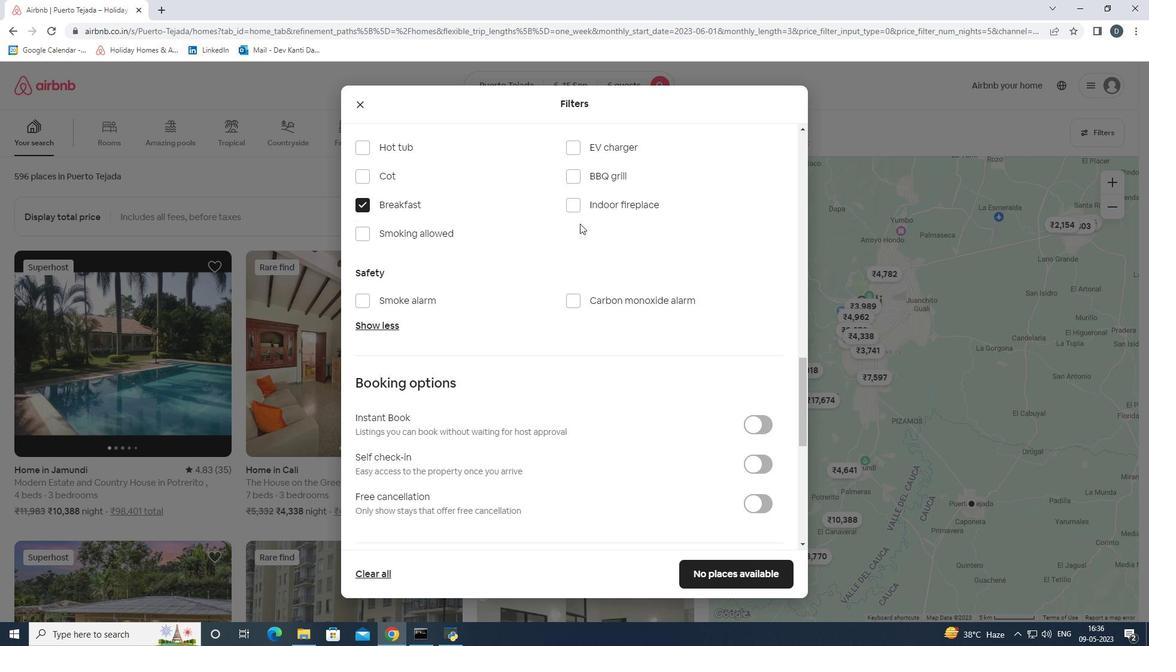 
Action: Mouse scrolled (580, 223) with delta (0, 0)
Screenshot: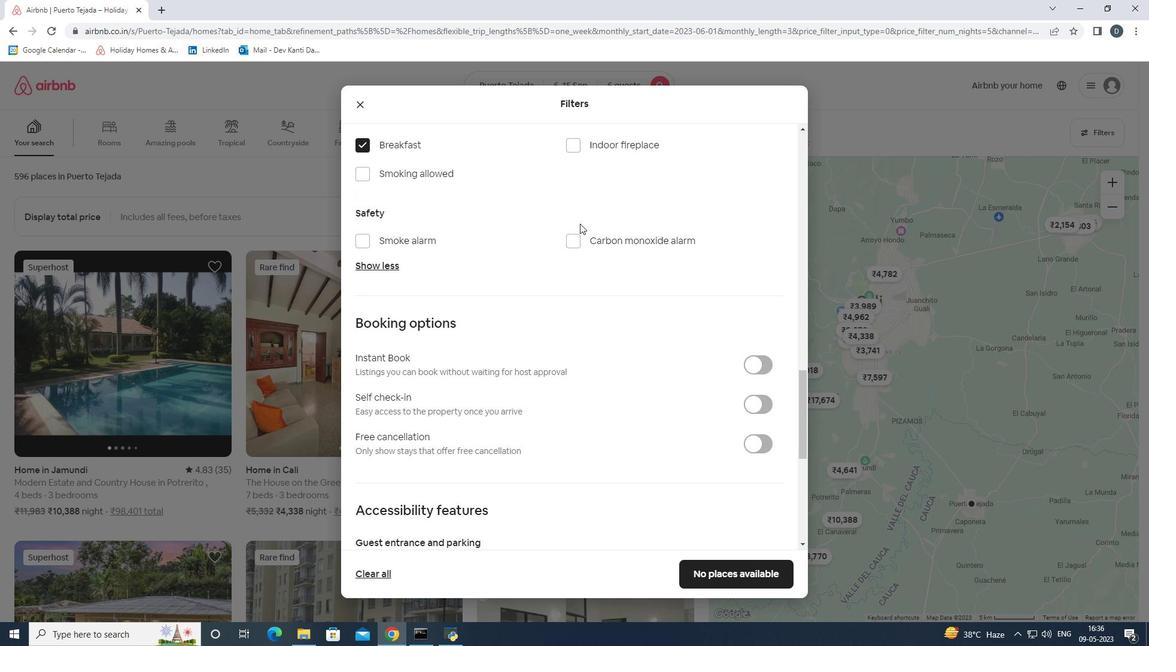 
Action: Mouse moved to (581, 226)
Screenshot: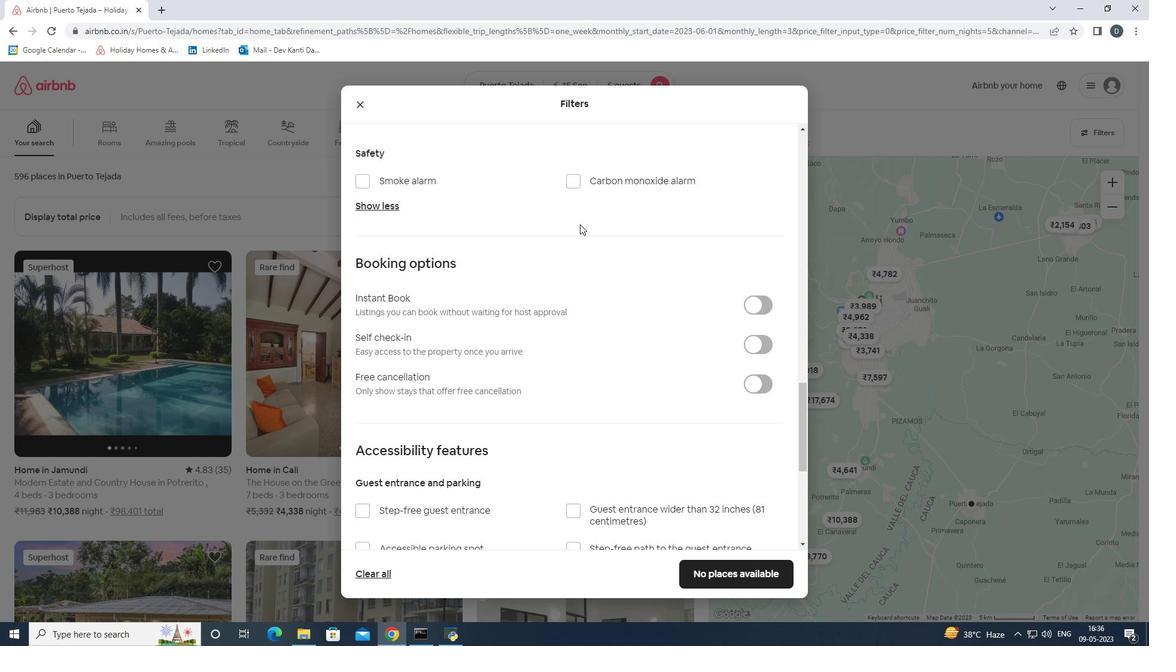 
Action: Mouse scrolled (581, 226) with delta (0, 0)
Screenshot: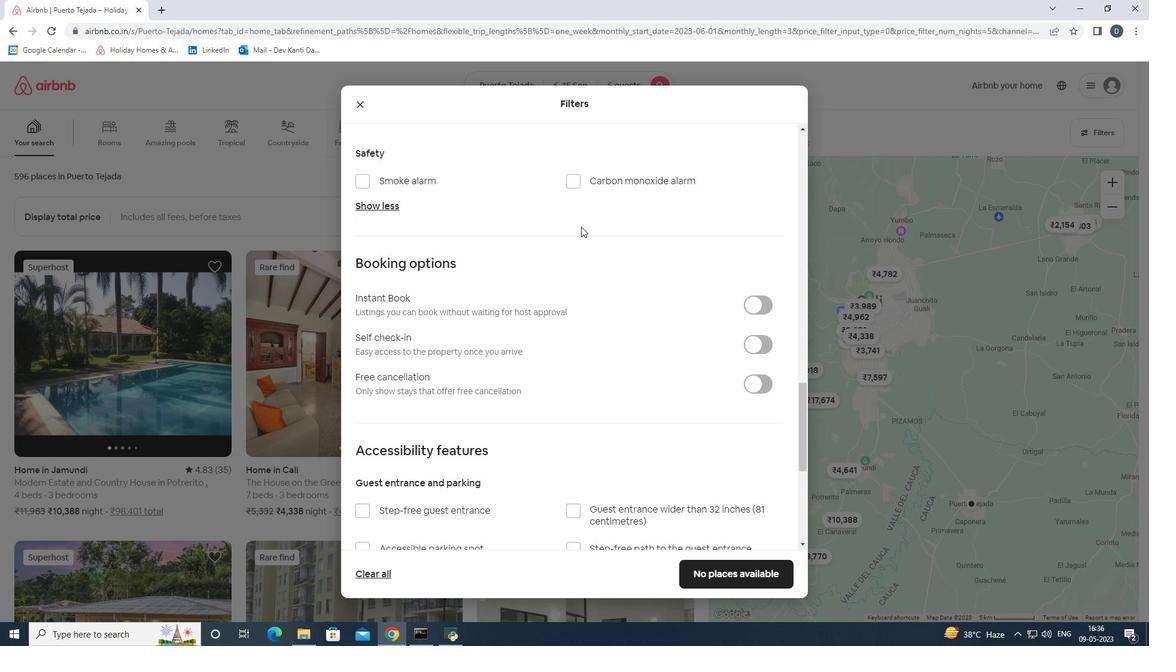 
Action: Mouse moved to (747, 287)
Screenshot: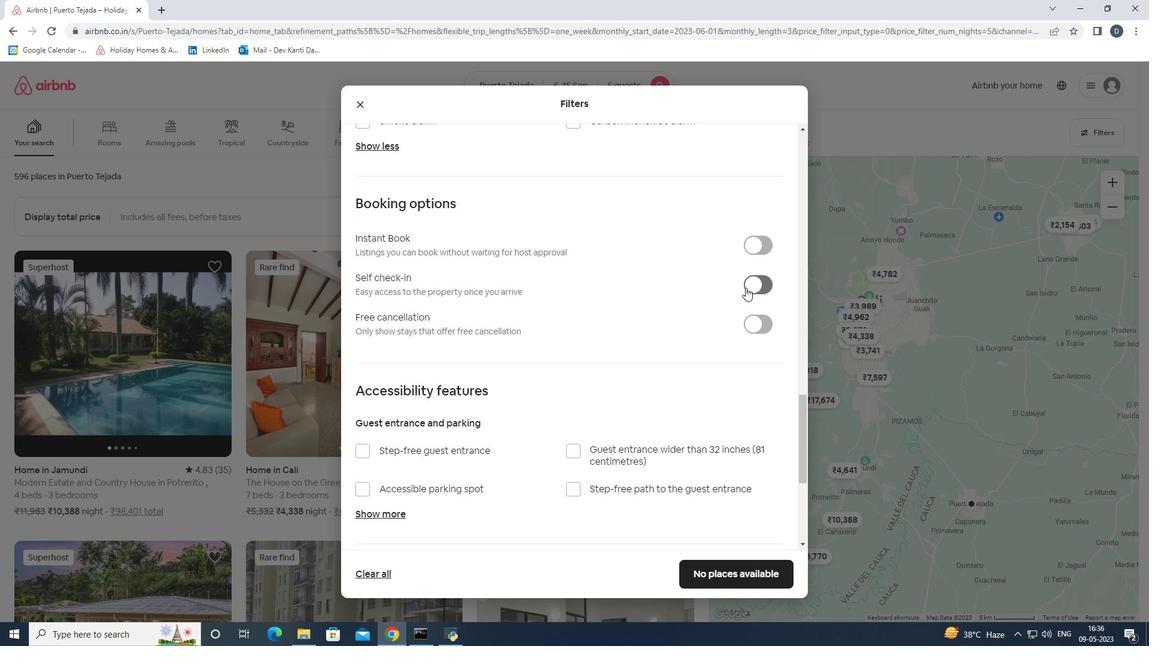 
Action: Mouse pressed left at (747, 287)
Screenshot: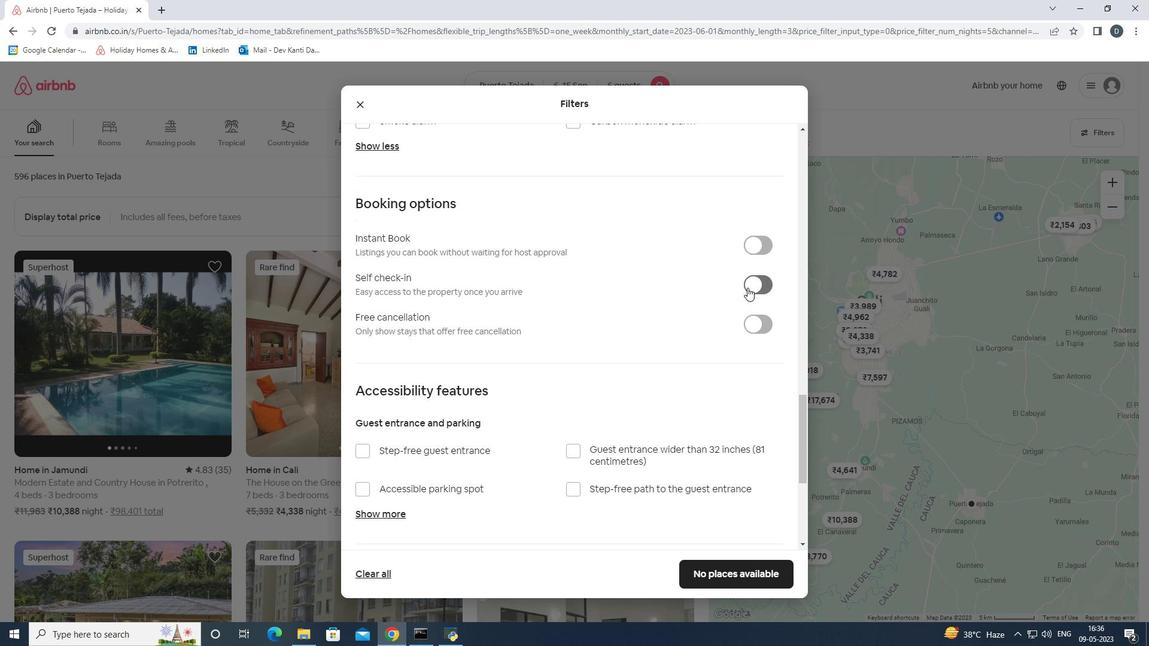 
Action: Mouse moved to (748, 287)
Screenshot: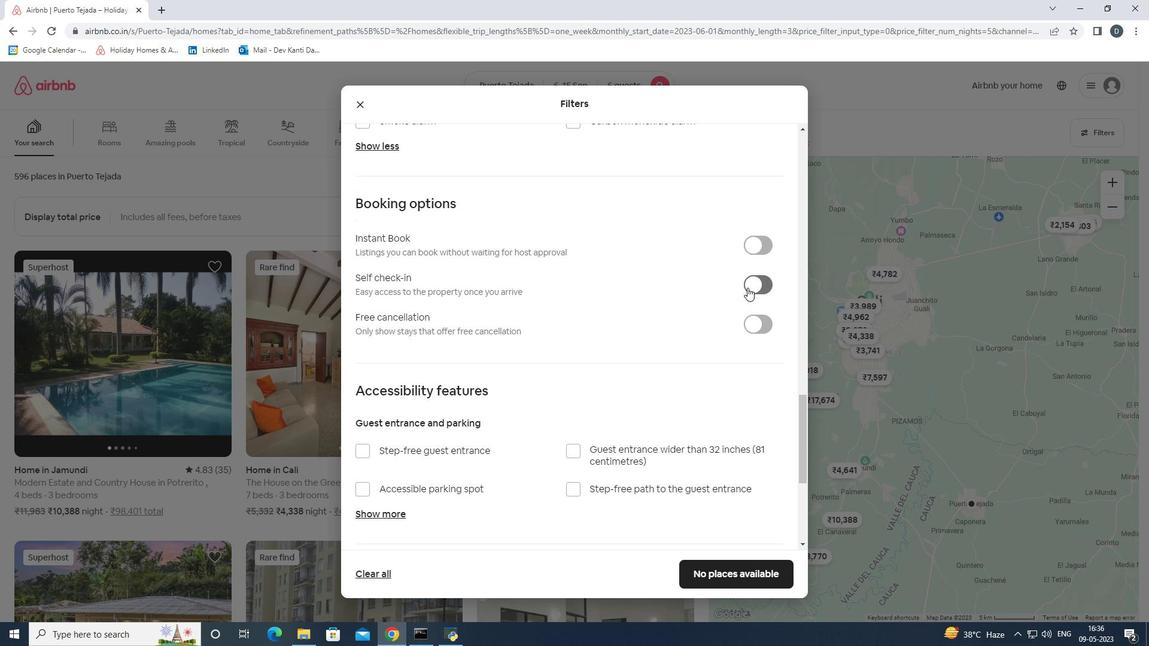 
Action: Mouse scrolled (748, 287) with delta (0, 0)
Screenshot: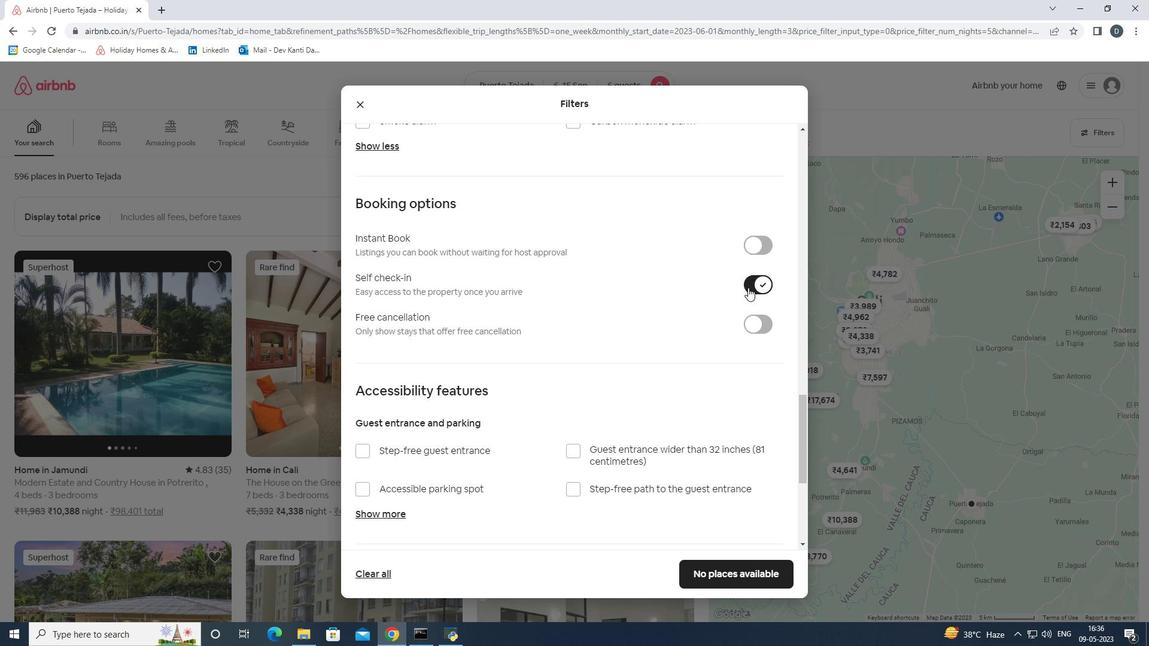 
Action: Mouse scrolled (748, 287) with delta (0, 0)
Screenshot: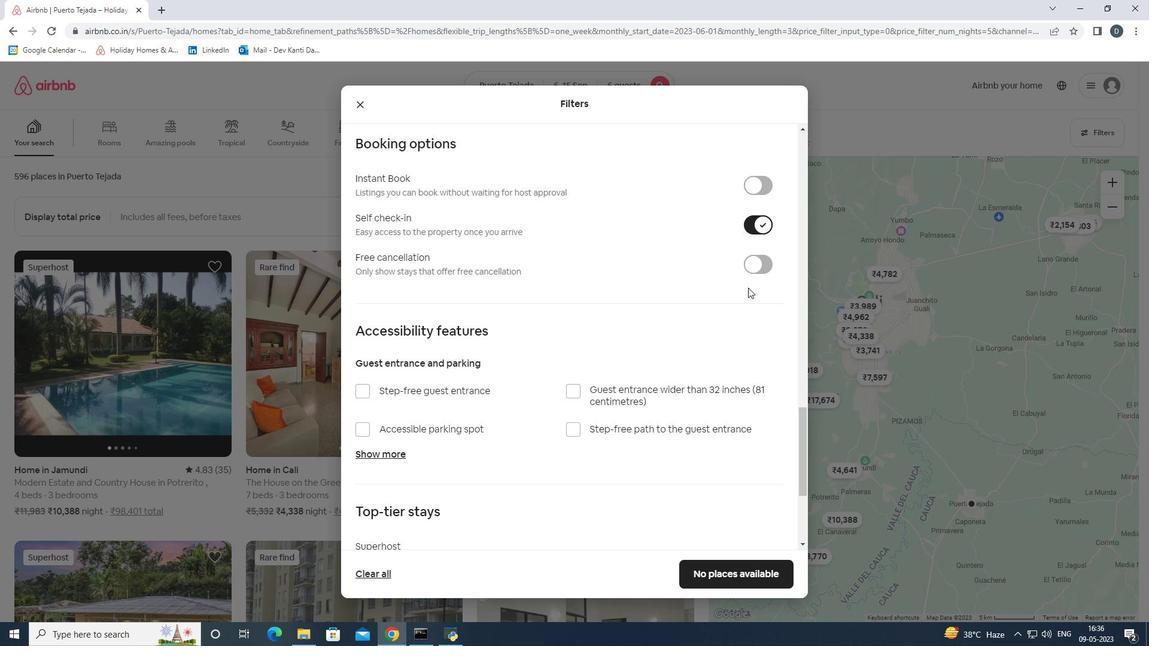 
Action: Mouse scrolled (748, 287) with delta (0, 0)
Screenshot: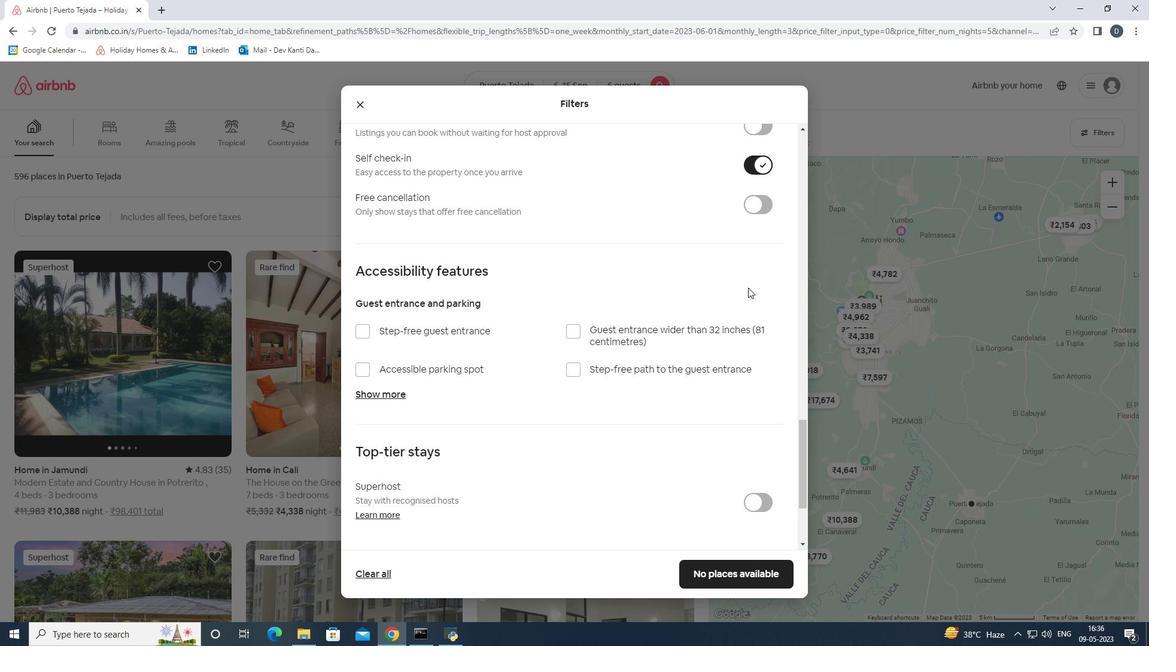 
Action: Mouse scrolled (748, 287) with delta (0, 0)
Screenshot: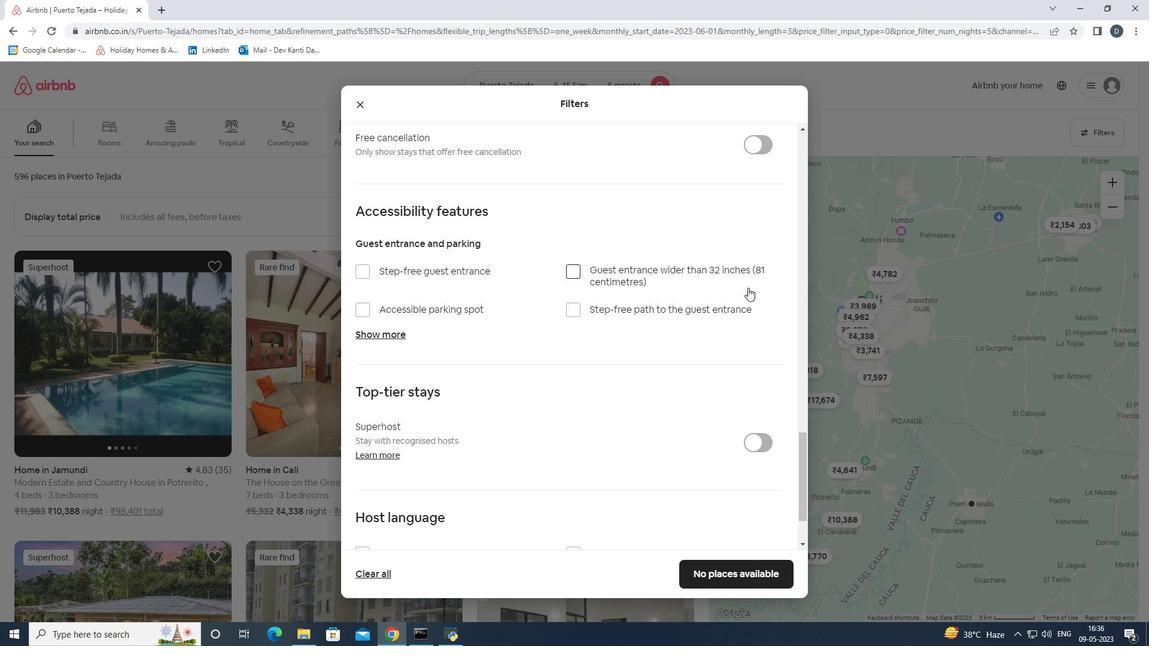 
Action: Mouse moved to (748, 287)
Screenshot: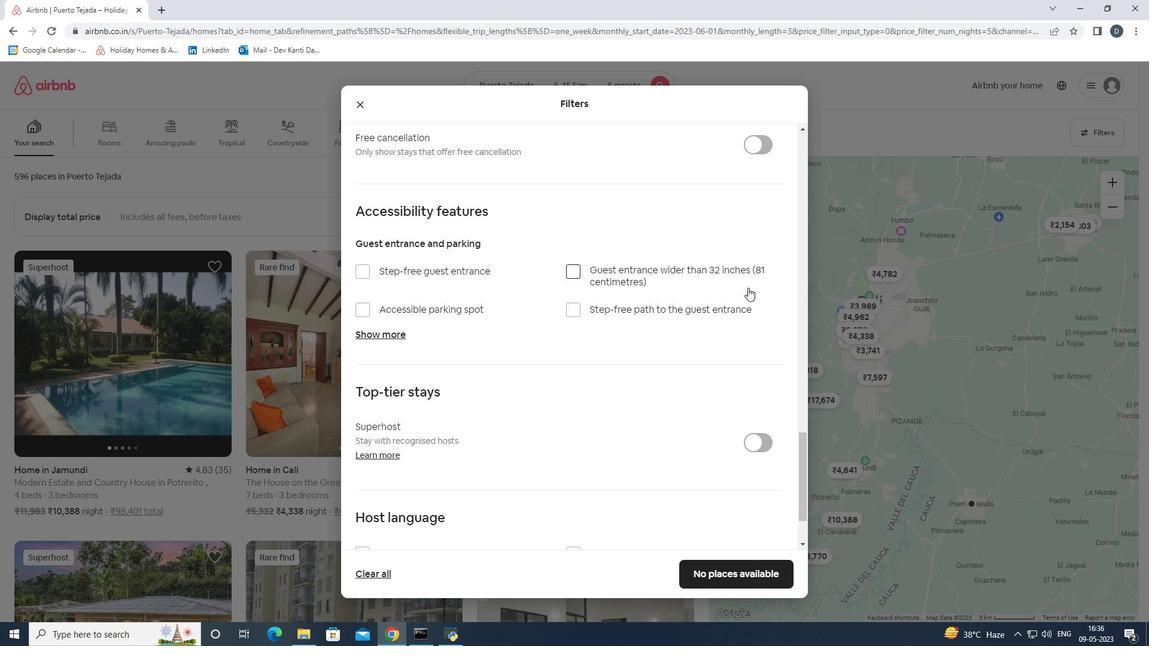 
Action: Mouse scrolled (748, 287) with delta (0, 0)
Screenshot: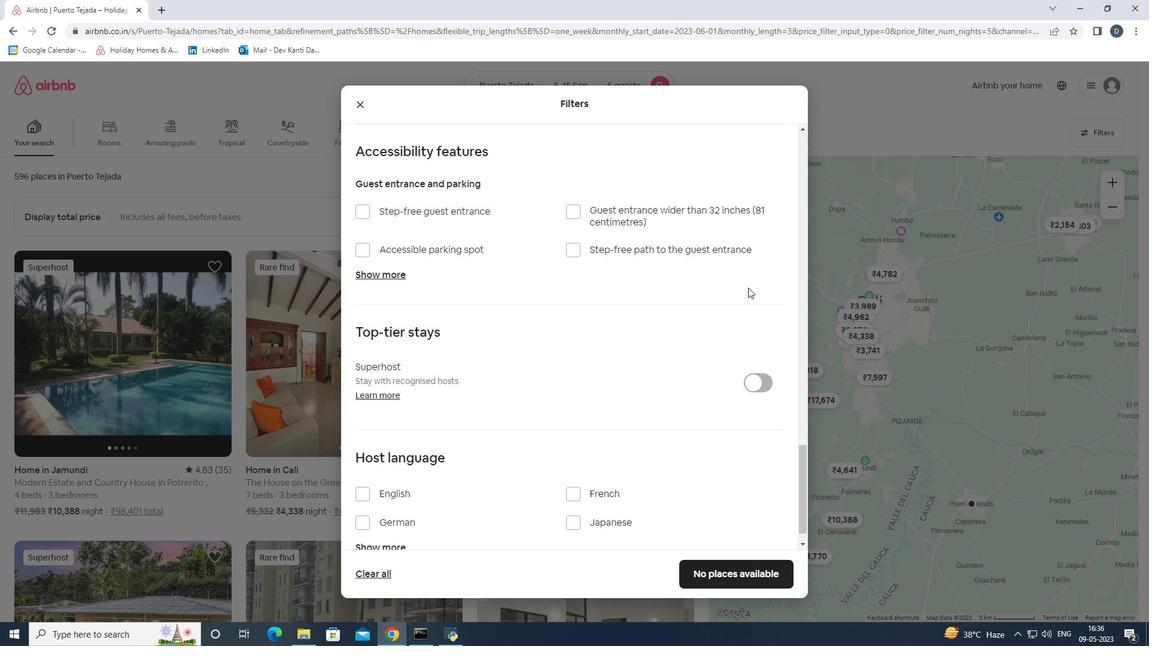 
Action: Mouse moved to (389, 465)
Screenshot: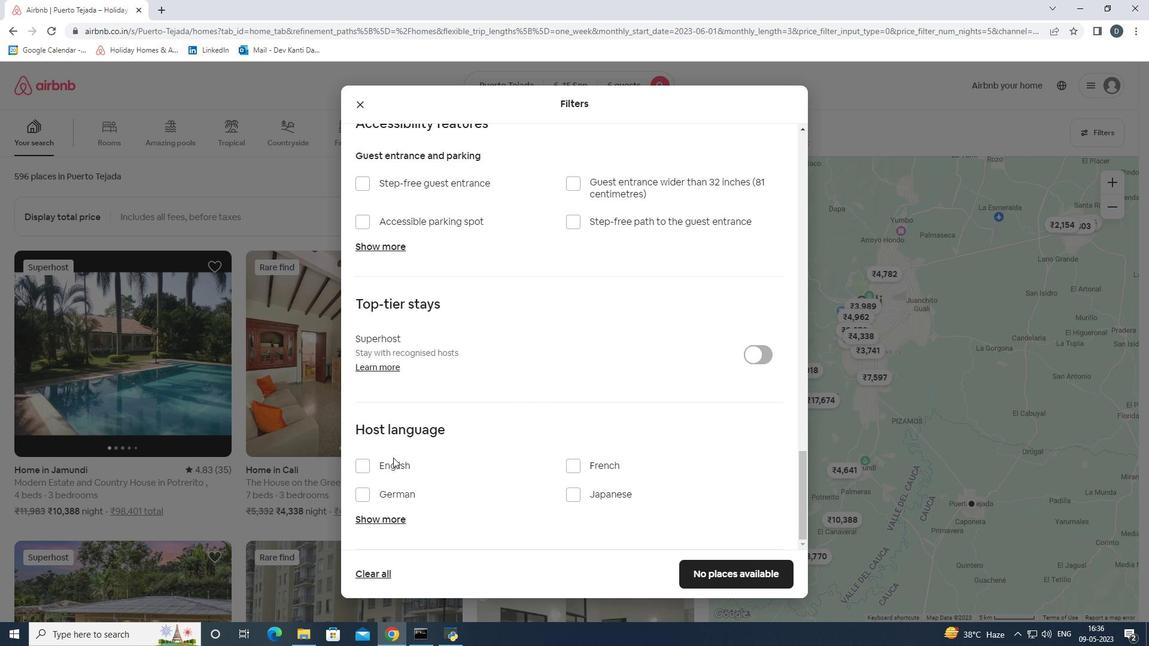 
Action: Mouse pressed left at (389, 465)
Screenshot: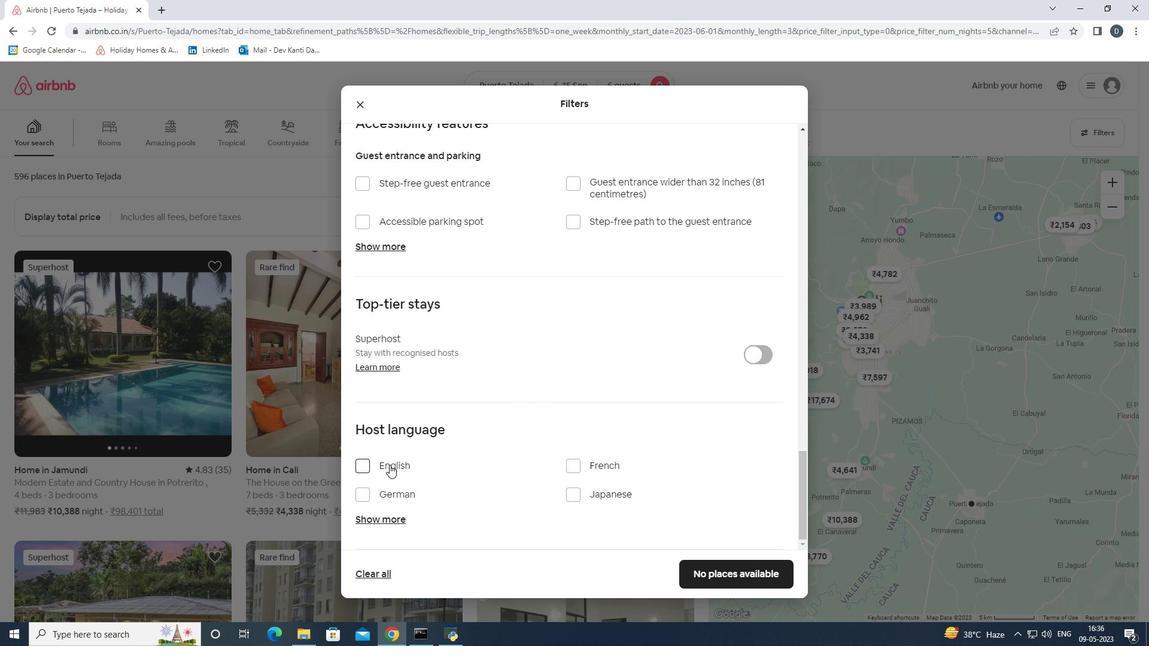 
Action: Mouse moved to (706, 563)
Screenshot: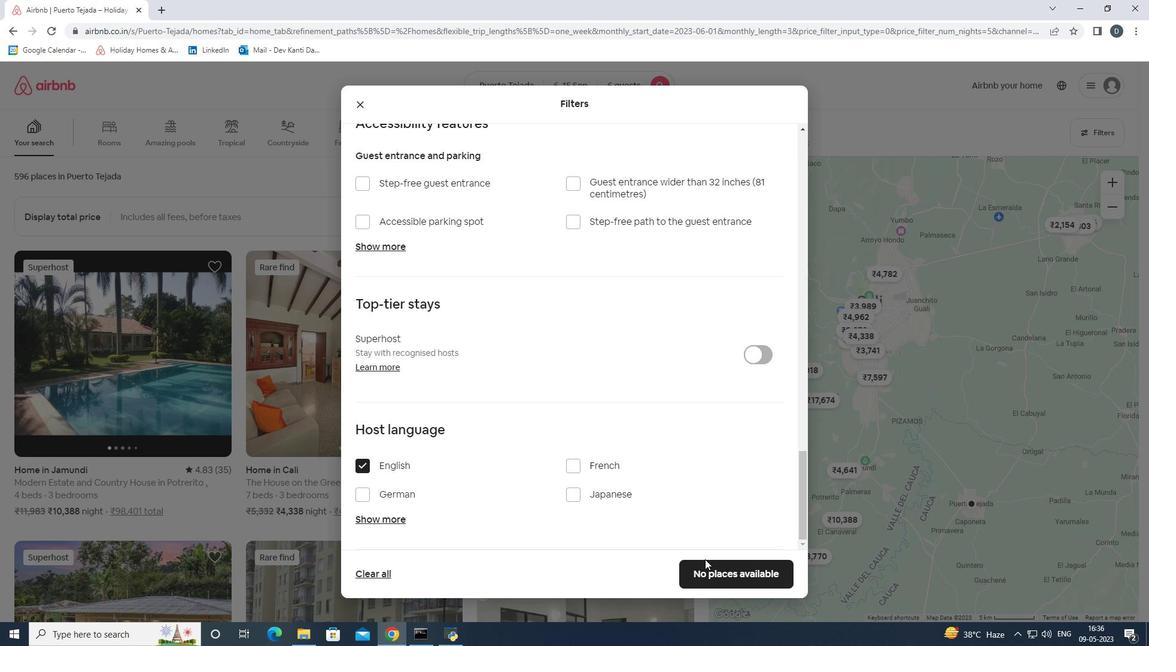 
Action: Mouse pressed left at (706, 563)
Screenshot: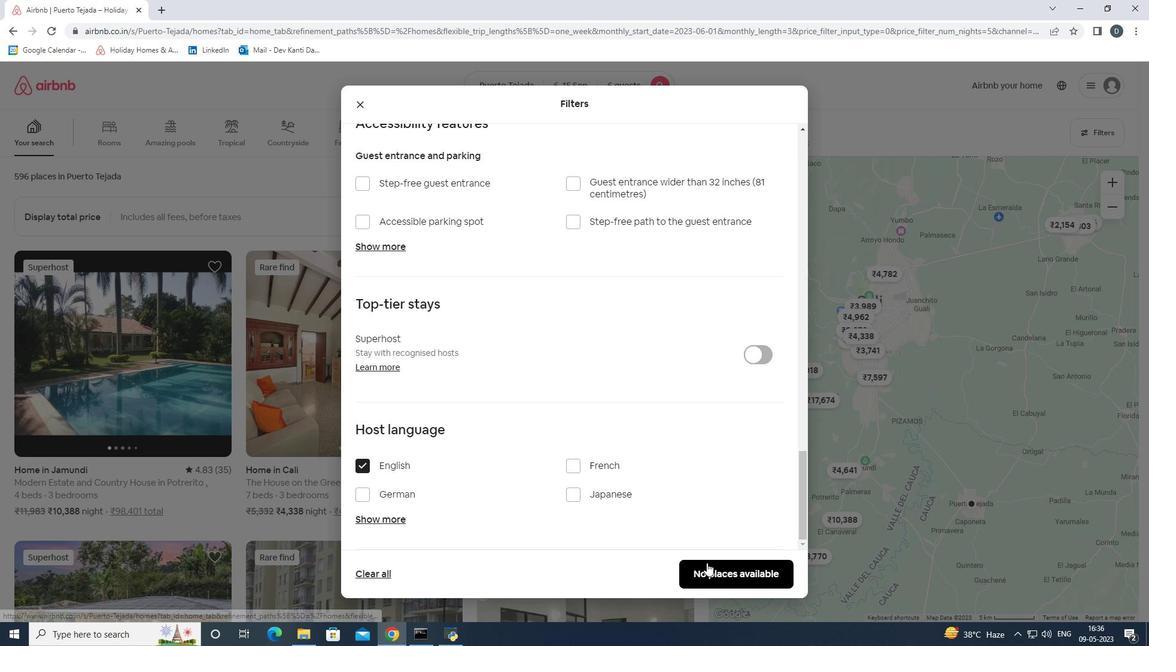 
Action: Mouse moved to (706, 563)
Screenshot: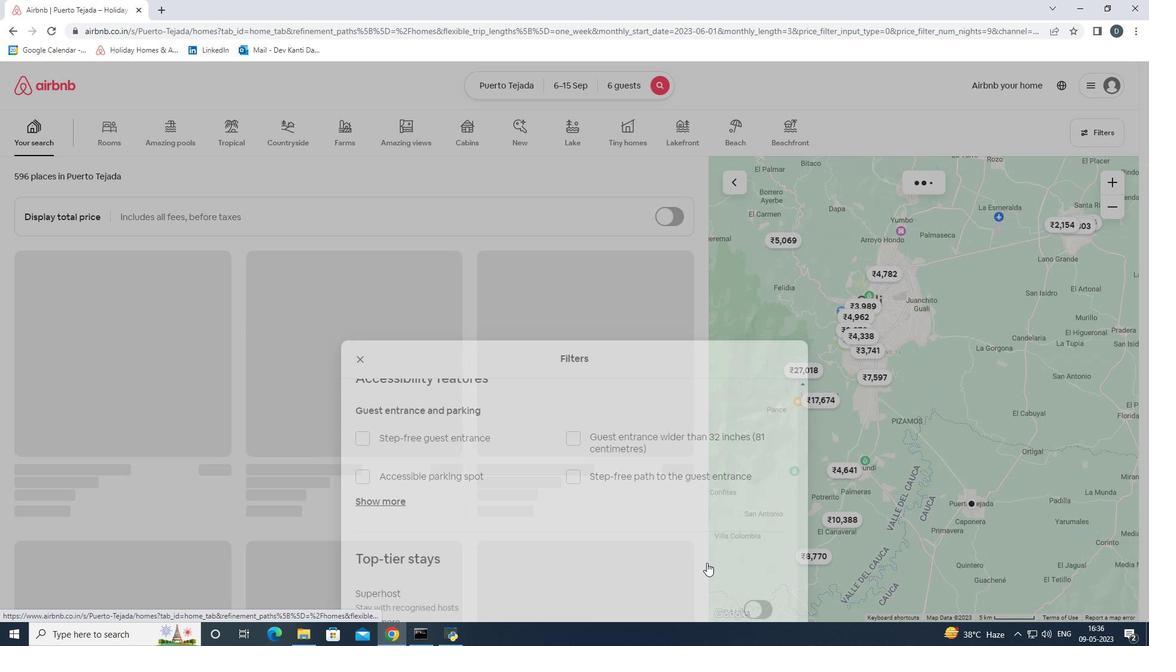 
